 Task: Add a timeline in the project AgileRelay for the epic 'Virtualization infrastructure enhancement' from 2023/06/04 to 2025/08/12. Add a timeline in the project AgileRelay for the epic 'Code refactoring and optimization' from 2023/04/06 to 2025/10/01. Add a timeline in the project AgileRelay for the epic 'Software quality assurance (SQA) improvement' from 2023/06/05 to 2025/09/08
Action: Mouse moved to (174, 55)
Screenshot: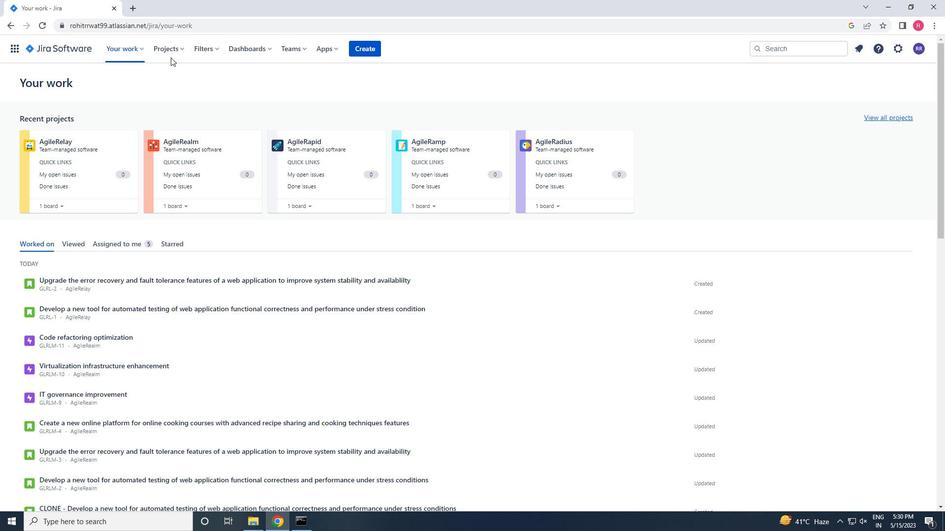 
Action: Mouse pressed left at (174, 55)
Screenshot: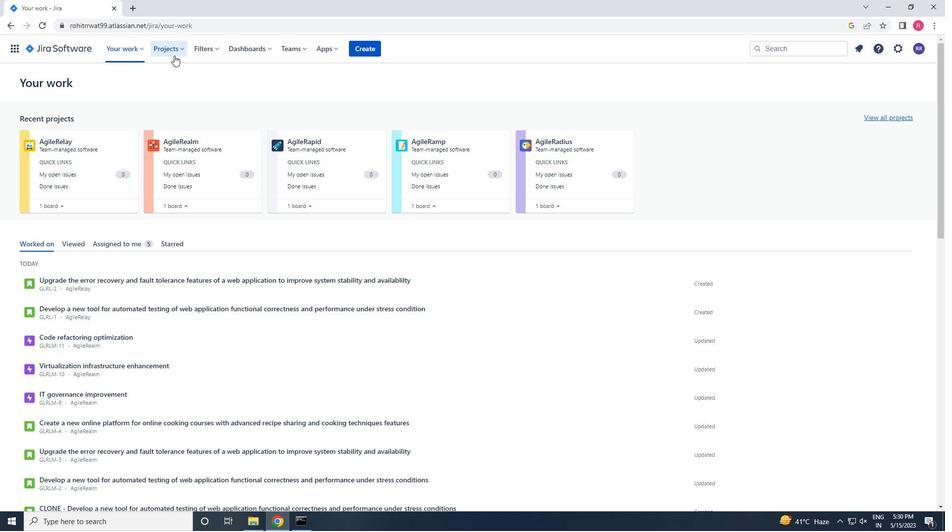 
Action: Mouse moved to (201, 96)
Screenshot: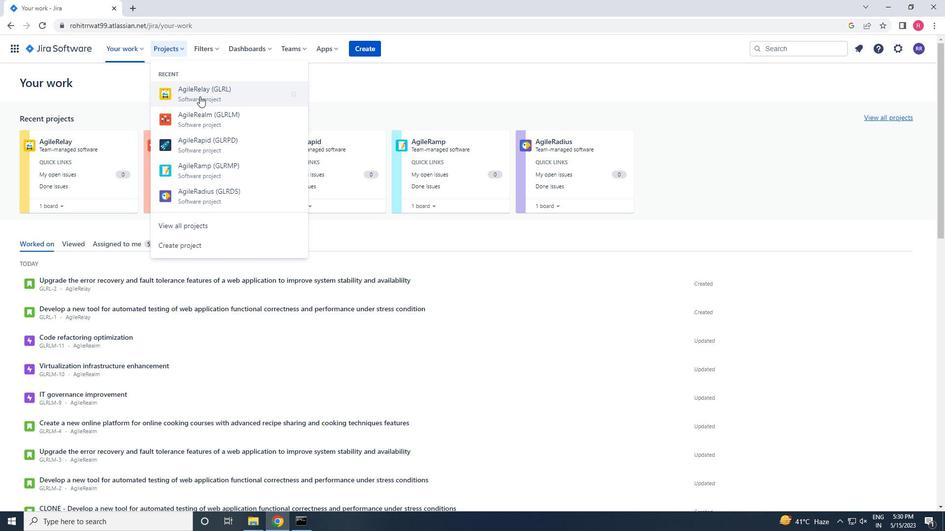 
Action: Mouse pressed left at (201, 96)
Screenshot: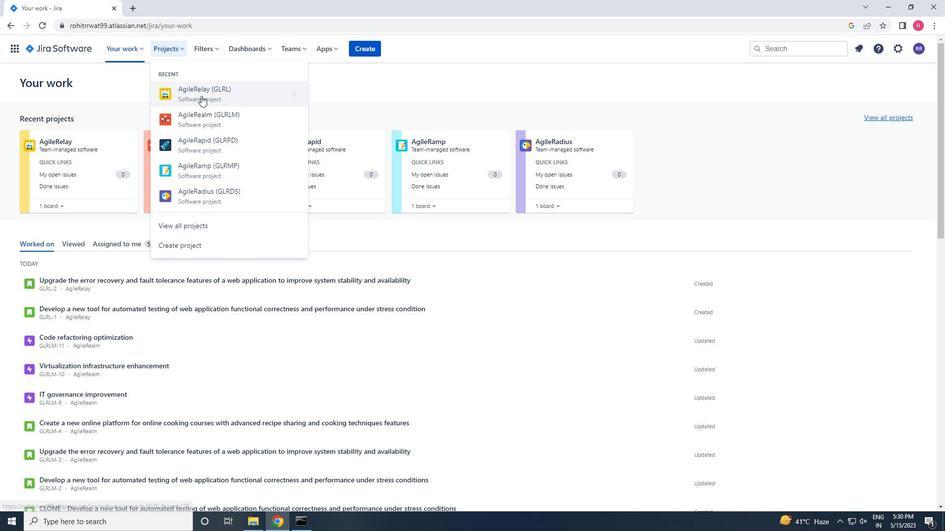 
Action: Mouse moved to (62, 154)
Screenshot: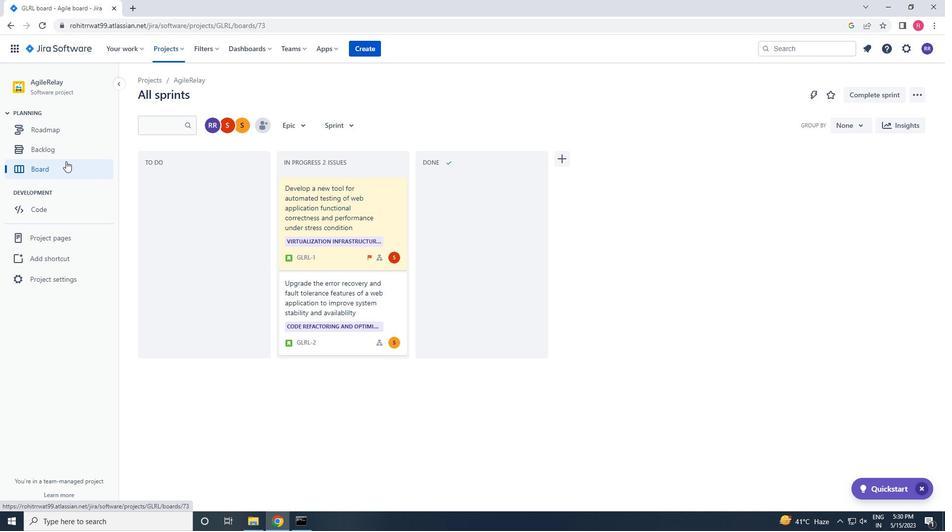 
Action: Mouse pressed left at (62, 154)
Screenshot: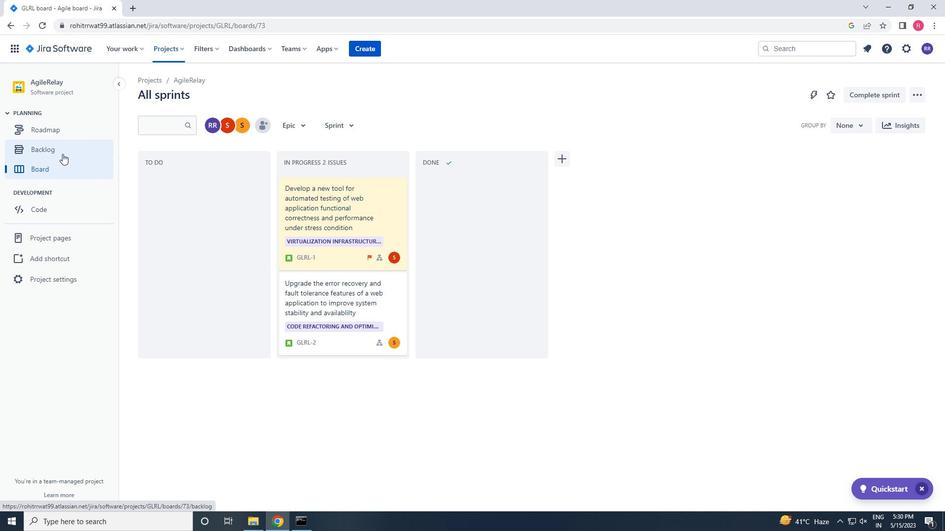 
Action: Mouse moved to (148, 197)
Screenshot: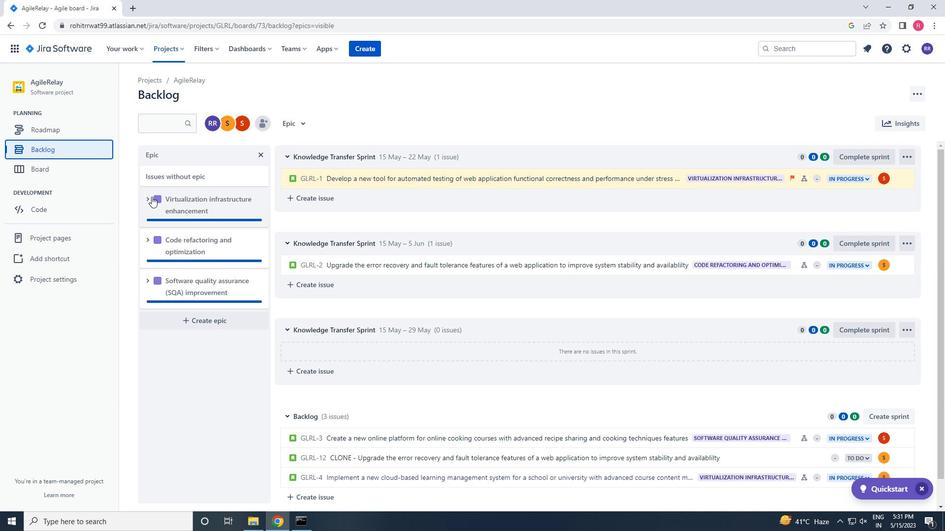 
Action: Mouse pressed left at (148, 197)
Screenshot: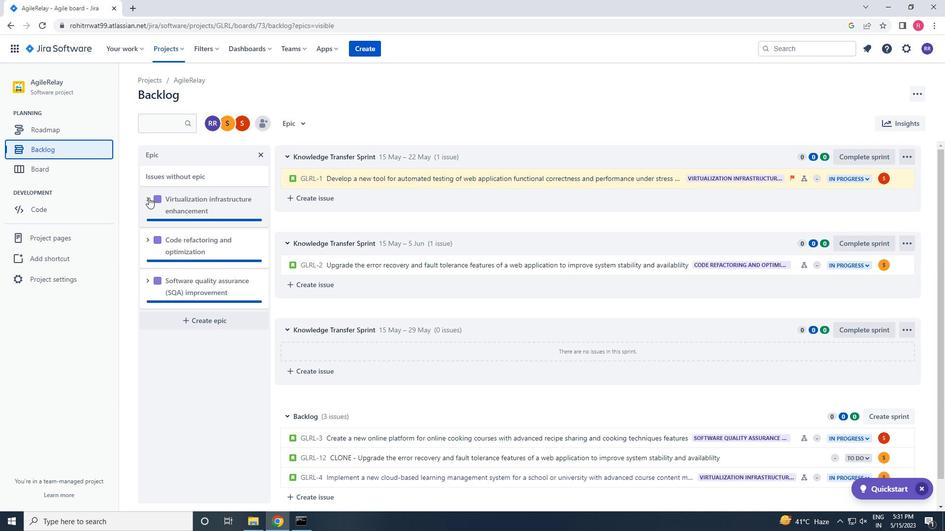 
Action: Mouse moved to (202, 280)
Screenshot: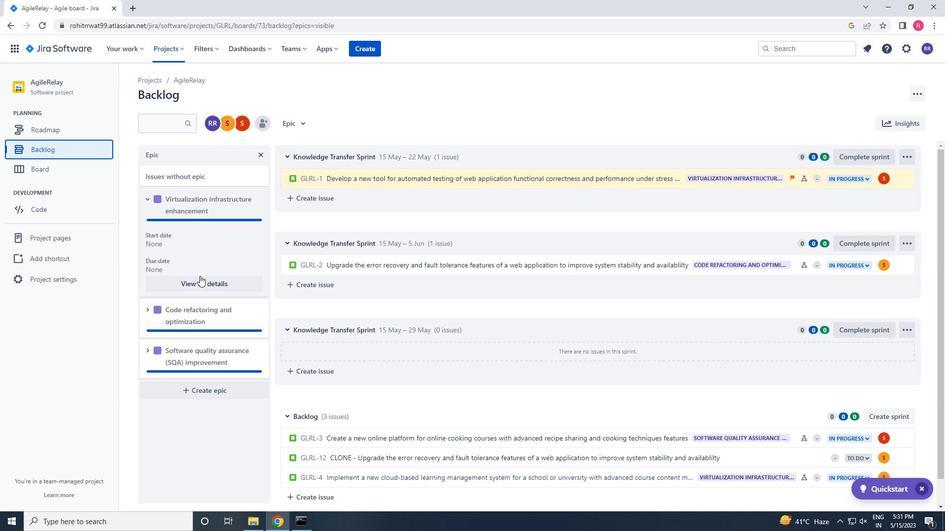 
Action: Mouse pressed left at (202, 280)
Screenshot: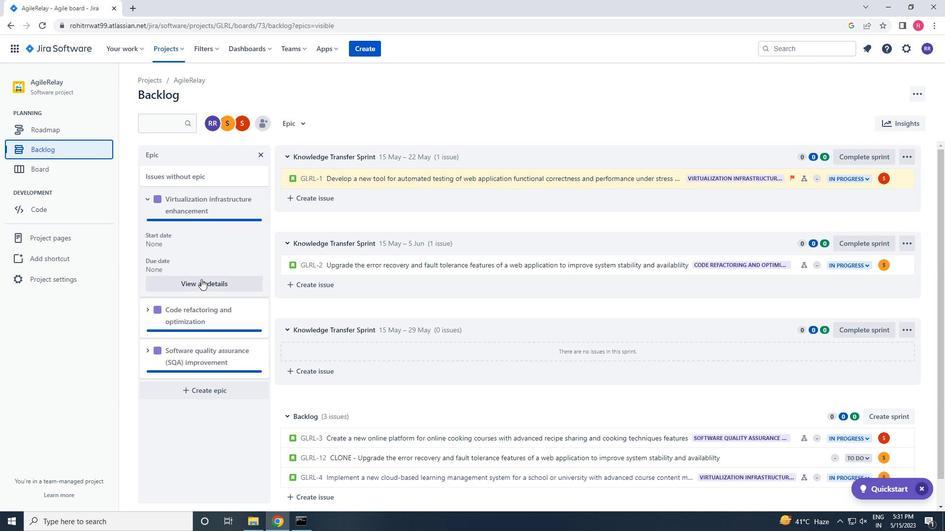 
Action: Mouse moved to (821, 425)
Screenshot: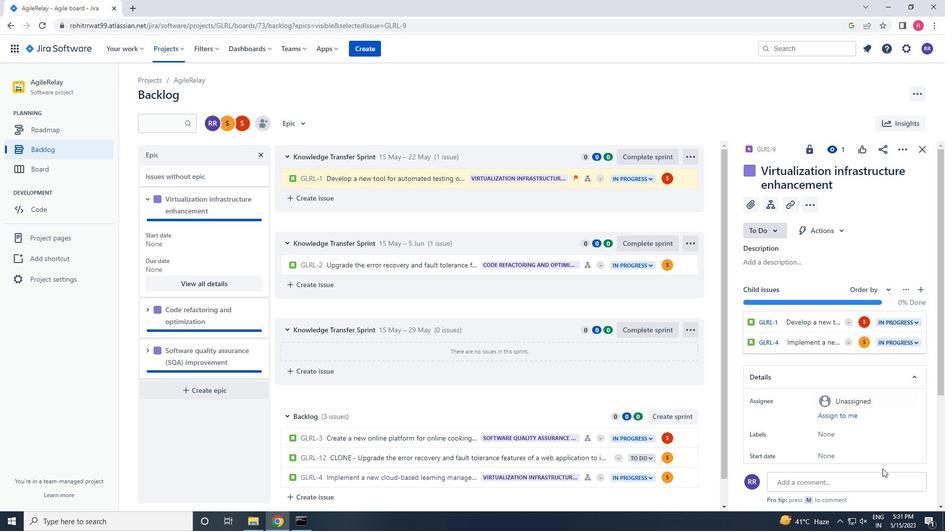 
Action: Mouse scrolled (821, 424) with delta (0, 0)
Screenshot: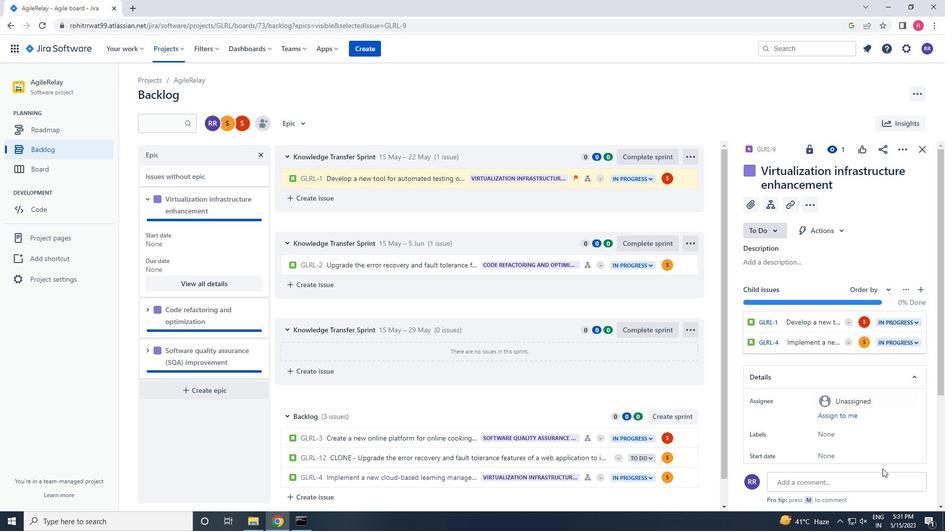 
Action: Mouse scrolled (821, 424) with delta (0, 0)
Screenshot: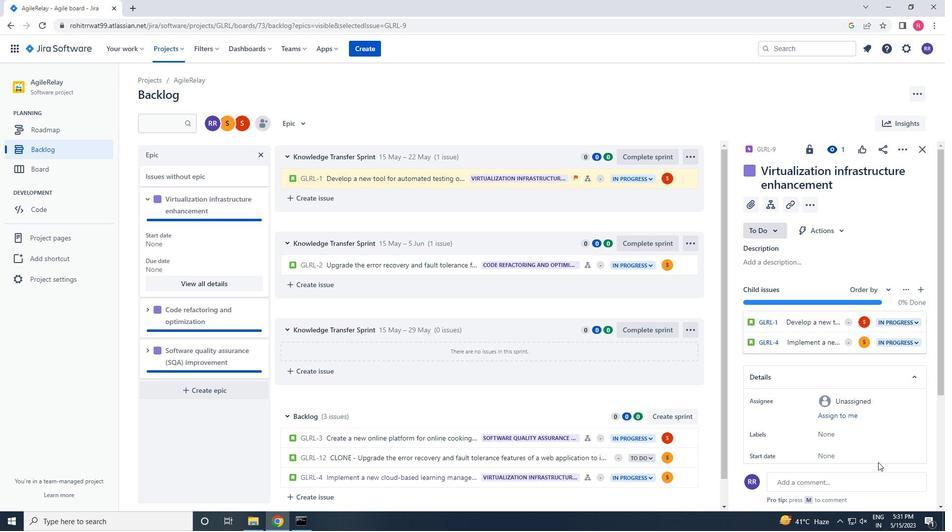
Action: Mouse scrolled (821, 424) with delta (0, 0)
Screenshot: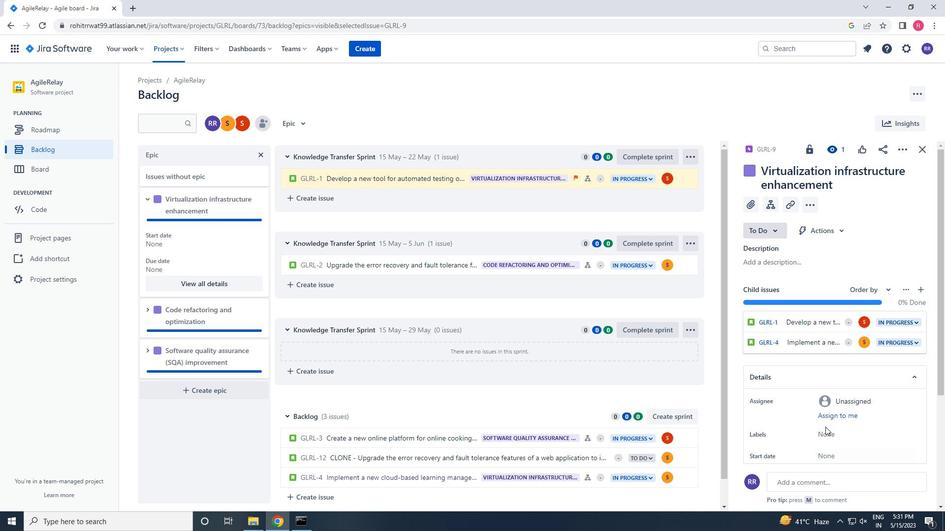
Action: Mouse moved to (837, 314)
Screenshot: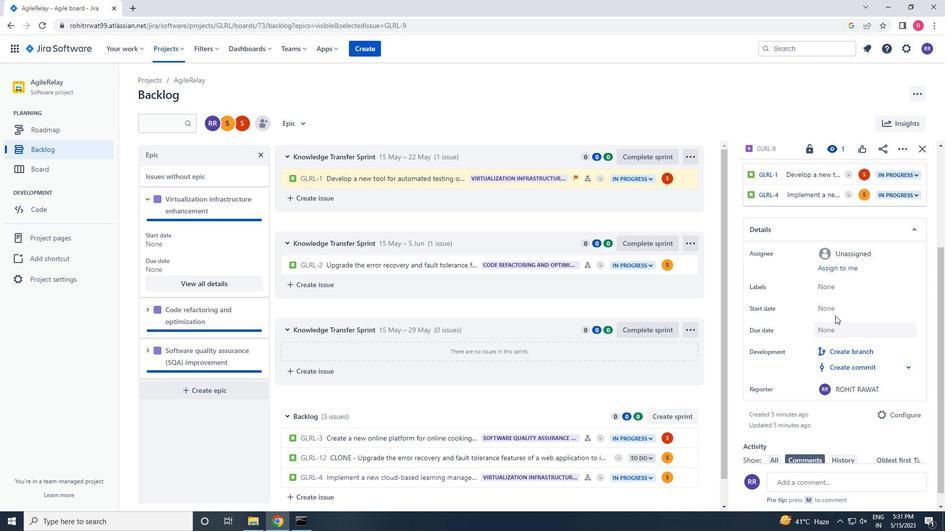 
Action: Mouse pressed left at (837, 314)
Screenshot: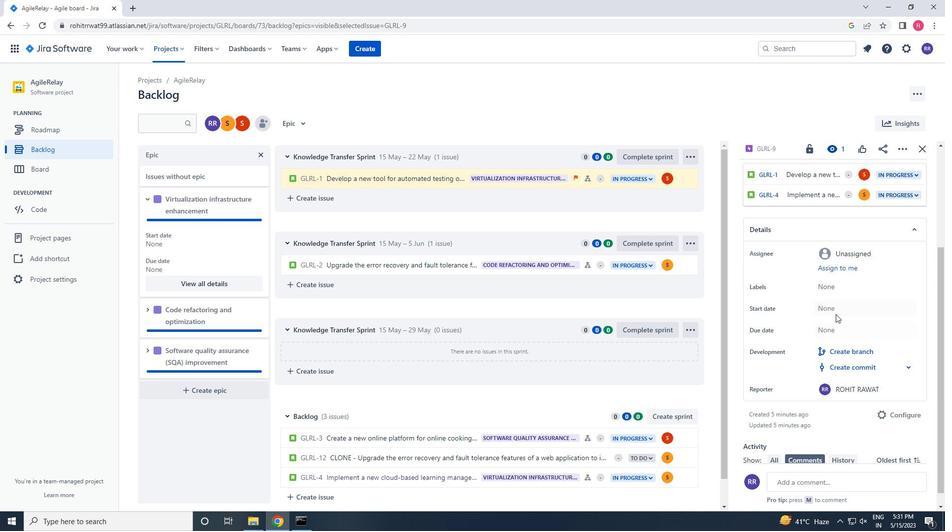 
Action: Mouse moved to (921, 337)
Screenshot: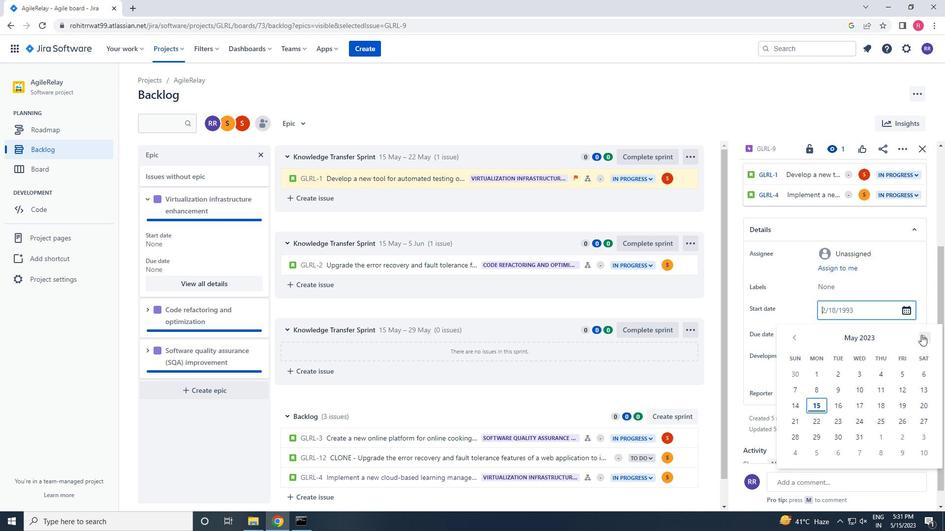 
Action: Mouse pressed left at (921, 337)
Screenshot: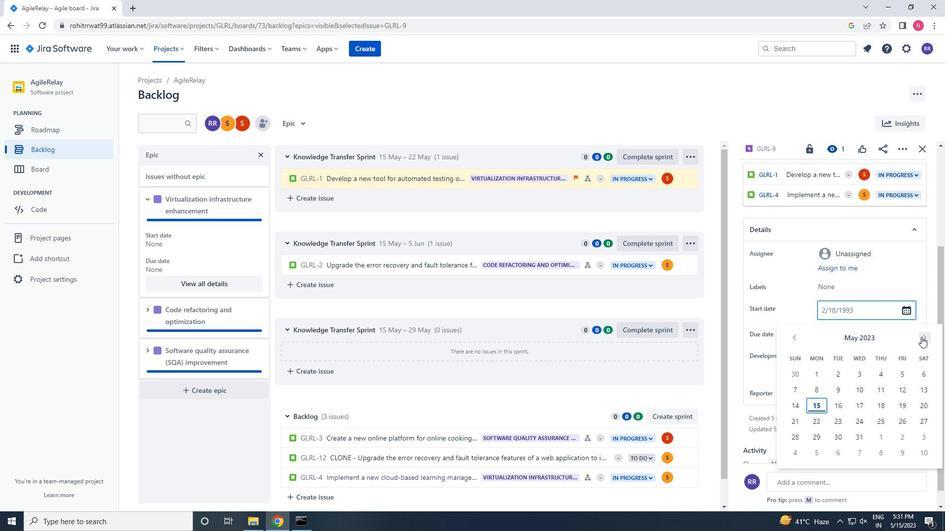 
Action: Mouse moved to (799, 391)
Screenshot: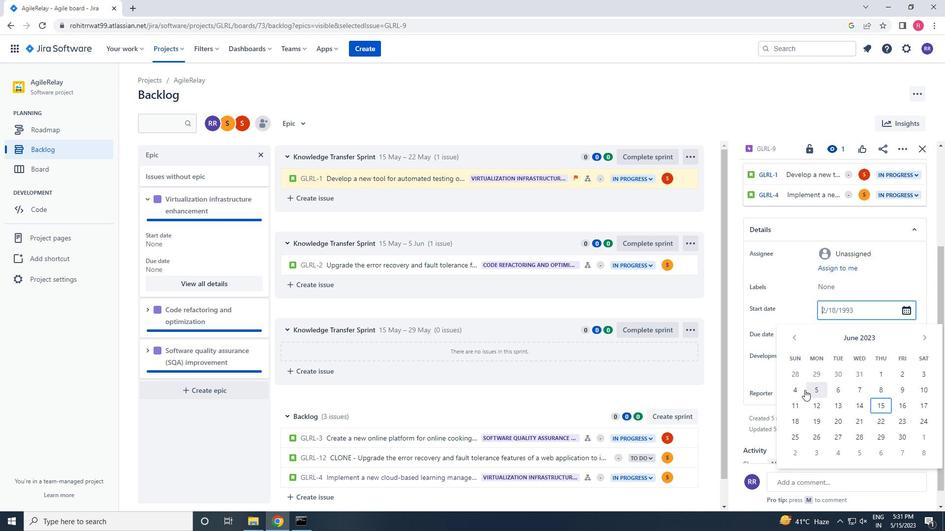 
Action: Mouse pressed left at (799, 391)
Screenshot: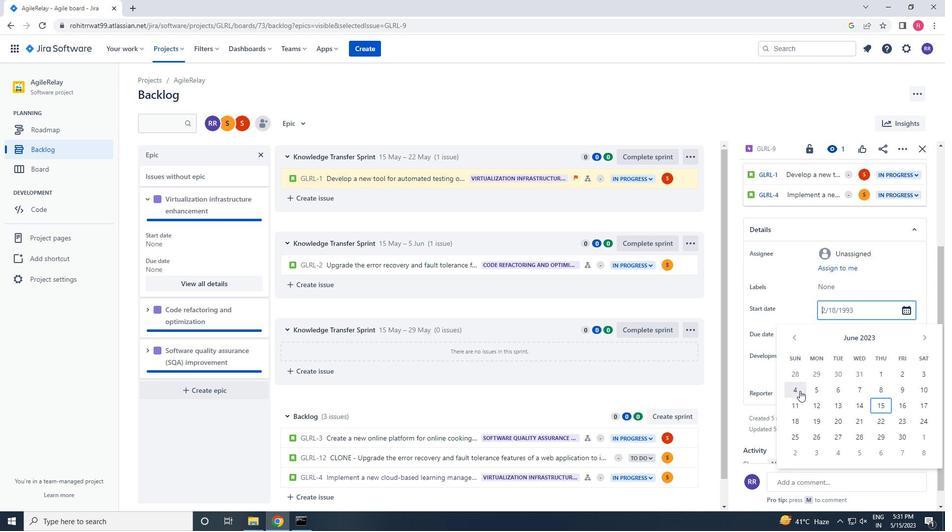
Action: Mouse moved to (851, 337)
Screenshot: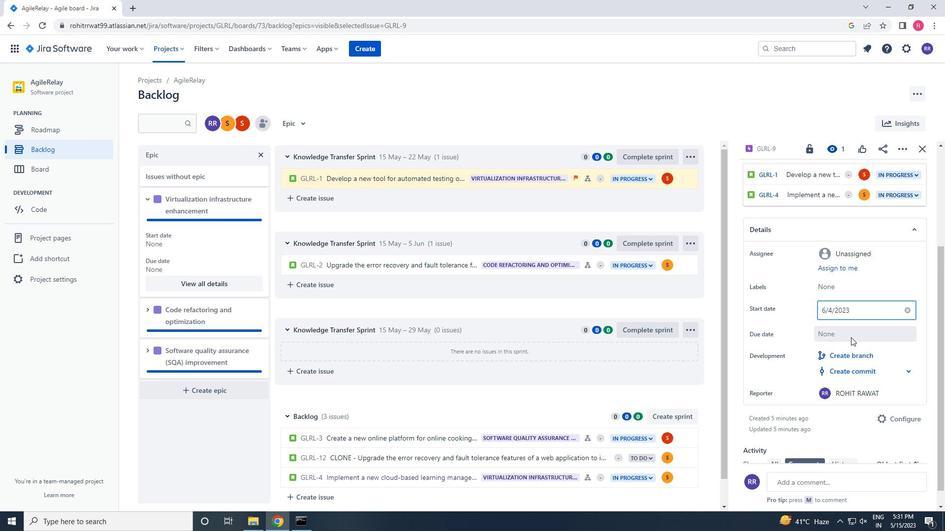 
Action: Mouse pressed left at (851, 337)
Screenshot: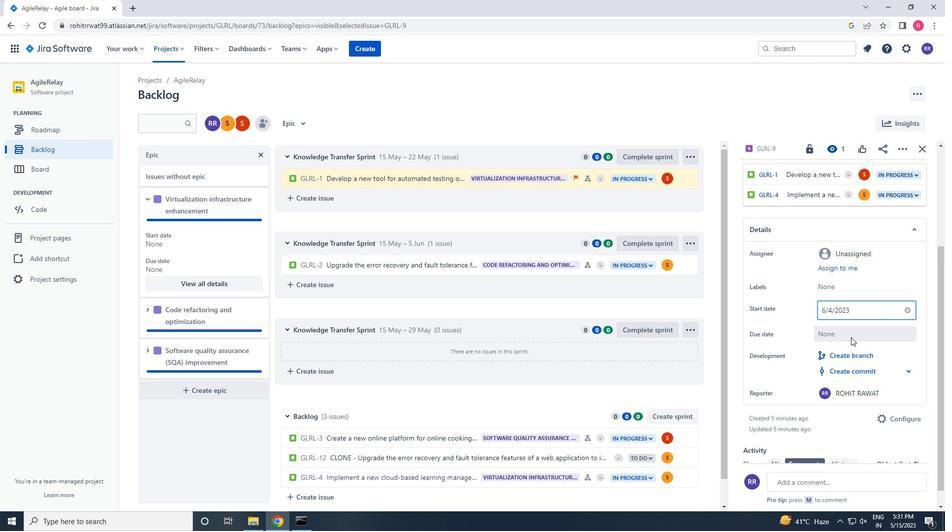 
Action: Mouse moved to (922, 365)
Screenshot: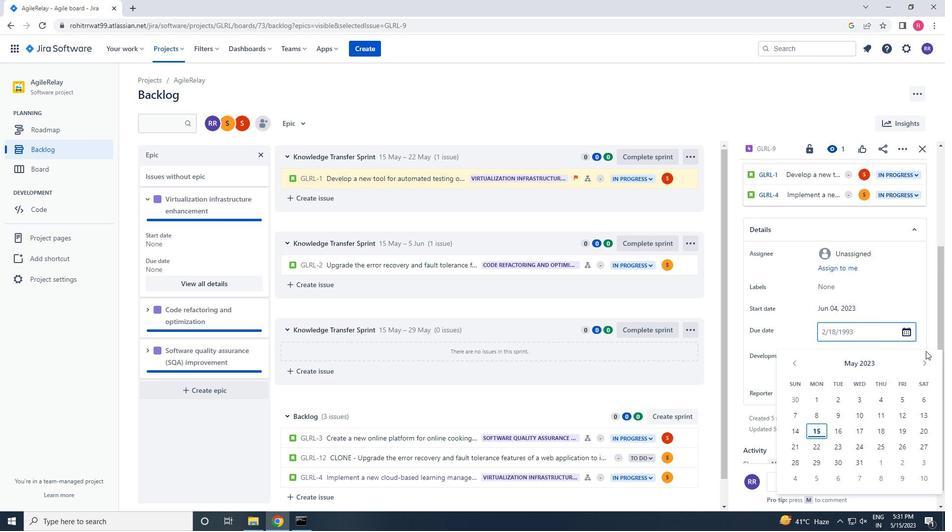 
Action: Mouse pressed left at (922, 365)
Screenshot: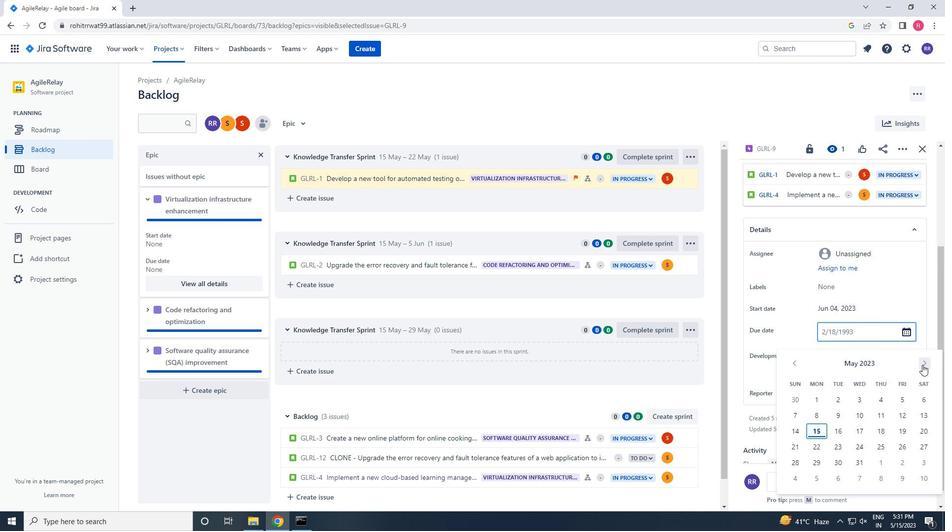 
Action: Mouse pressed left at (922, 365)
Screenshot: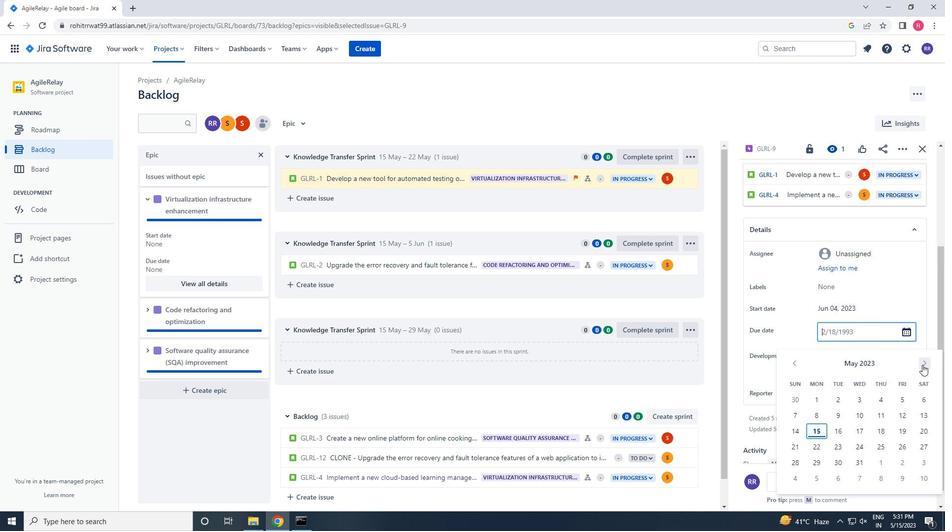 
Action: Mouse pressed left at (922, 365)
Screenshot: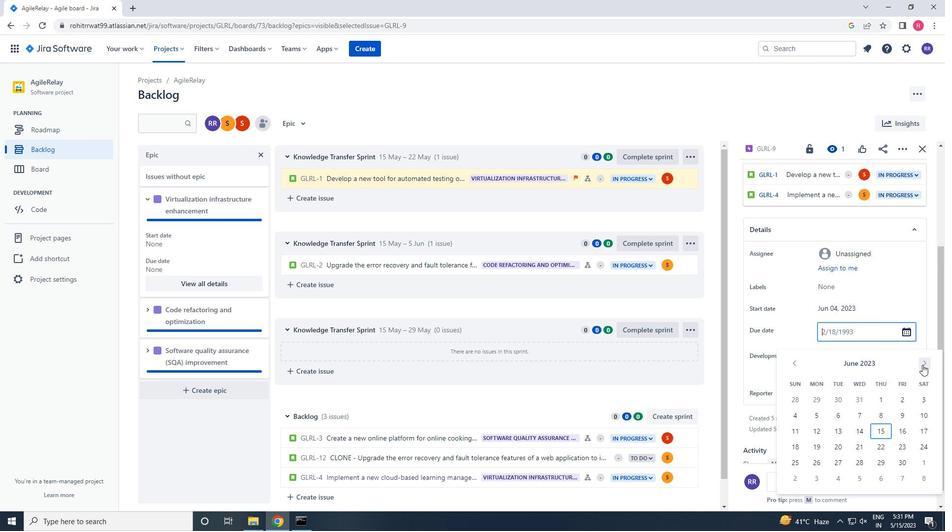 
Action: Mouse pressed left at (922, 365)
Screenshot: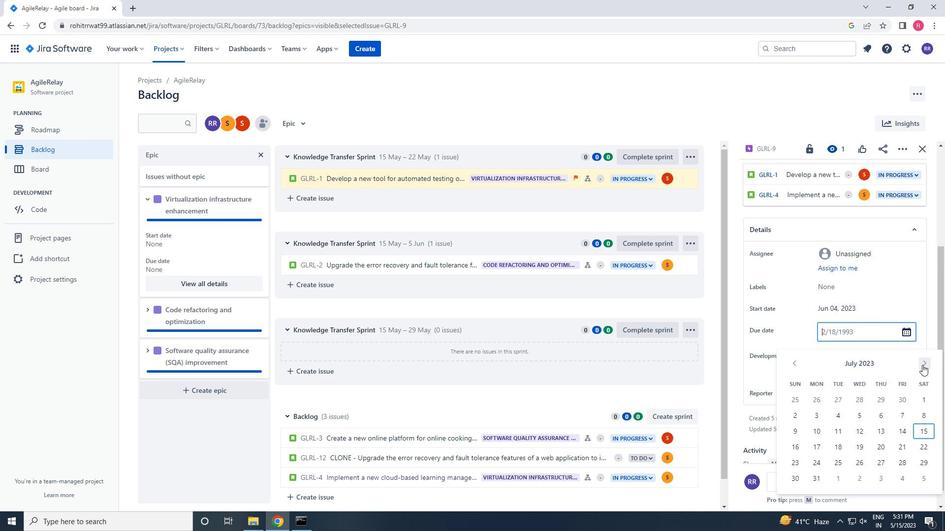 
Action: Mouse pressed left at (922, 365)
Screenshot: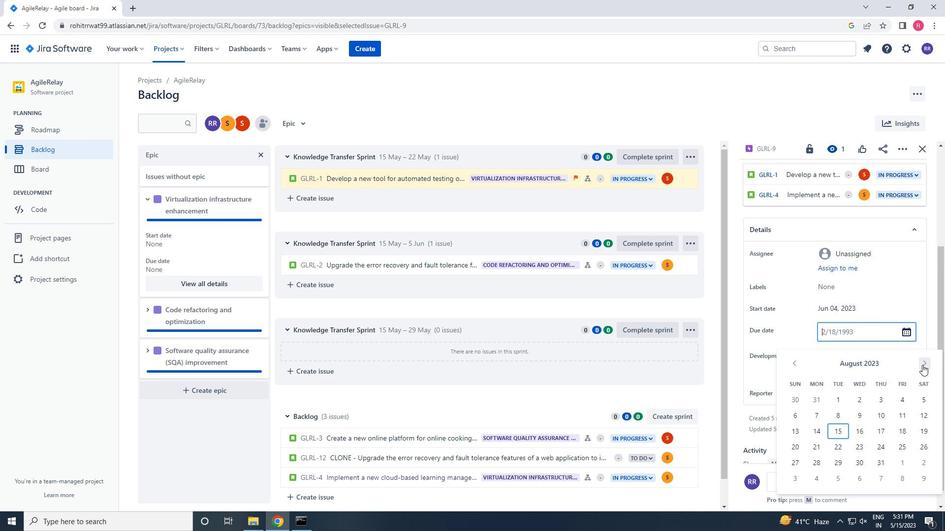 
Action: Mouse pressed left at (922, 365)
Screenshot: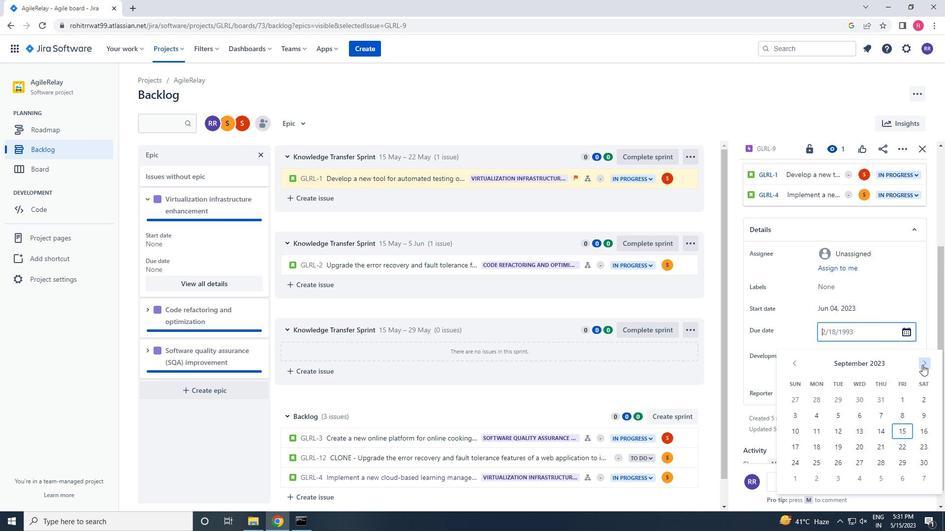 
Action: Mouse pressed left at (922, 365)
Screenshot: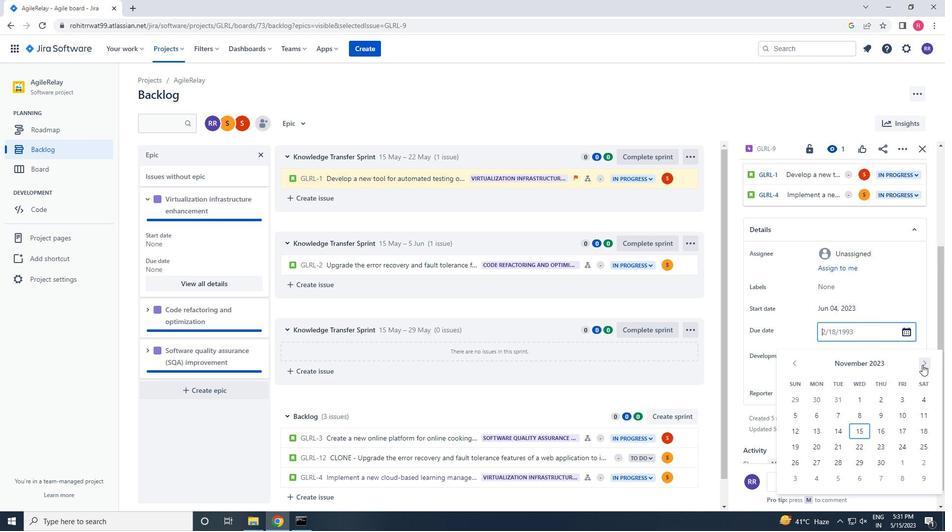 
Action: Mouse pressed left at (922, 365)
Screenshot: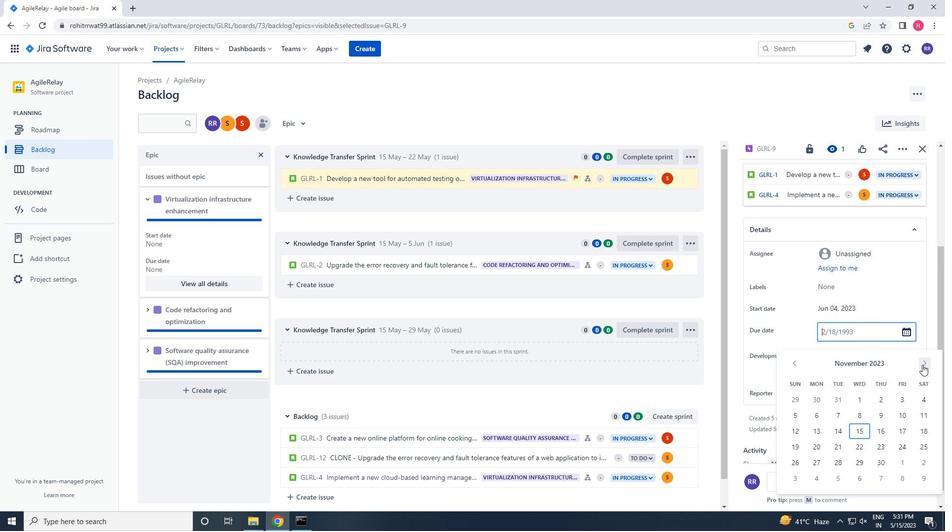 
Action: Mouse pressed left at (922, 365)
Screenshot: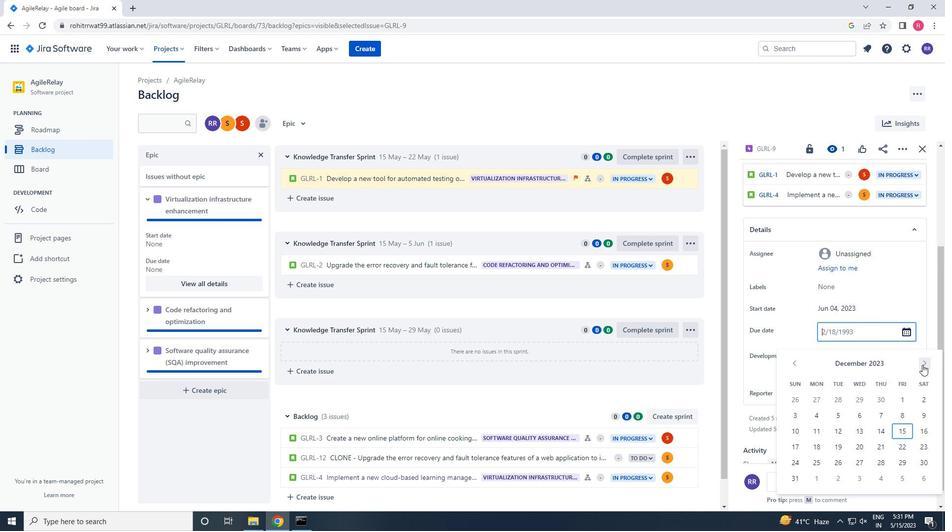 
Action: Mouse pressed left at (922, 365)
Screenshot: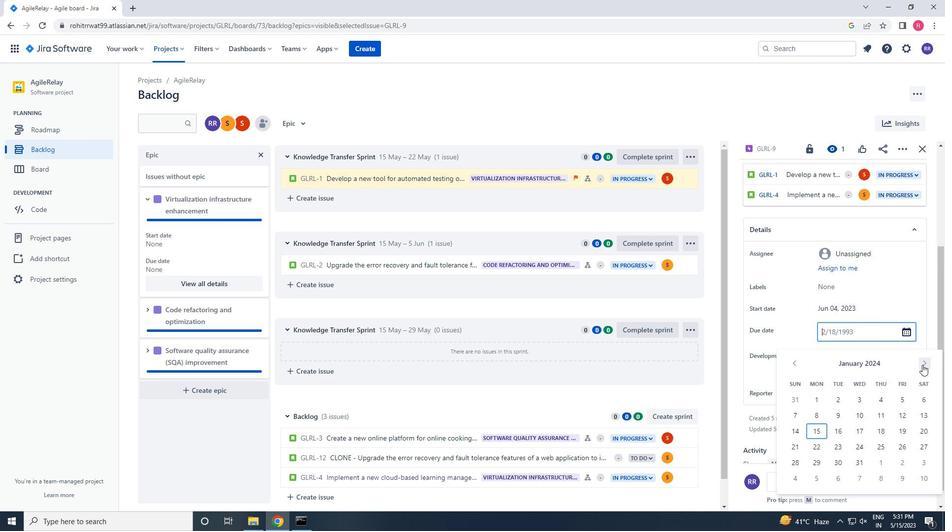 
Action: Mouse pressed left at (922, 365)
Screenshot: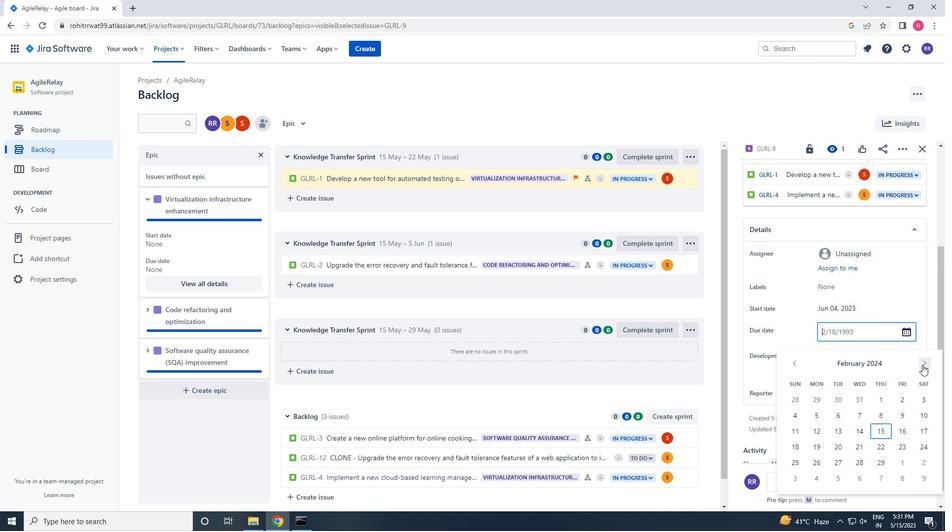 
Action: Mouse pressed left at (922, 365)
Screenshot: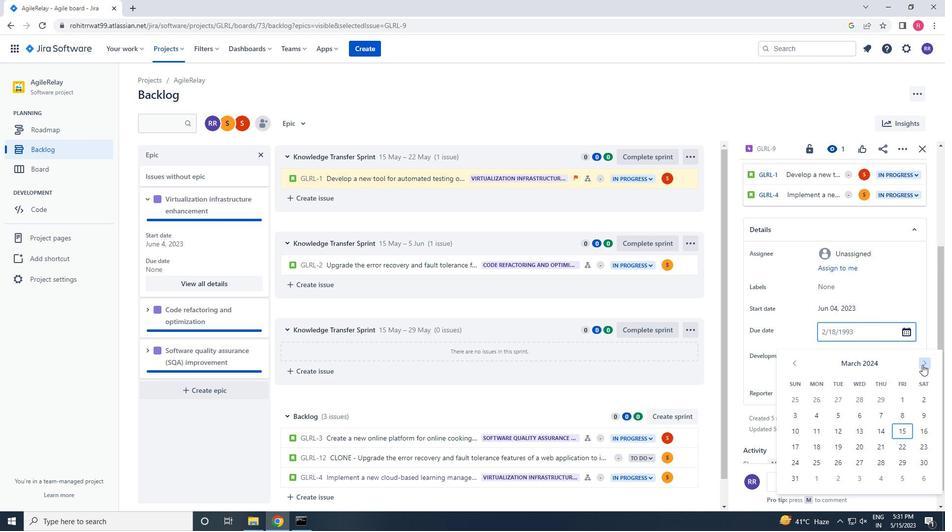 
Action: Mouse pressed left at (922, 365)
Screenshot: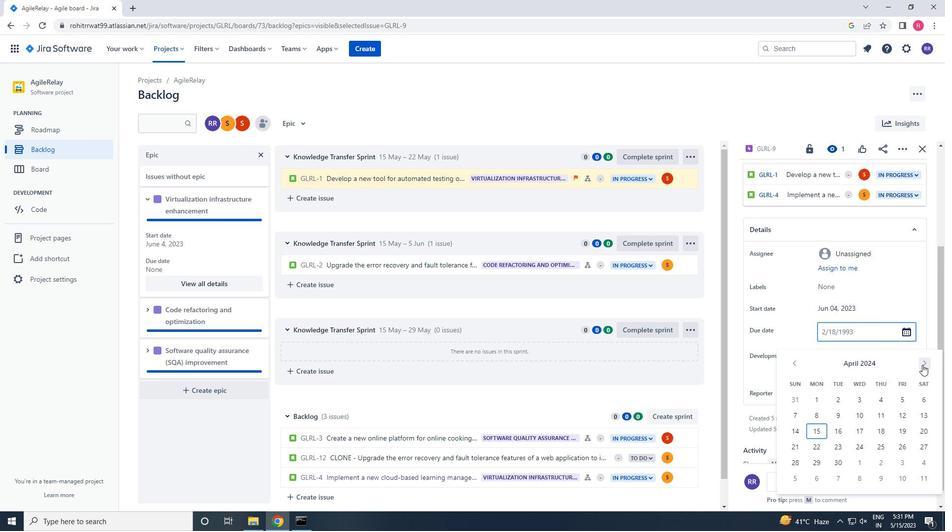 
Action: Mouse pressed left at (922, 365)
Screenshot: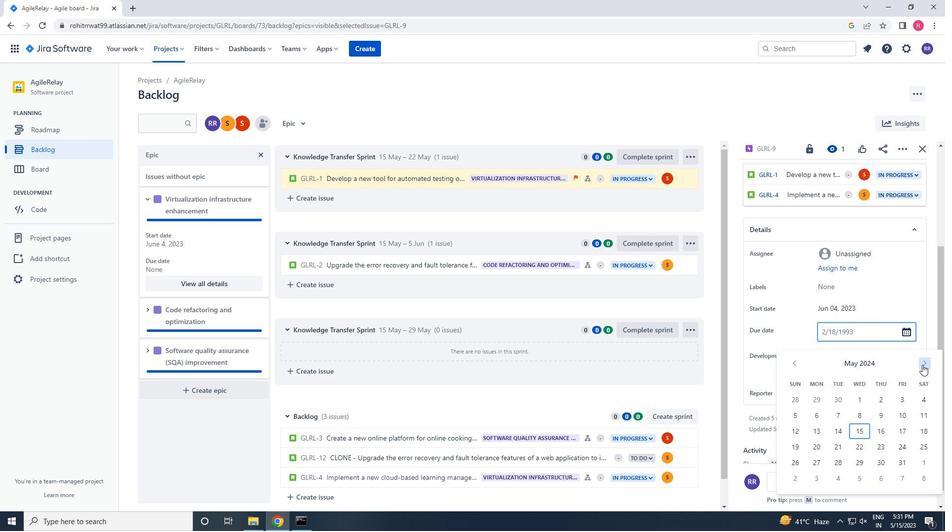 
Action: Mouse pressed left at (922, 365)
Screenshot: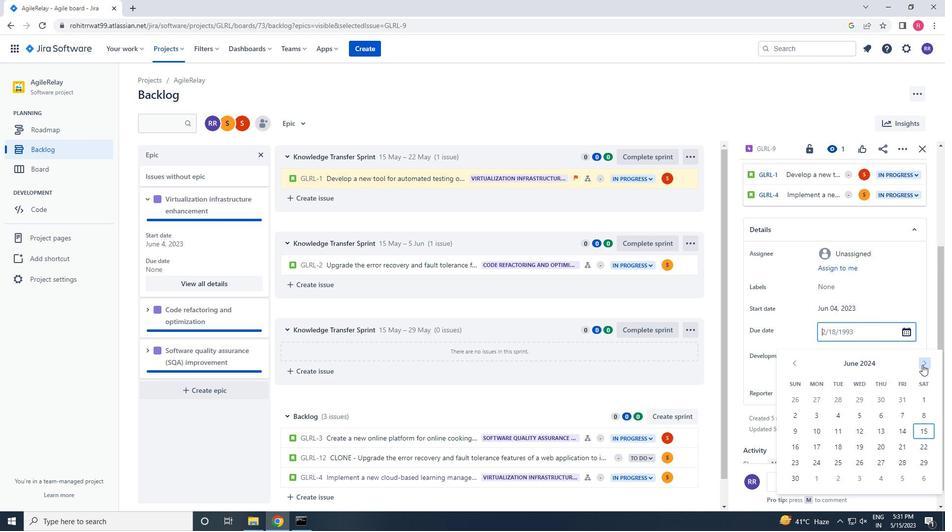 
Action: Mouse pressed left at (922, 365)
Screenshot: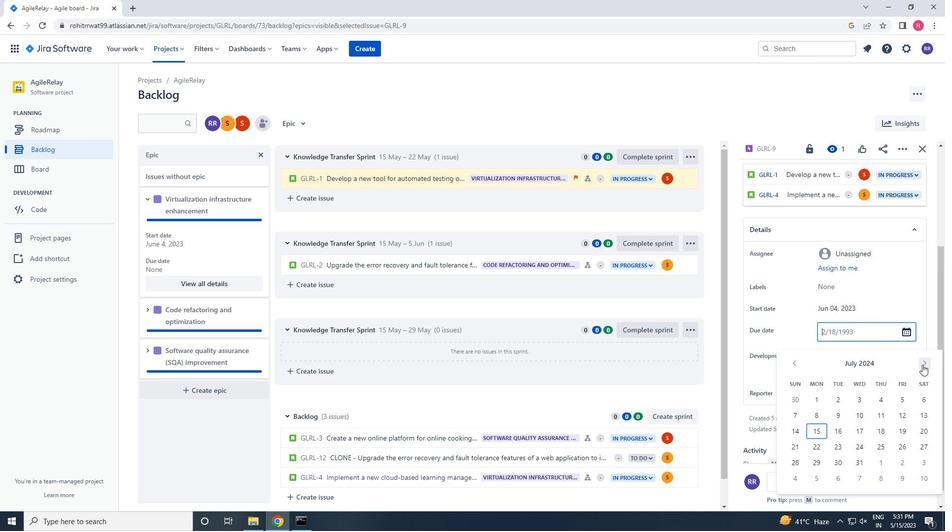 
Action: Mouse pressed left at (922, 365)
Screenshot: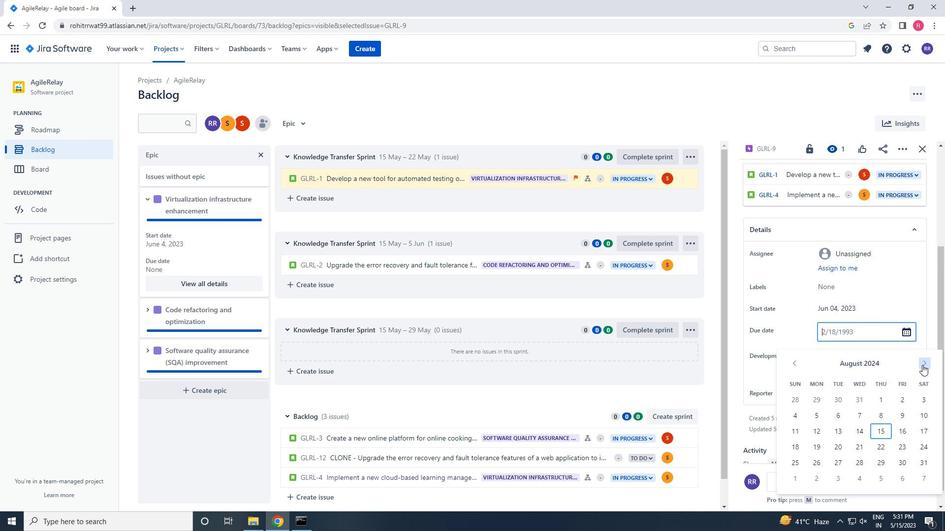 
Action: Mouse pressed left at (922, 365)
Screenshot: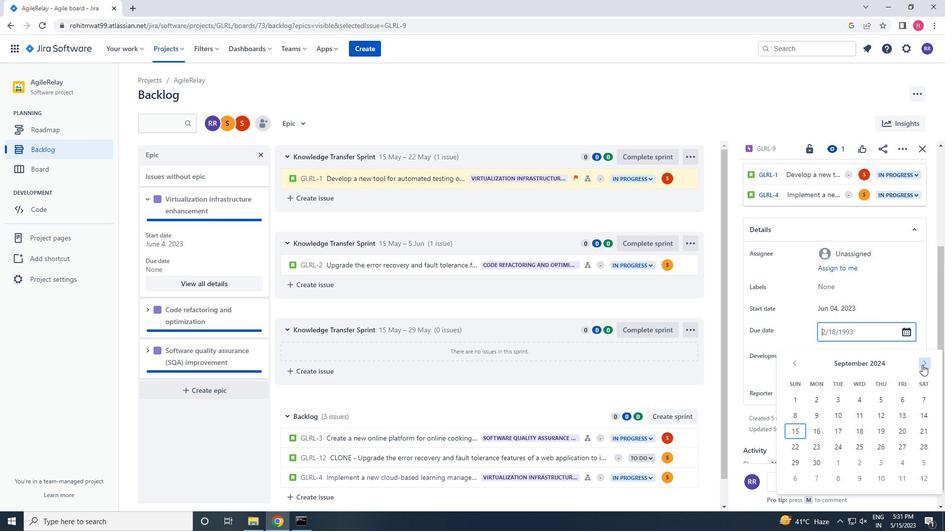 
Action: Mouse pressed left at (922, 365)
Screenshot: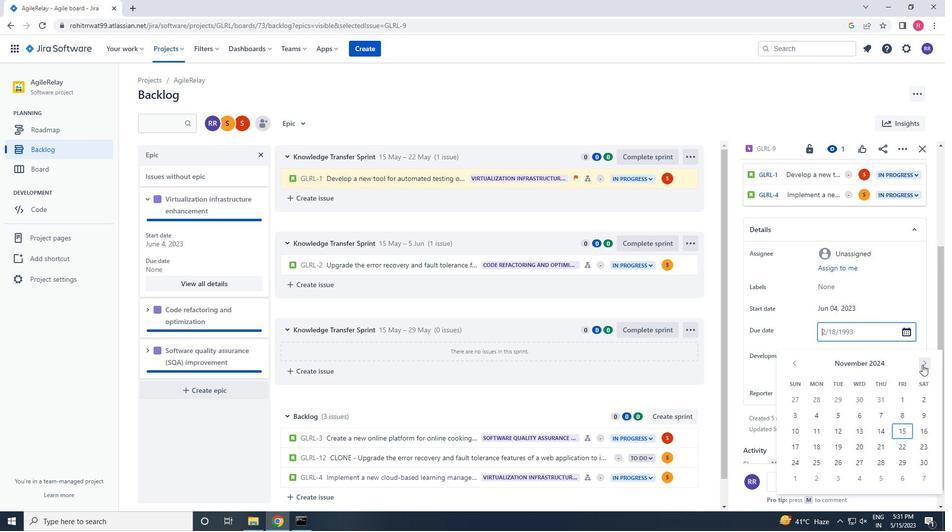 
Action: Mouse pressed left at (922, 365)
Screenshot: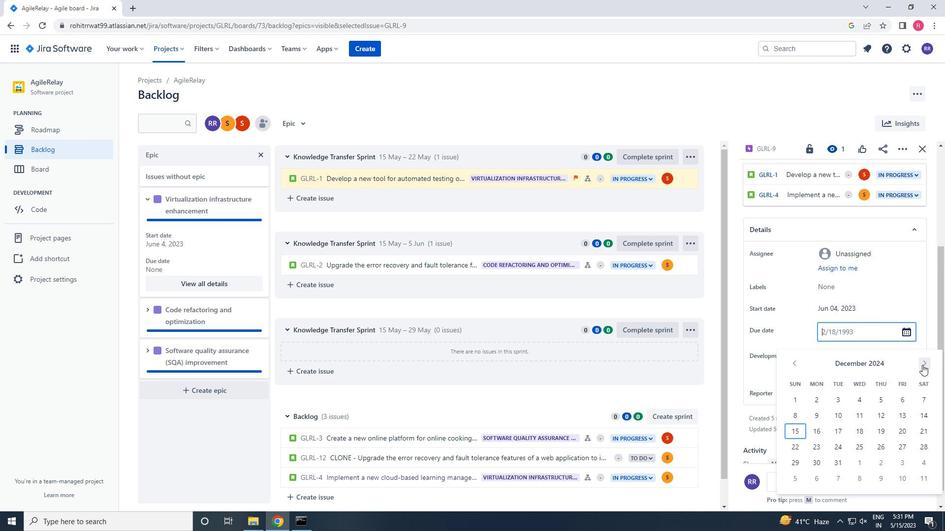 
Action: Mouse pressed left at (922, 365)
Screenshot: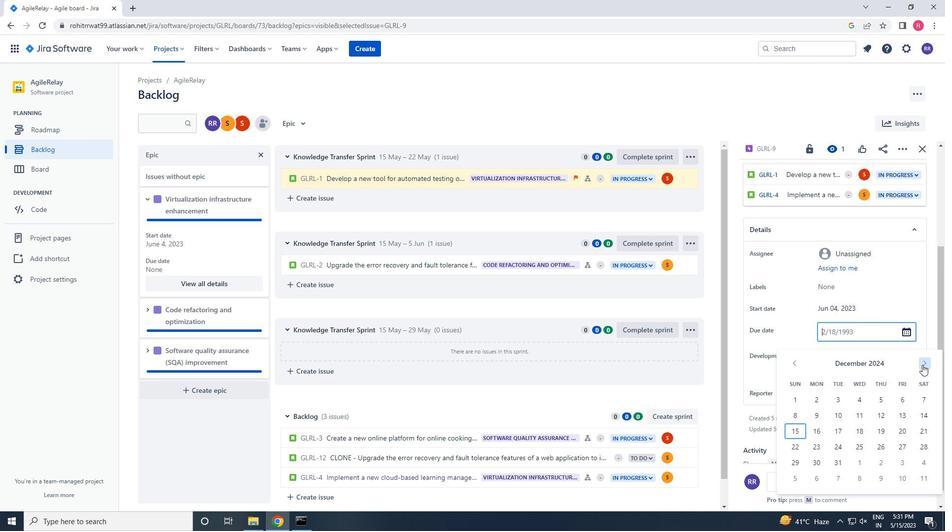
Action: Mouse pressed left at (922, 365)
Screenshot: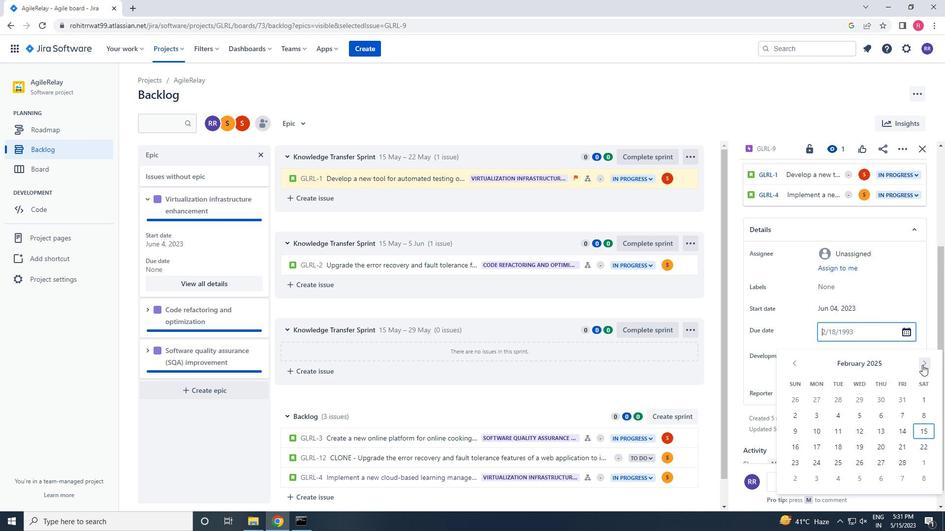 
Action: Mouse pressed left at (922, 365)
Screenshot: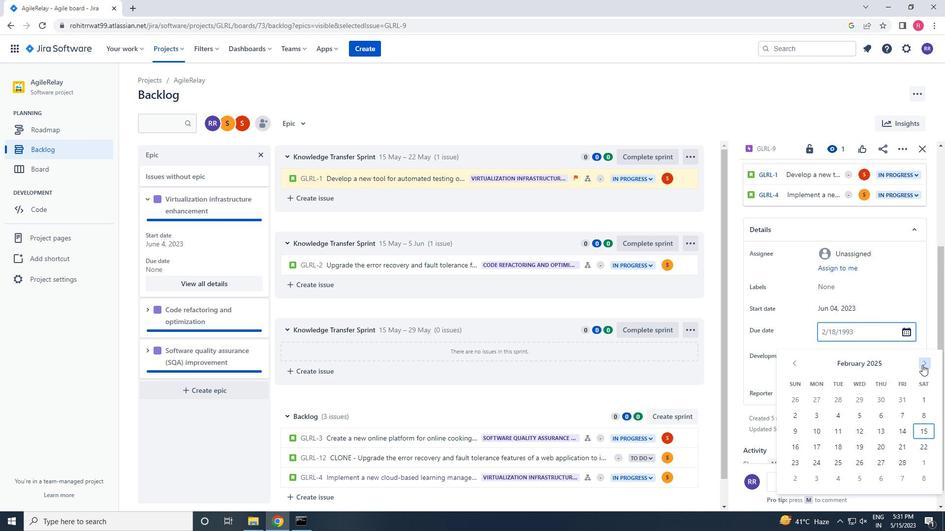 
Action: Mouse pressed left at (922, 365)
Screenshot: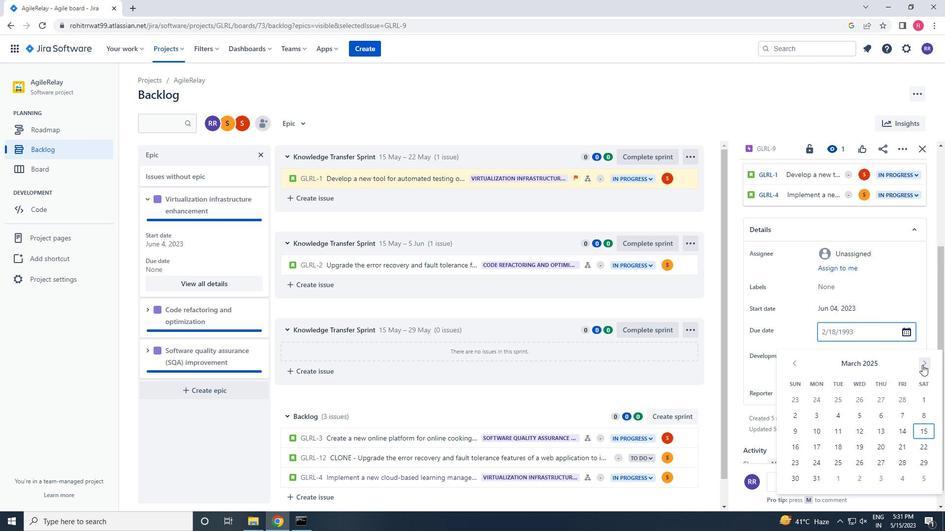 
Action: Mouse pressed left at (922, 365)
Screenshot: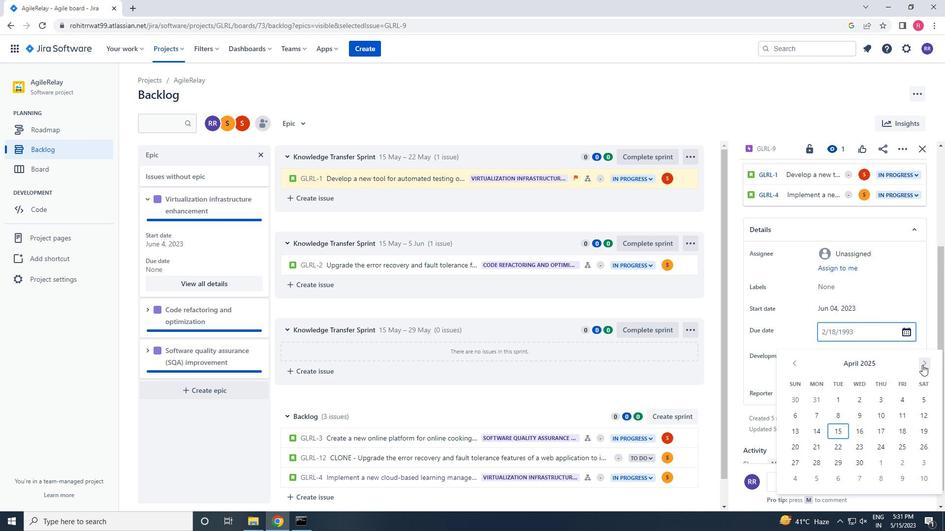 
Action: Mouse pressed left at (922, 365)
Screenshot: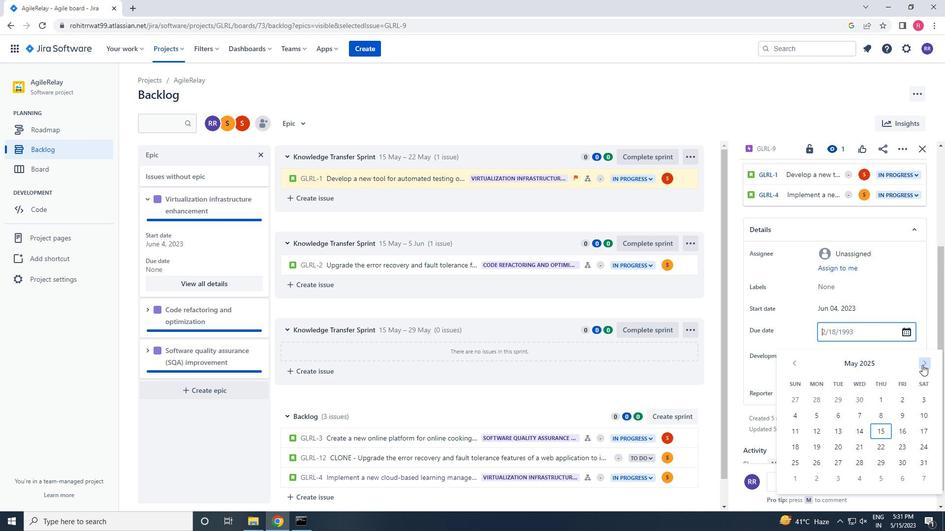 
Action: Mouse pressed left at (922, 365)
Screenshot: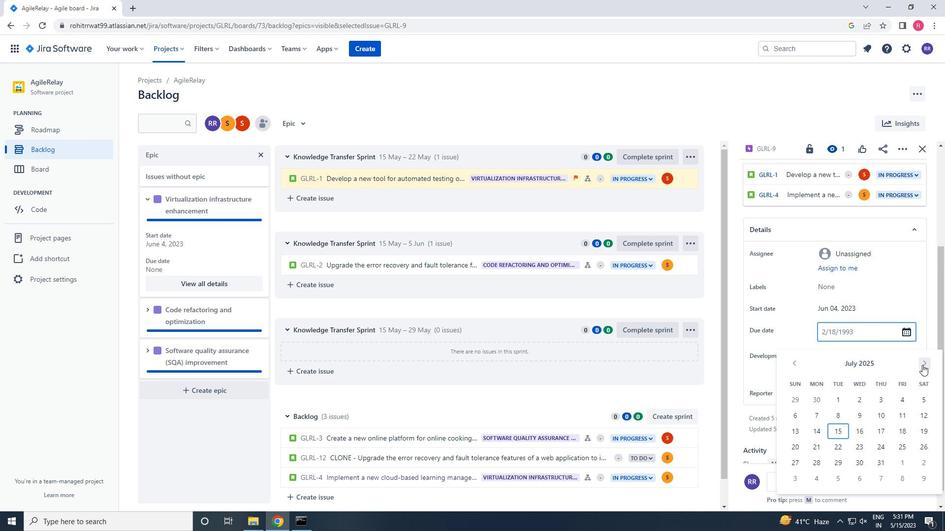 
Action: Mouse moved to (844, 430)
Screenshot: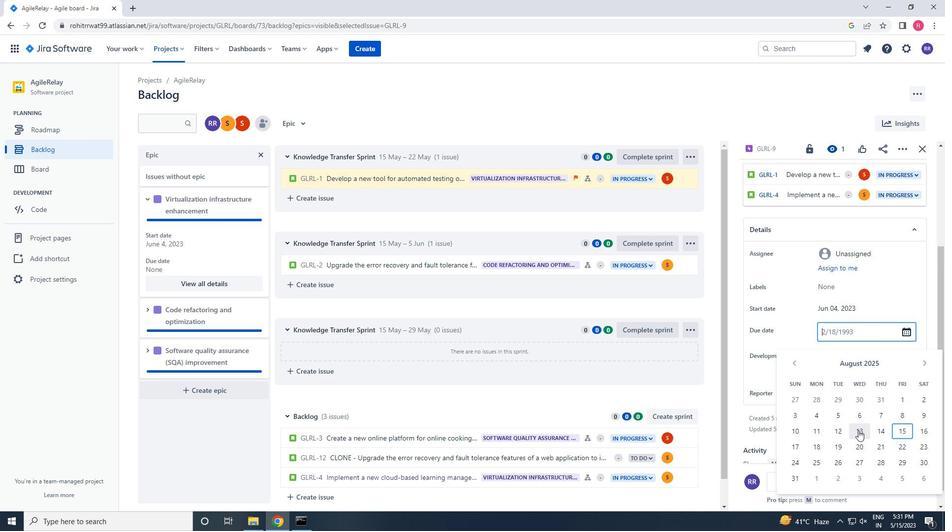 
Action: Mouse pressed left at (844, 430)
Screenshot: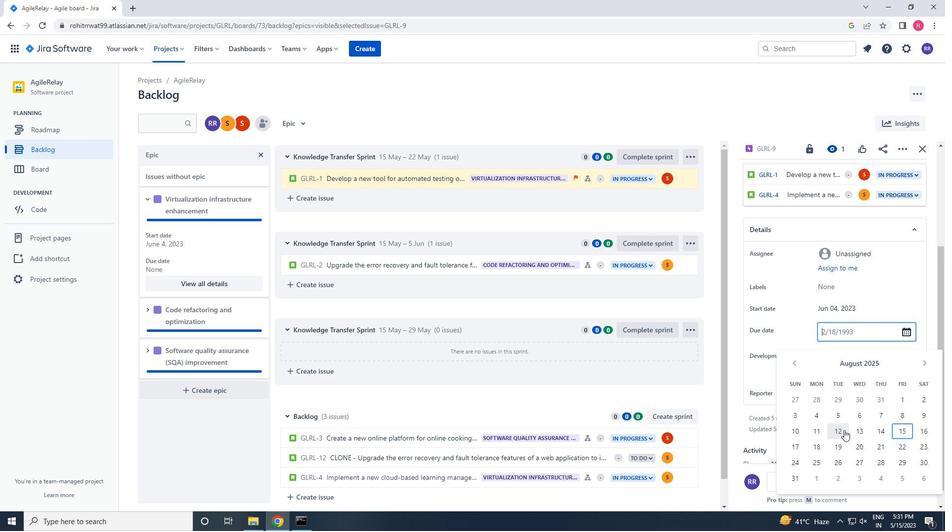 
Action: Mouse moved to (855, 443)
Screenshot: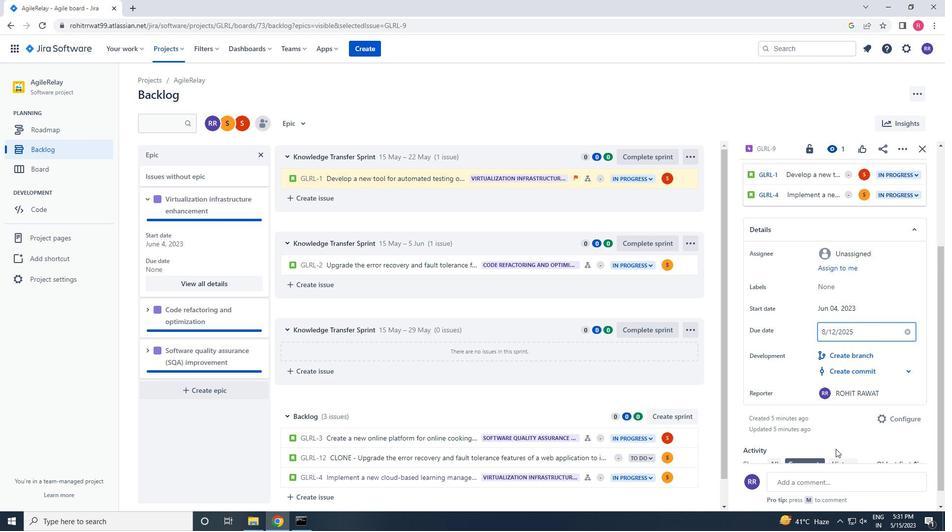 
Action: Mouse pressed left at (855, 443)
Screenshot: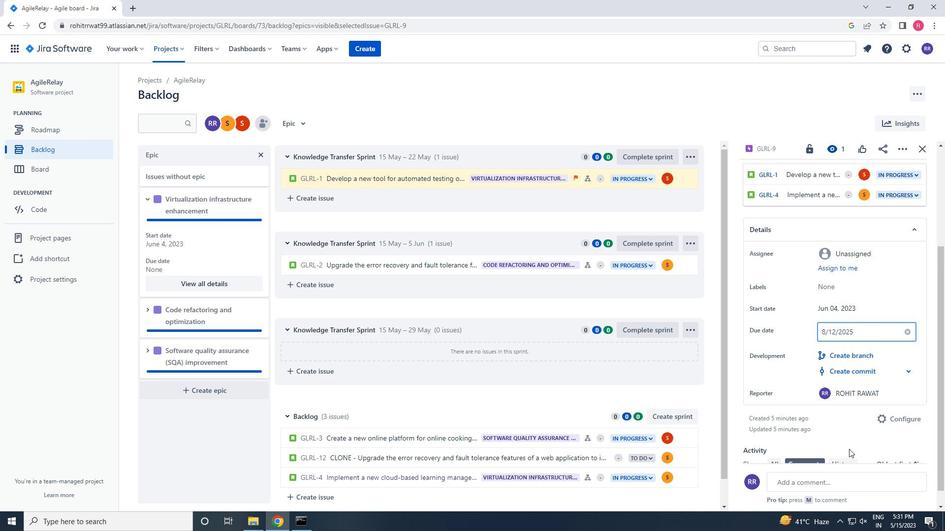 
Action: Mouse moved to (146, 309)
Screenshot: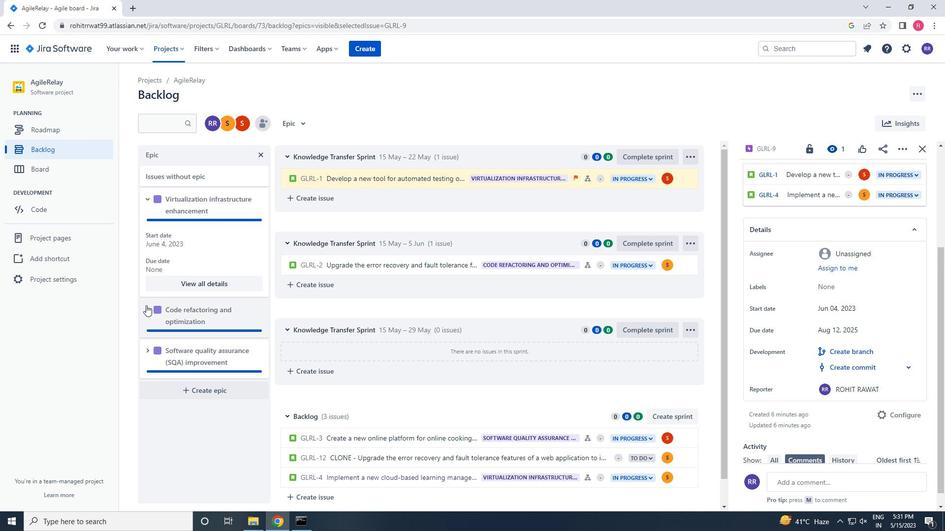 
Action: Mouse pressed left at (146, 309)
Screenshot: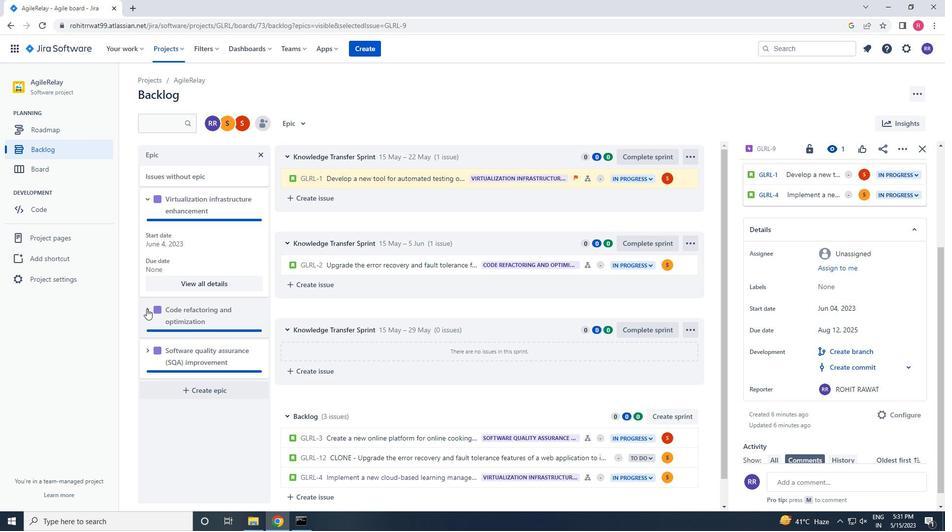 
Action: Mouse moved to (215, 398)
Screenshot: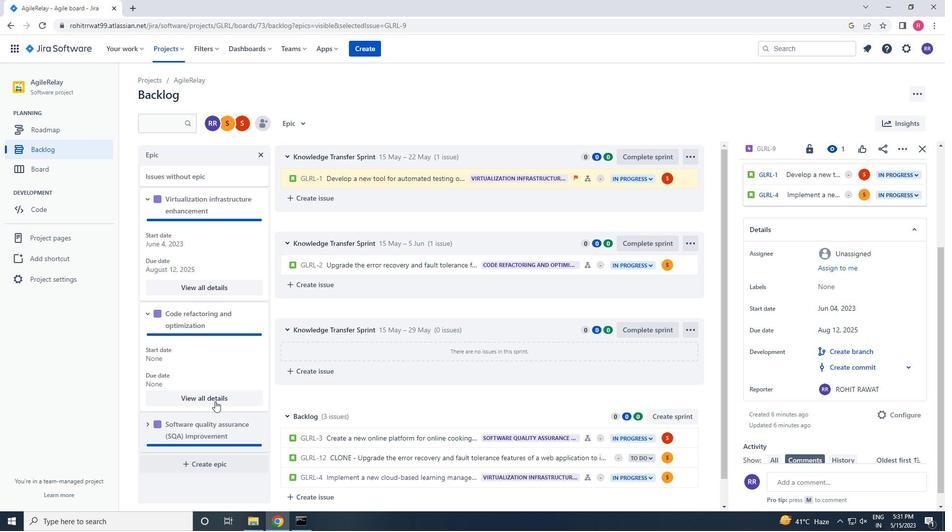 
Action: Mouse pressed left at (215, 398)
Screenshot: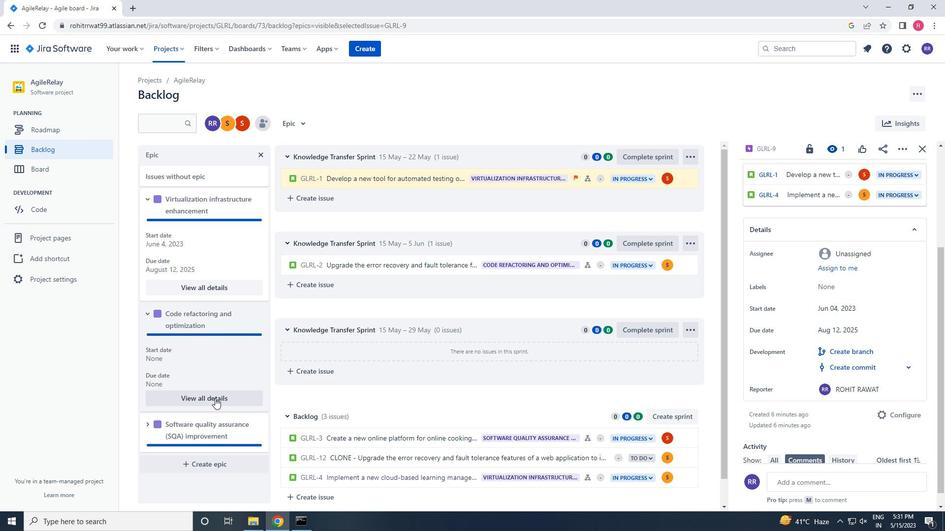 
Action: Mouse moved to (855, 430)
Screenshot: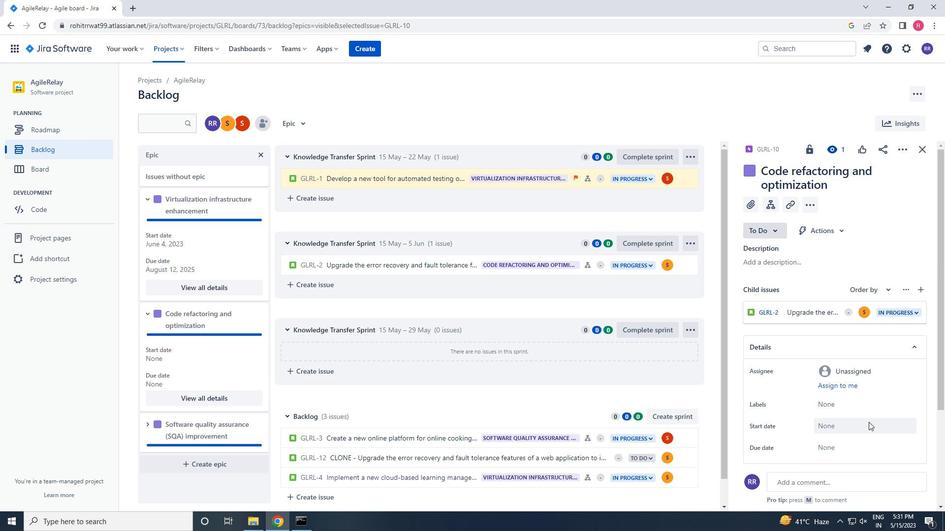 
Action: Mouse pressed left at (855, 430)
Screenshot: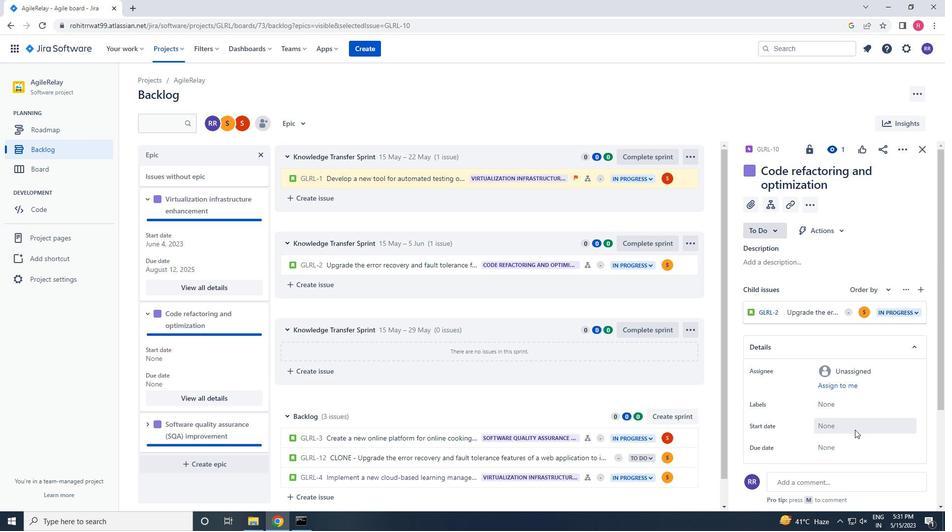 
Action: Mouse moved to (924, 283)
Screenshot: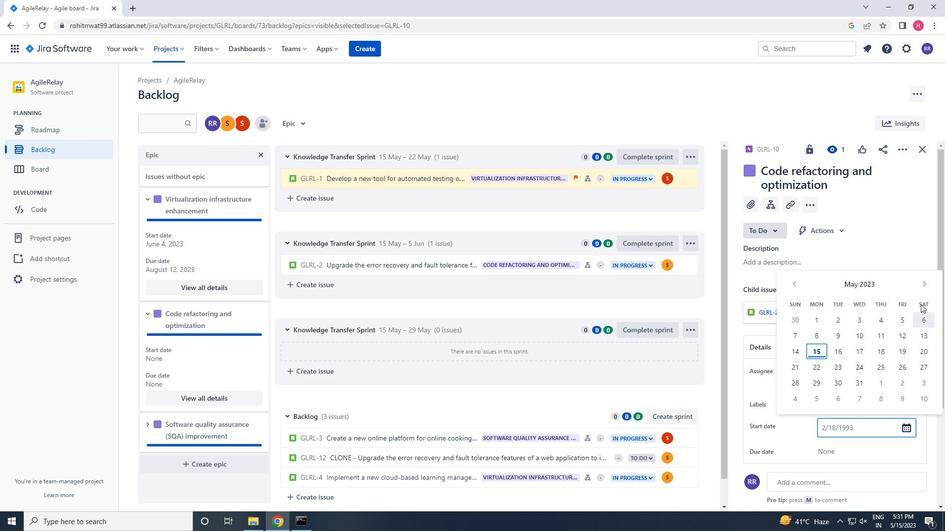 
Action: Mouse pressed left at (924, 283)
Screenshot: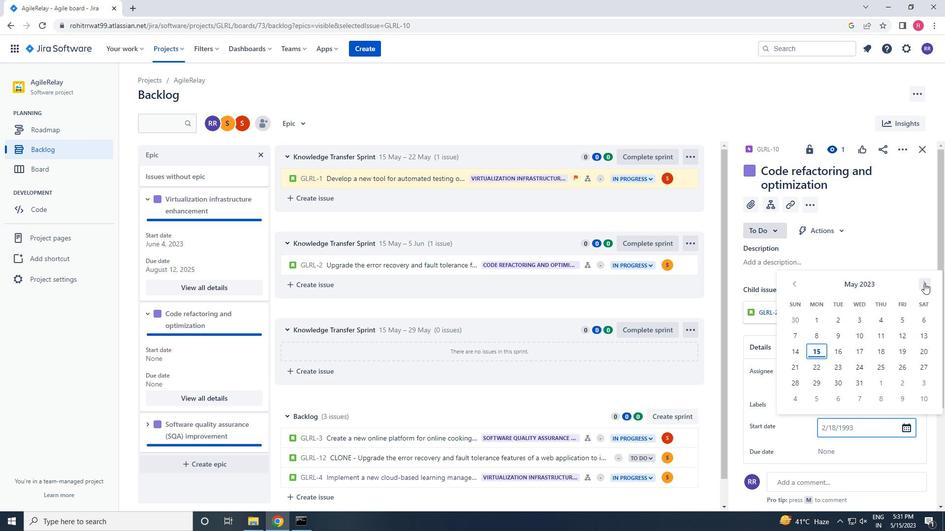 
Action: Mouse moved to (796, 284)
Screenshot: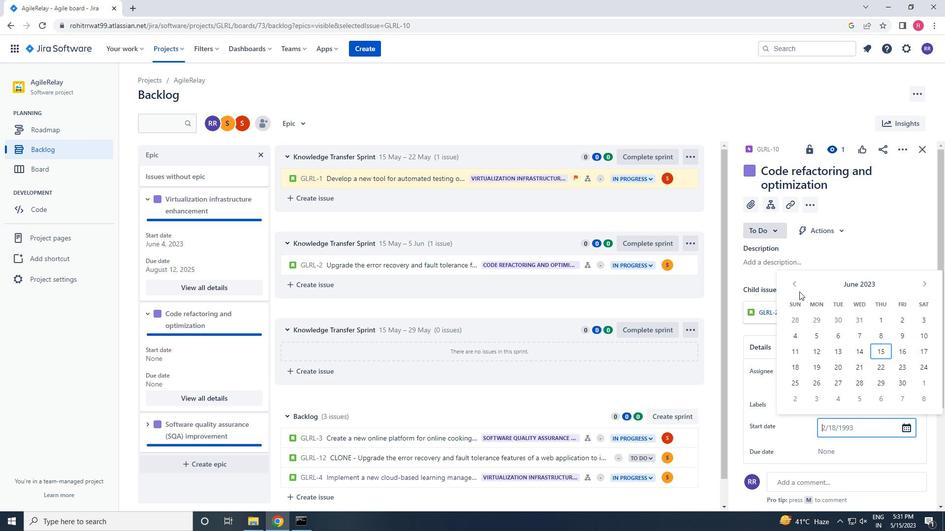 
Action: Mouse pressed left at (796, 284)
Screenshot: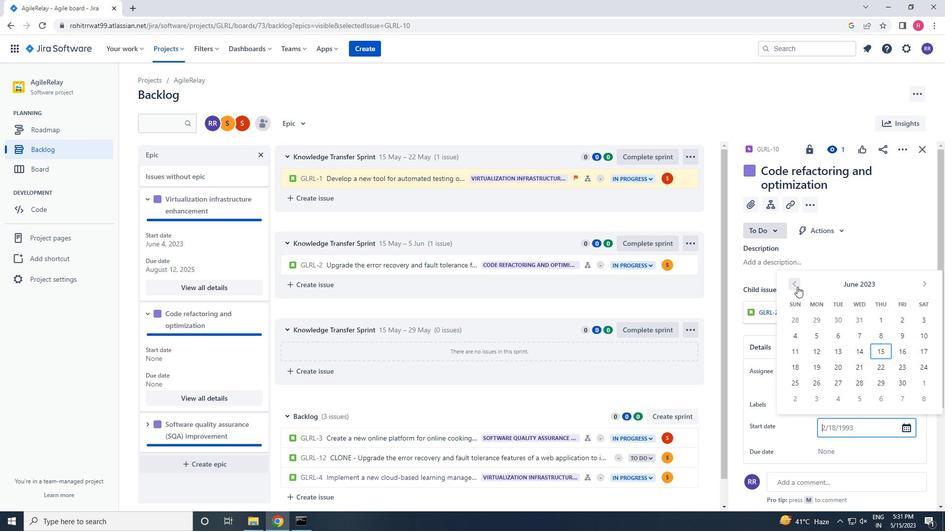 
Action: Mouse pressed left at (796, 284)
Screenshot: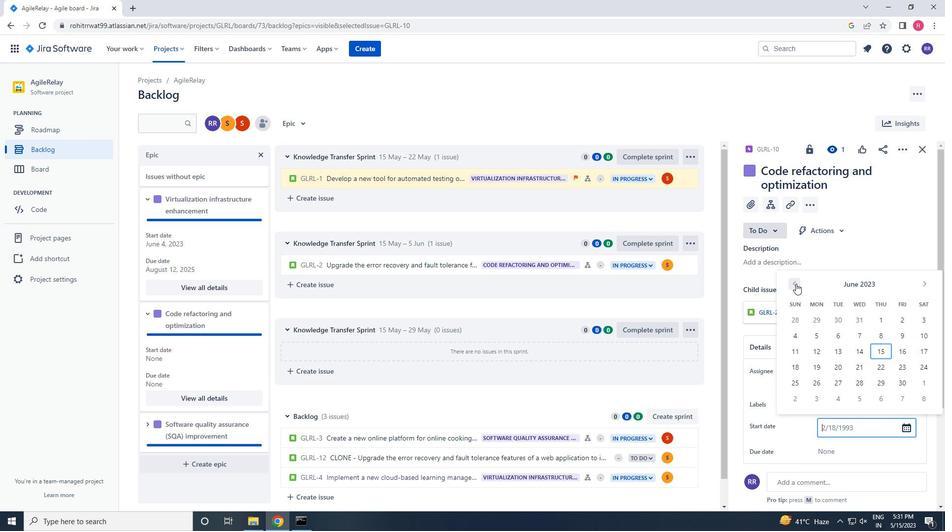 
Action: Mouse moved to (882, 338)
Screenshot: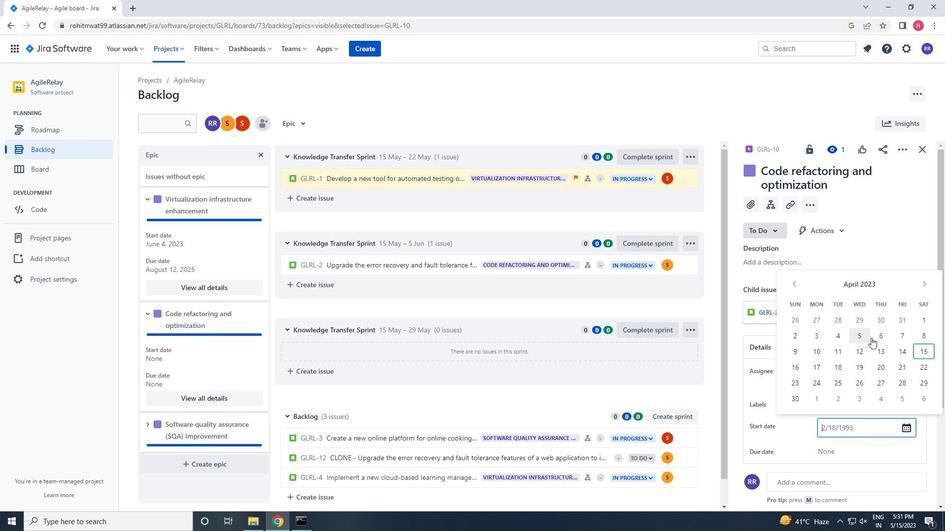 
Action: Mouse pressed left at (882, 338)
Screenshot: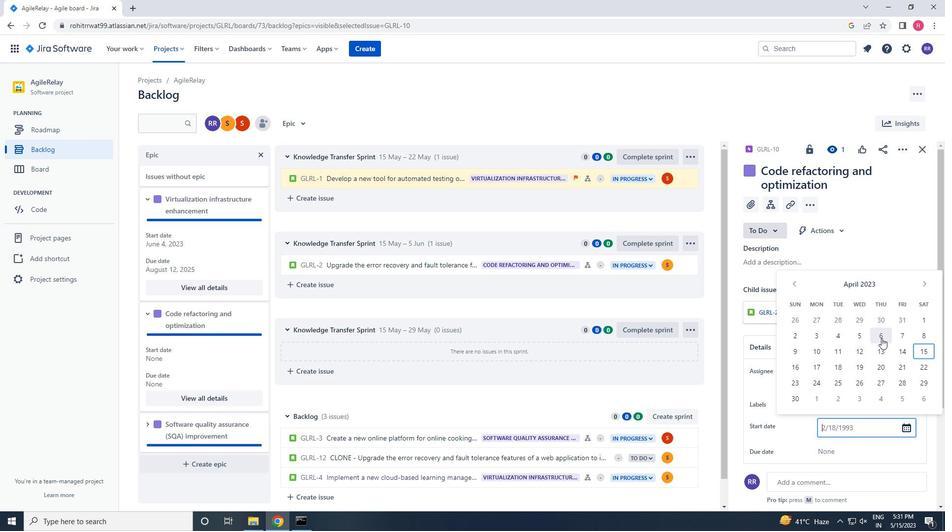 
Action: Mouse moved to (832, 455)
Screenshot: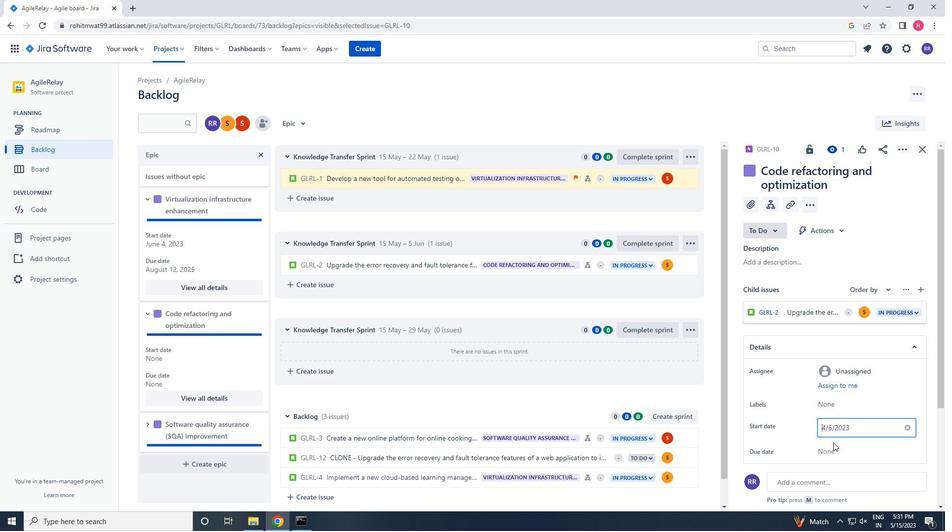 
Action: Mouse pressed left at (832, 455)
Screenshot: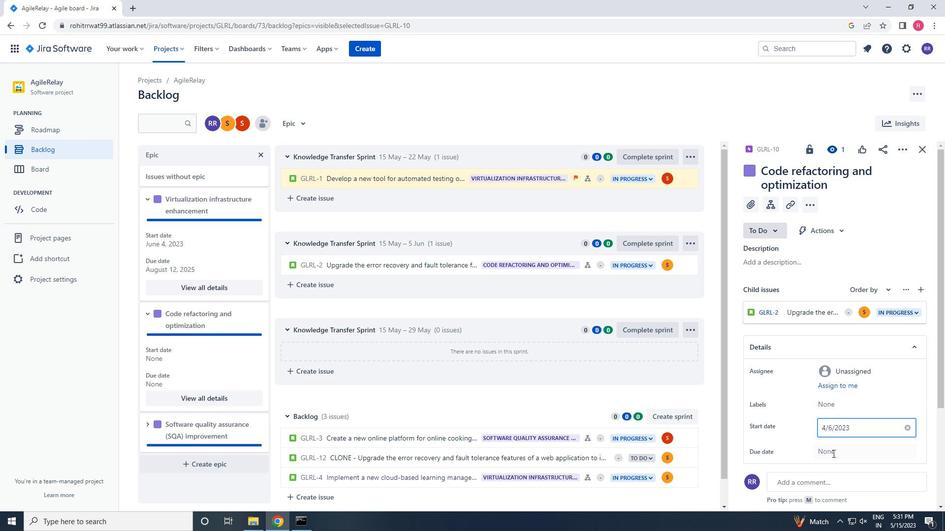 
Action: Mouse moved to (924, 313)
Screenshot: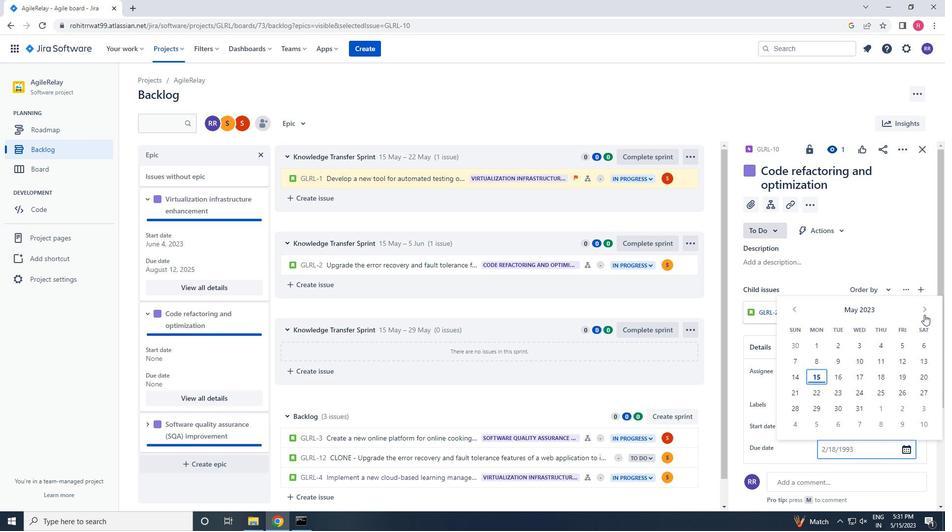
Action: Mouse pressed left at (924, 313)
Screenshot: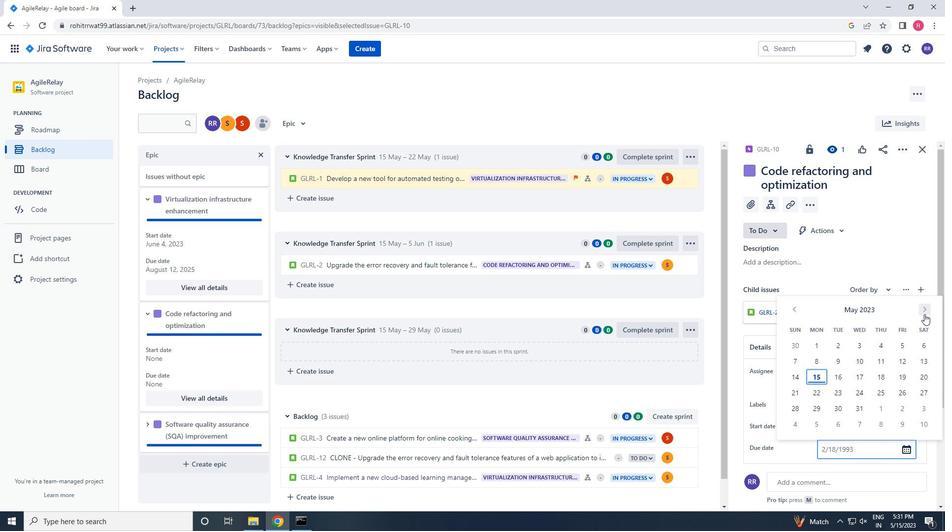 
Action: Mouse pressed left at (924, 313)
Screenshot: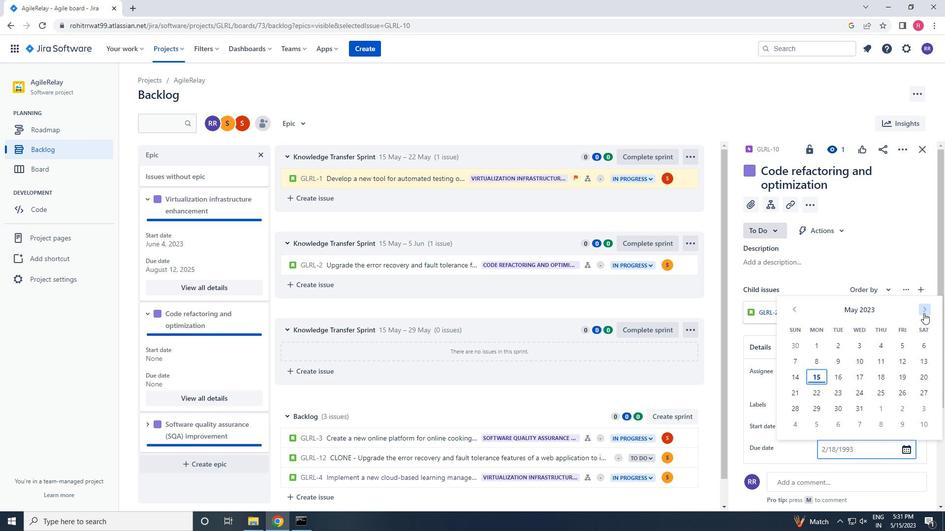 
Action: Mouse pressed left at (924, 313)
Screenshot: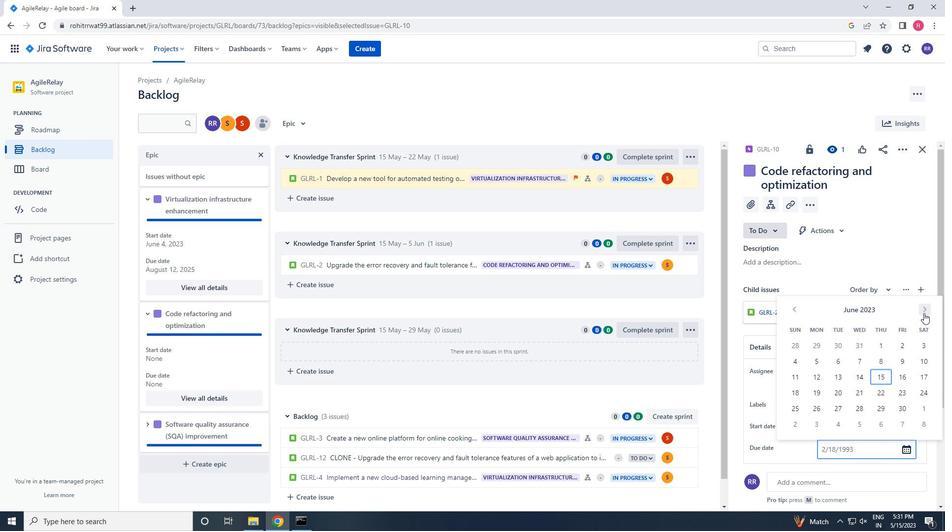 
Action: Mouse pressed left at (924, 313)
Screenshot: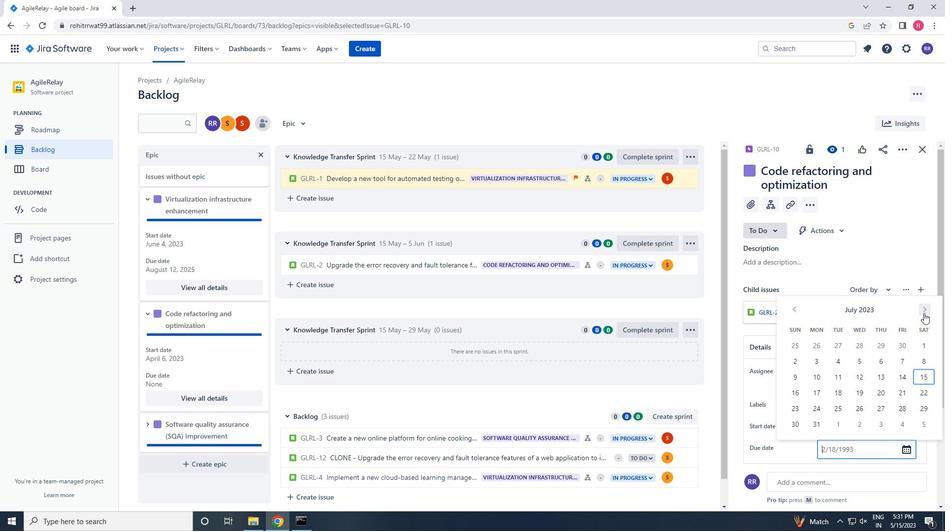 
Action: Mouse pressed left at (924, 313)
Screenshot: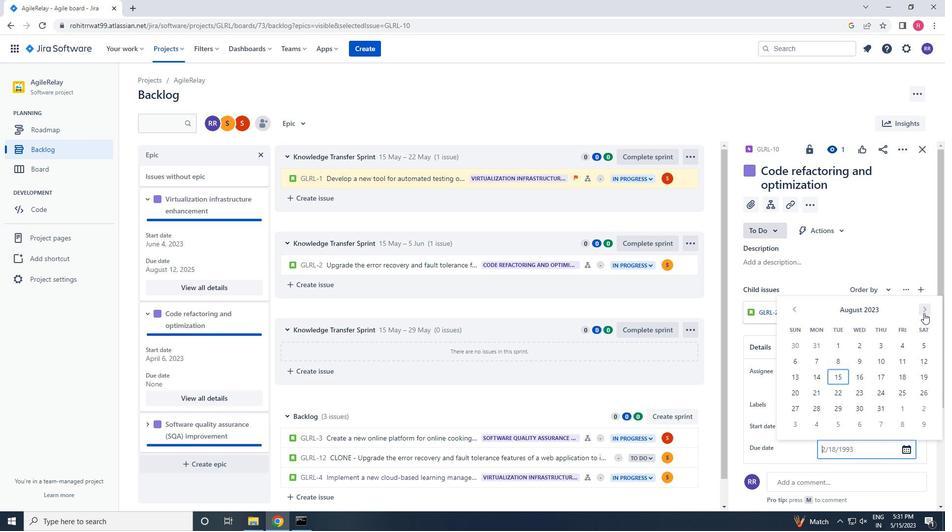 
Action: Mouse pressed left at (924, 313)
Screenshot: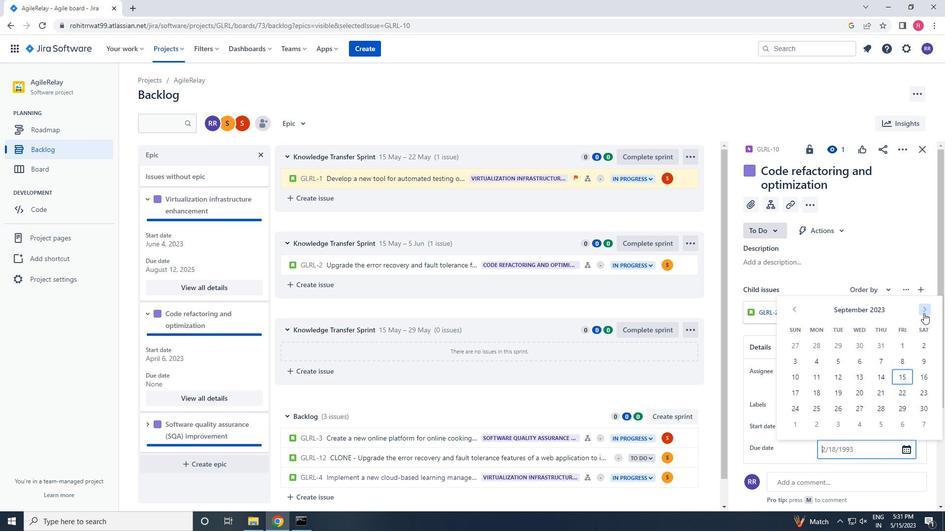 
Action: Mouse pressed left at (924, 313)
Screenshot: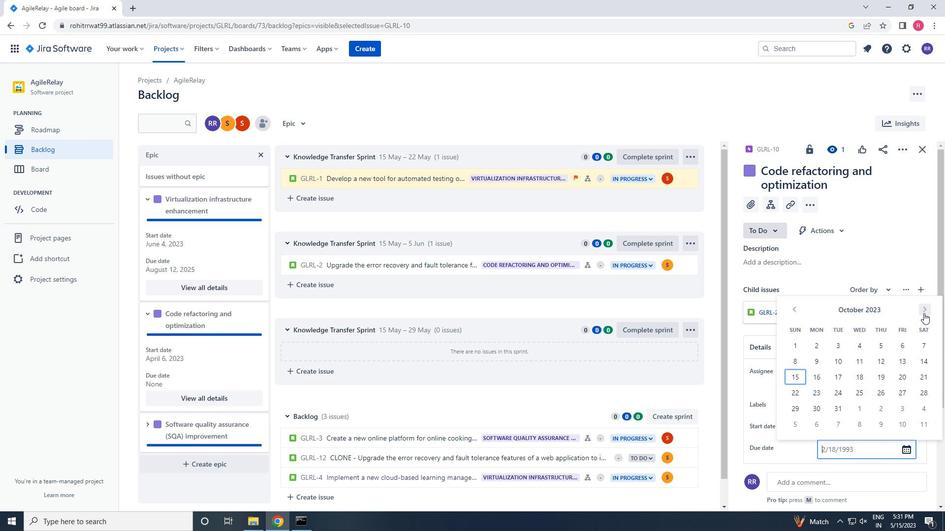 
Action: Mouse pressed left at (924, 313)
Screenshot: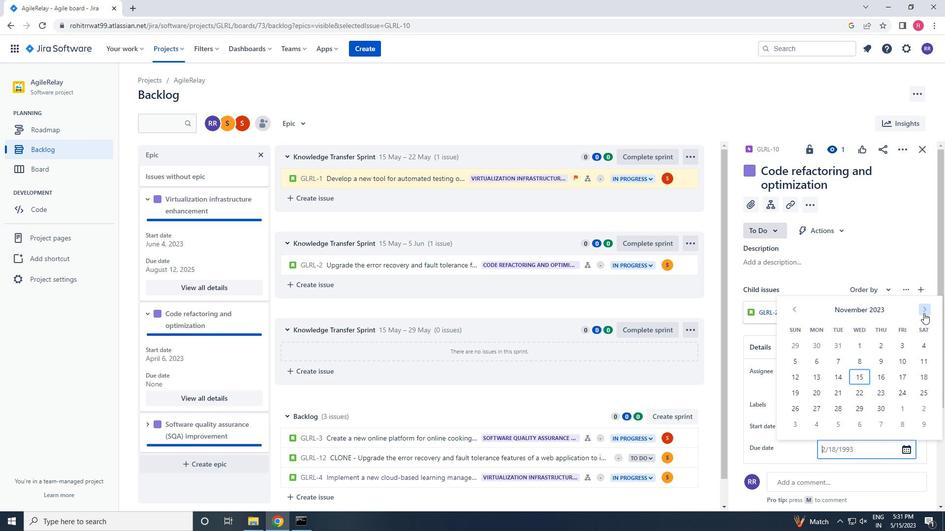 
Action: Mouse pressed left at (924, 313)
Screenshot: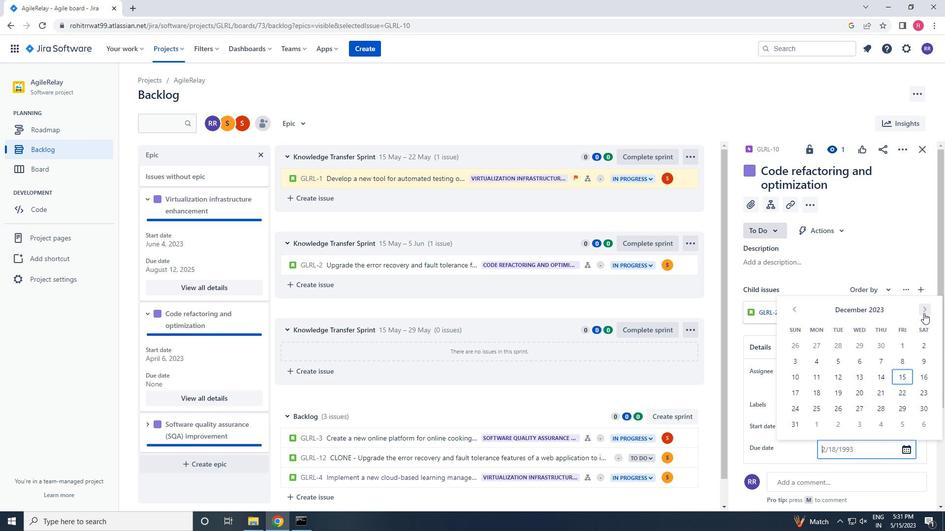 
Action: Mouse pressed left at (924, 313)
Screenshot: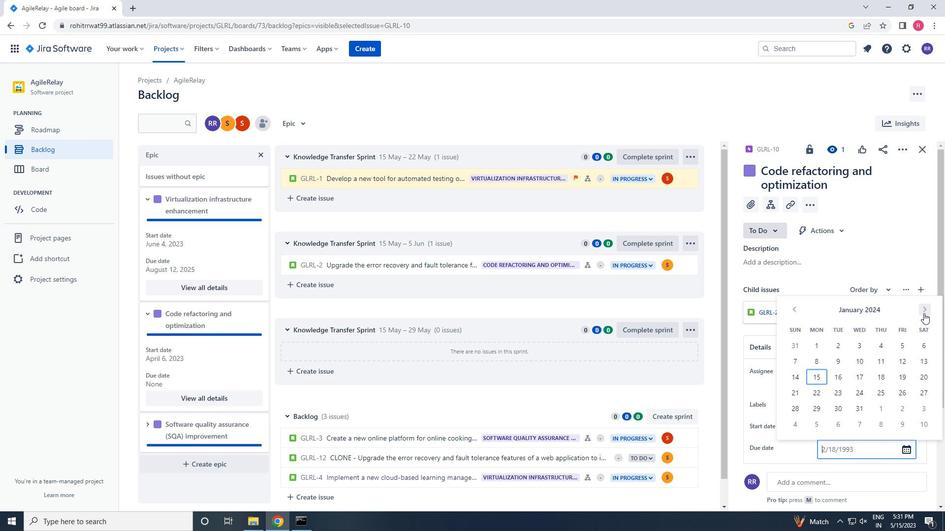 
Action: Mouse pressed left at (924, 313)
Screenshot: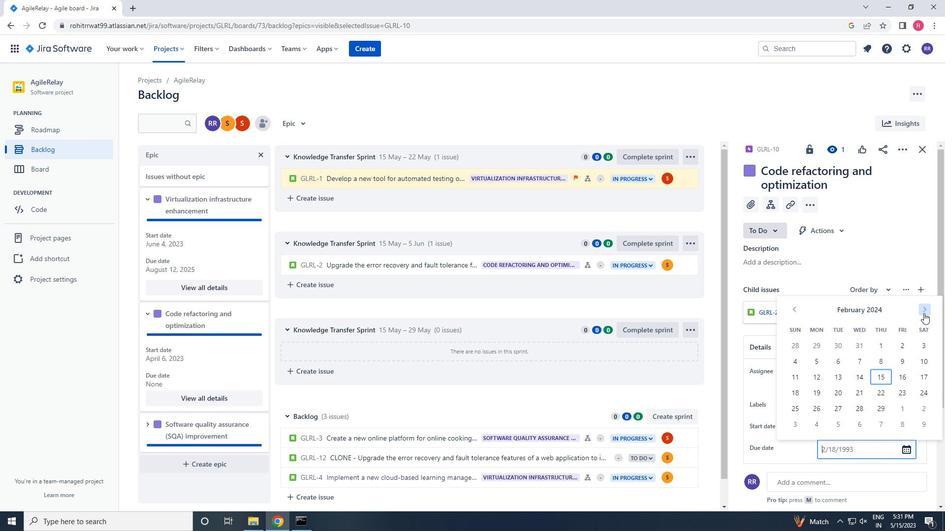 
Action: Mouse pressed left at (924, 313)
Screenshot: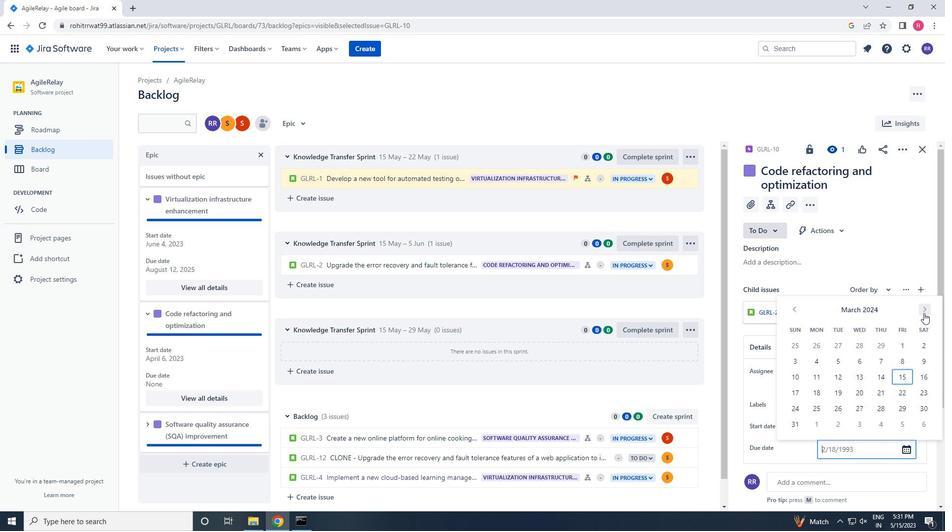 
Action: Mouse pressed left at (924, 313)
Screenshot: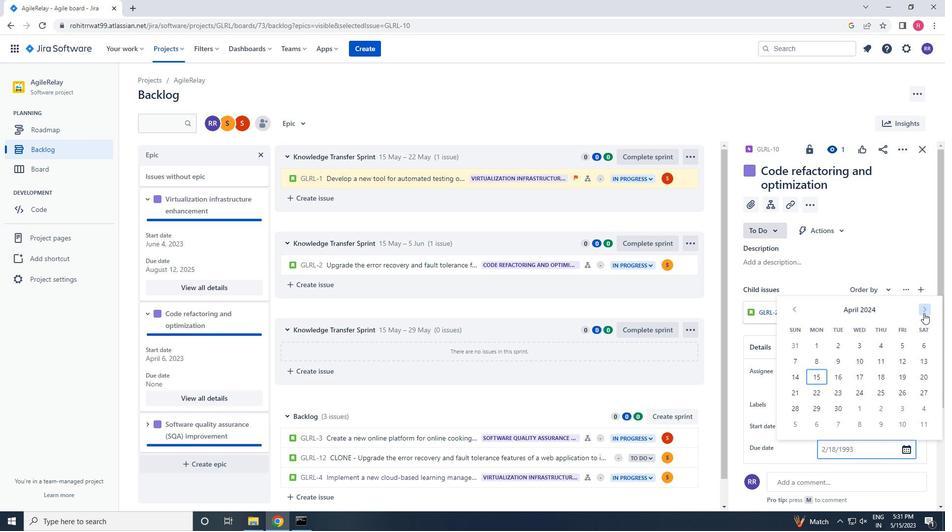 
Action: Mouse pressed left at (924, 313)
Screenshot: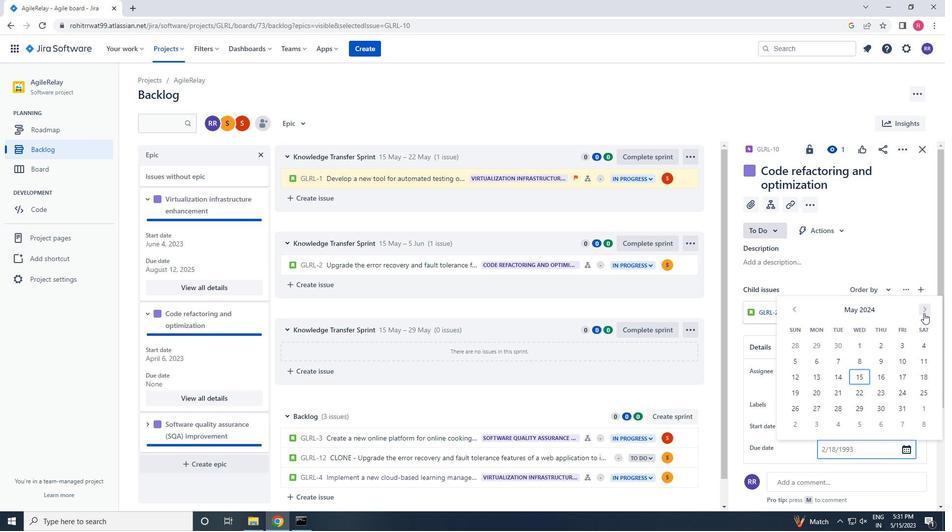 
Action: Mouse pressed left at (924, 313)
Screenshot: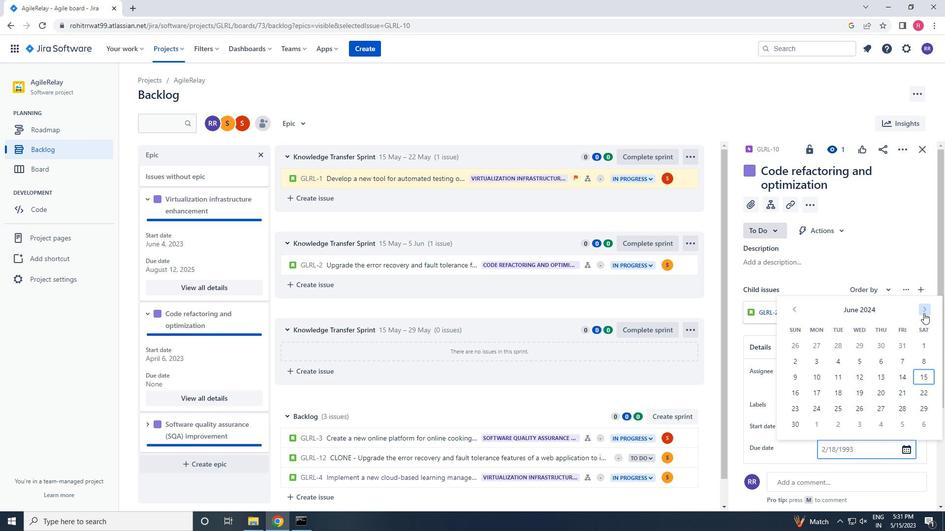 
Action: Mouse pressed left at (924, 313)
Screenshot: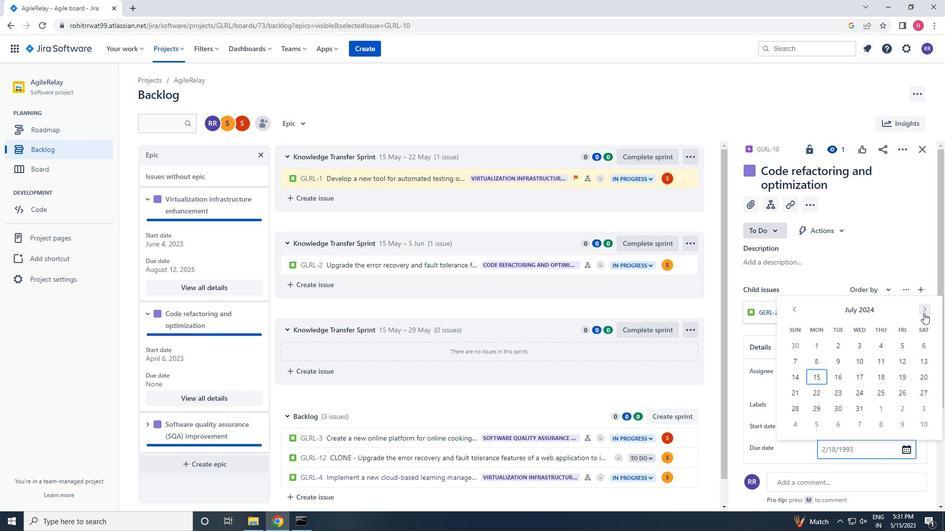 
Action: Mouse pressed left at (924, 313)
Screenshot: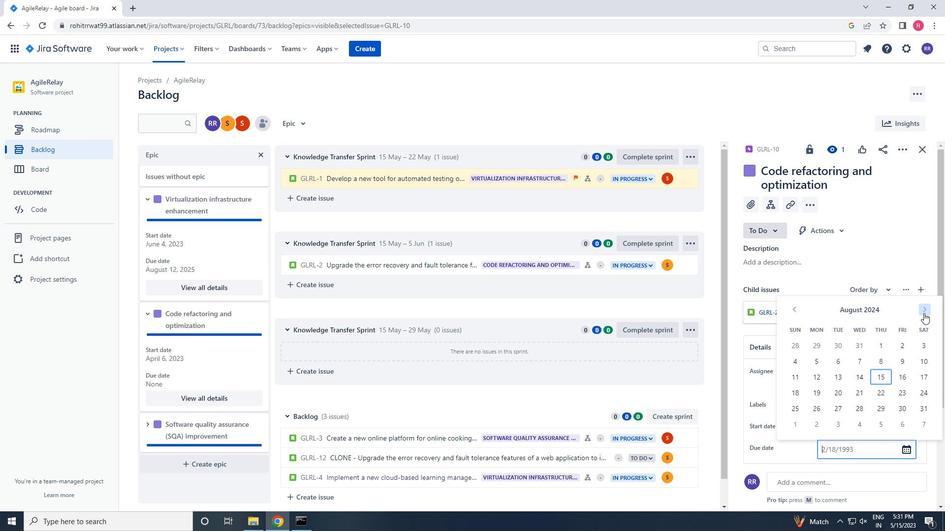 
Action: Mouse pressed left at (924, 313)
Screenshot: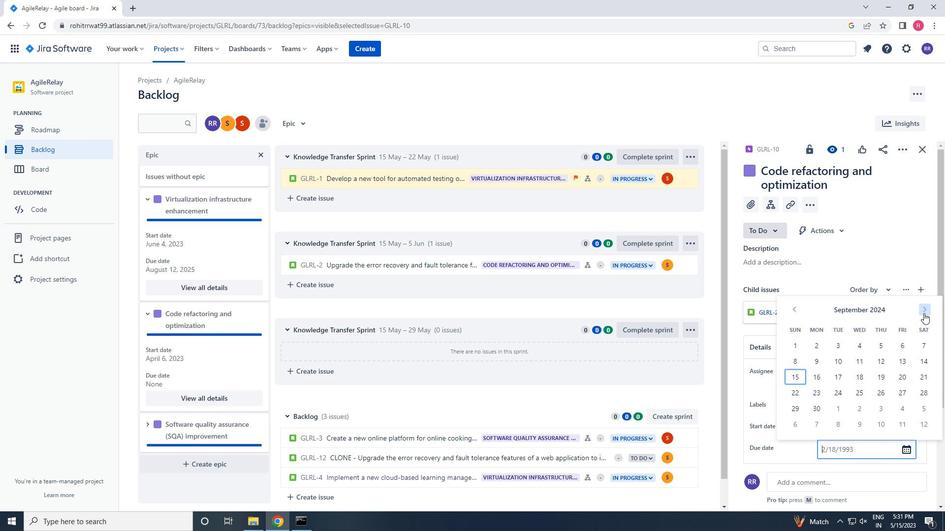 
Action: Mouse pressed left at (924, 313)
Screenshot: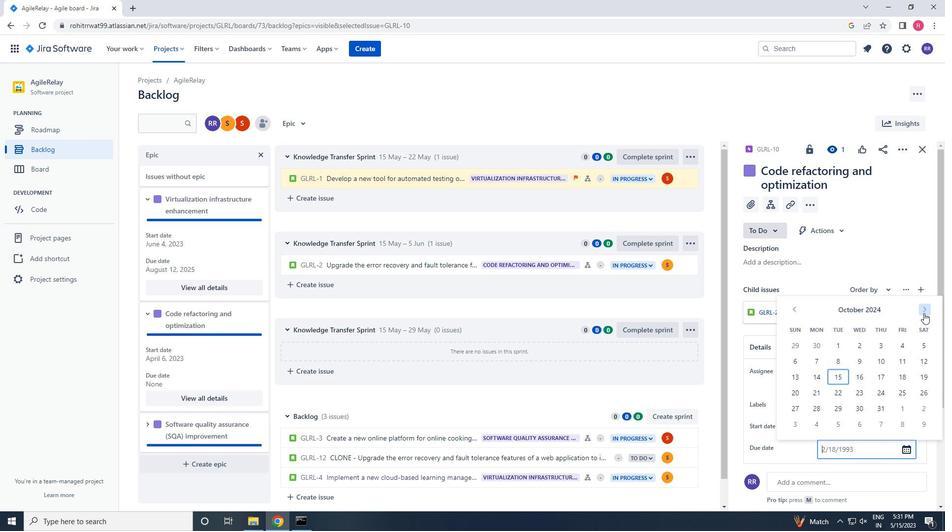 
Action: Mouse pressed left at (924, 313)
Screenshot: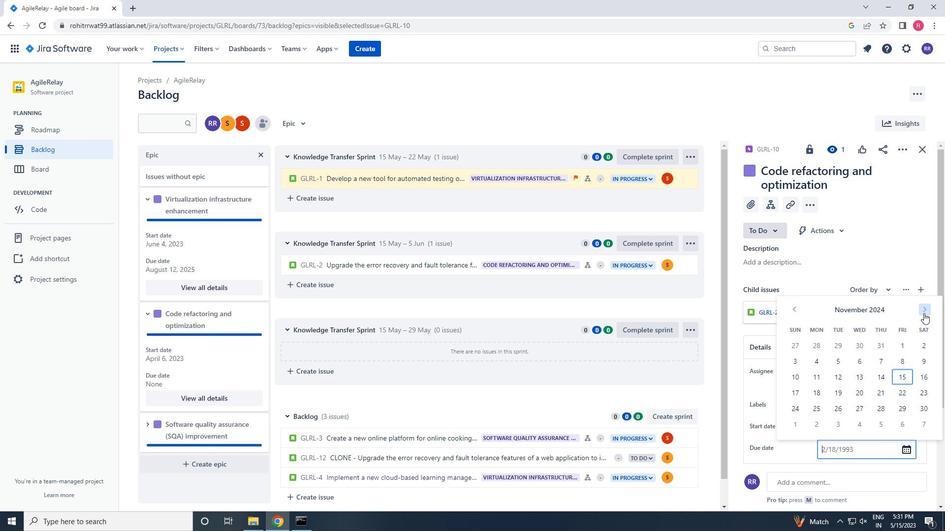 
Action: Mouse pressed left at (924, 313)
Screenshot: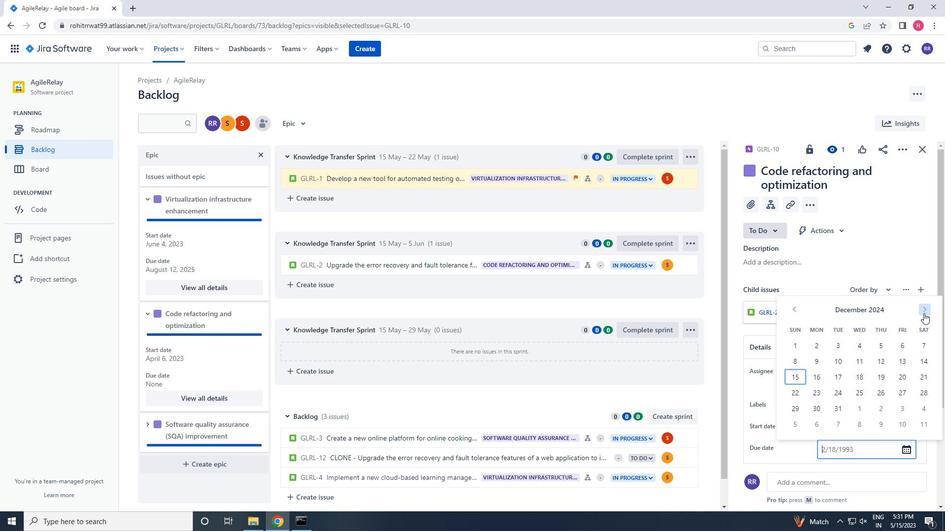 
Action: Mouse pressed left at (924, 313)
Screenshot: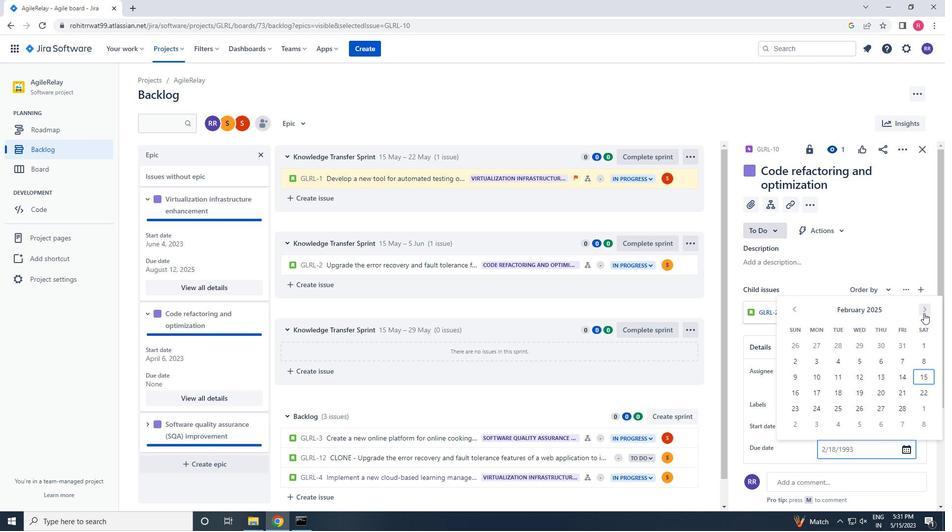 
Action: Mouse pressed left at (924, 313)
Screenshot: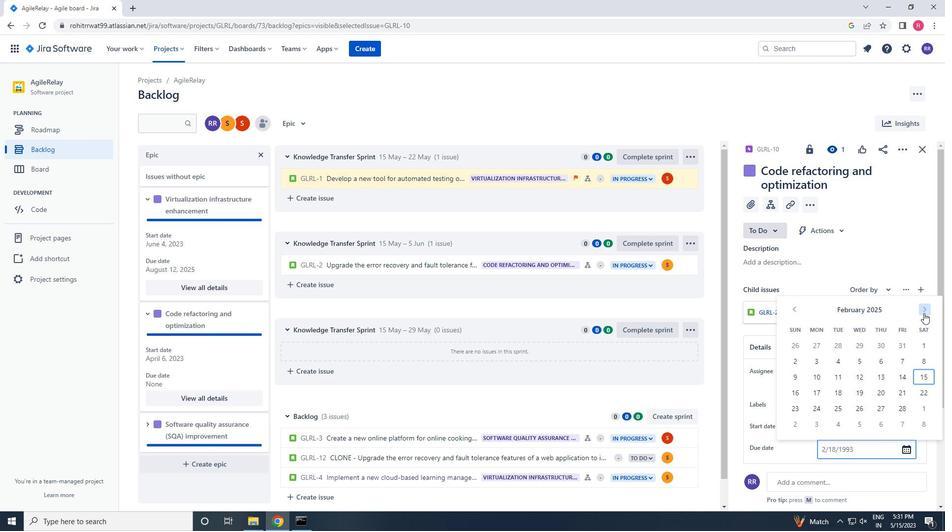 
Action: Mouse pressed left at (924, 313)
Screenshot: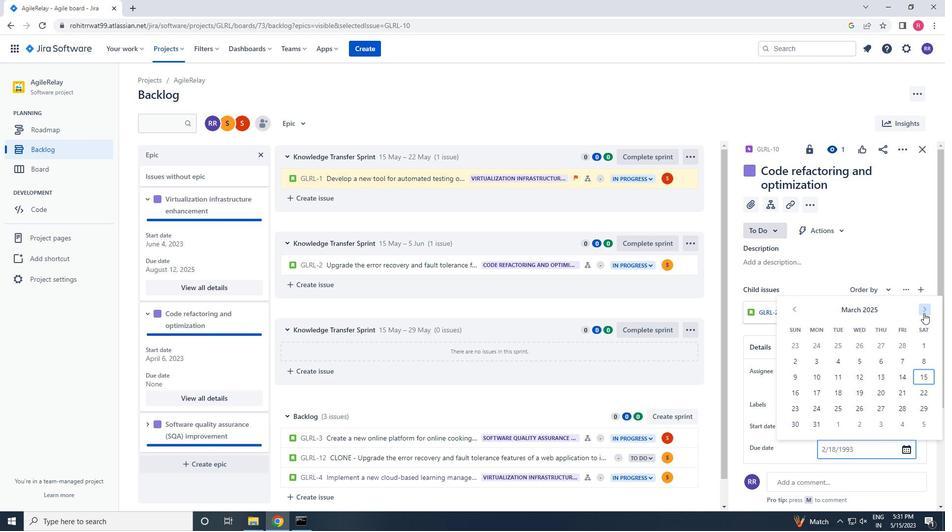 
Action: Mouse pressed left at (924, 313)
Screenshot: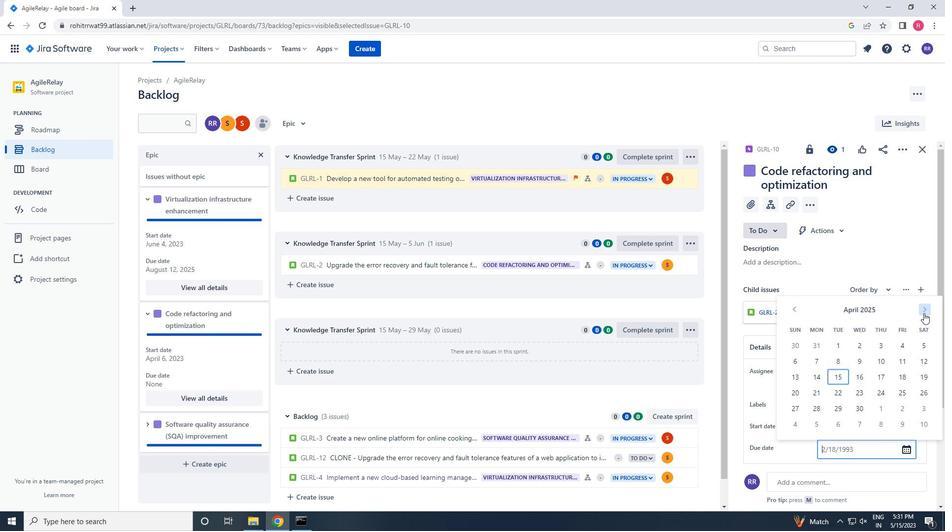 
Action: Mouse pressed left at (924, 313)
Screenshot: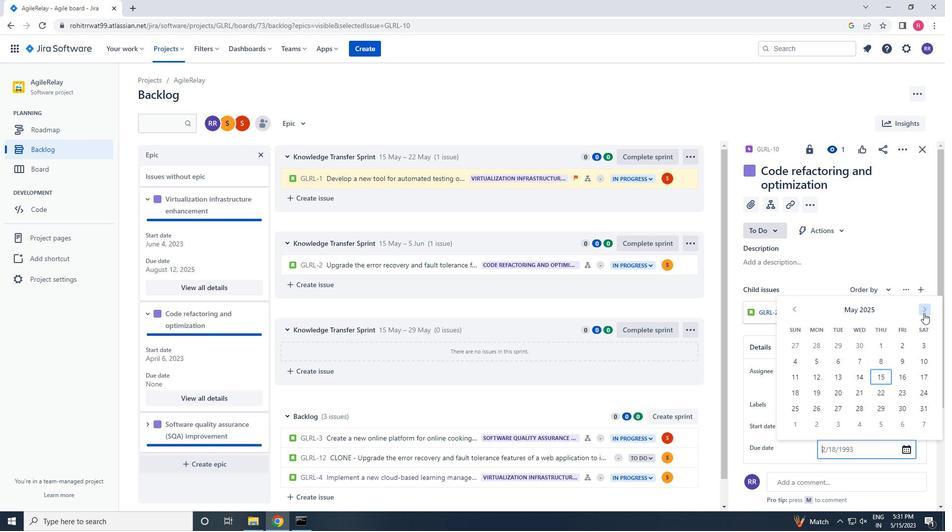 
Action: Mouse pressed left at (924, 313)
Screenshot: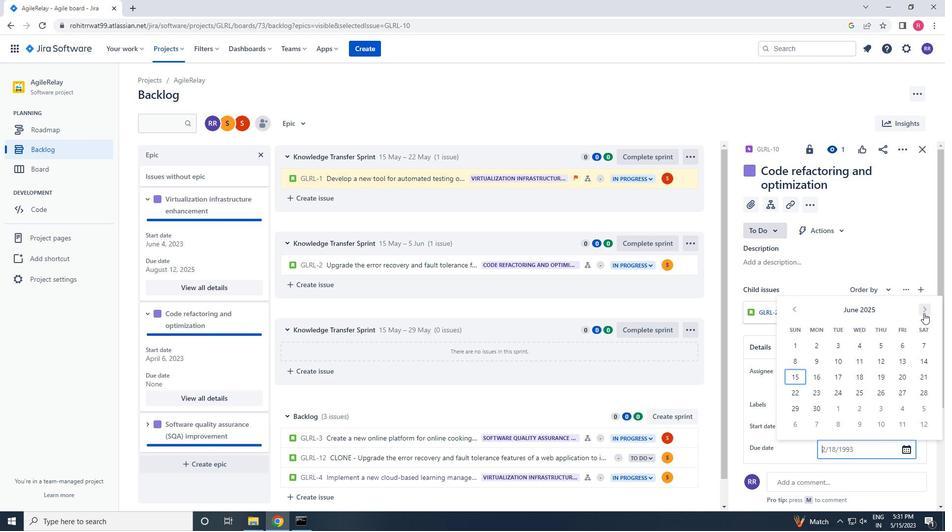 
Action: Mouse pressed left at (924, 313)
Screenshot: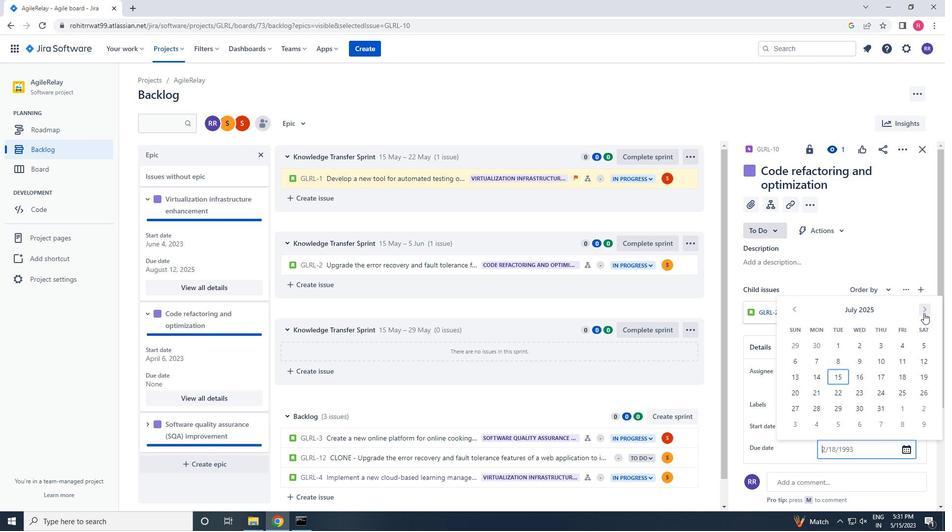 
Action: Mouse pressed left at (924, 313)
Screenshot: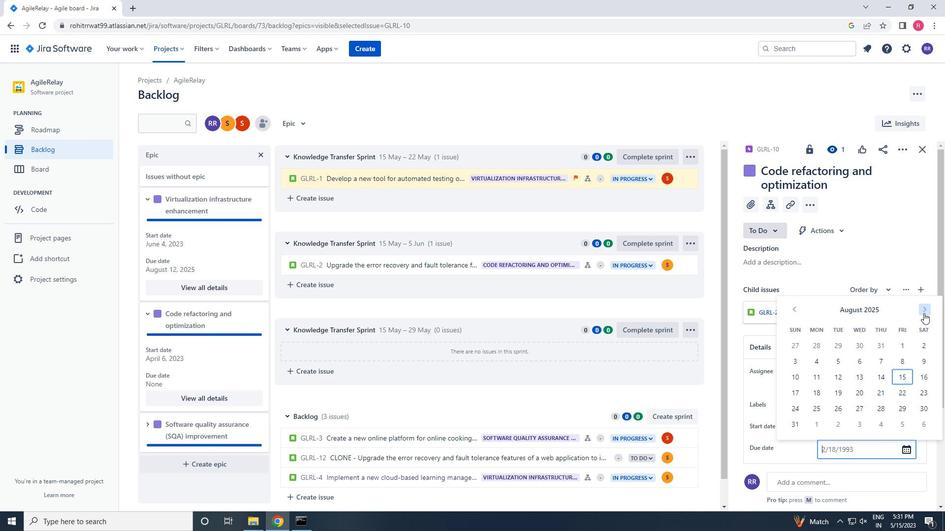 
Action: Mouse pressed left at (924, 313)
Screenshot: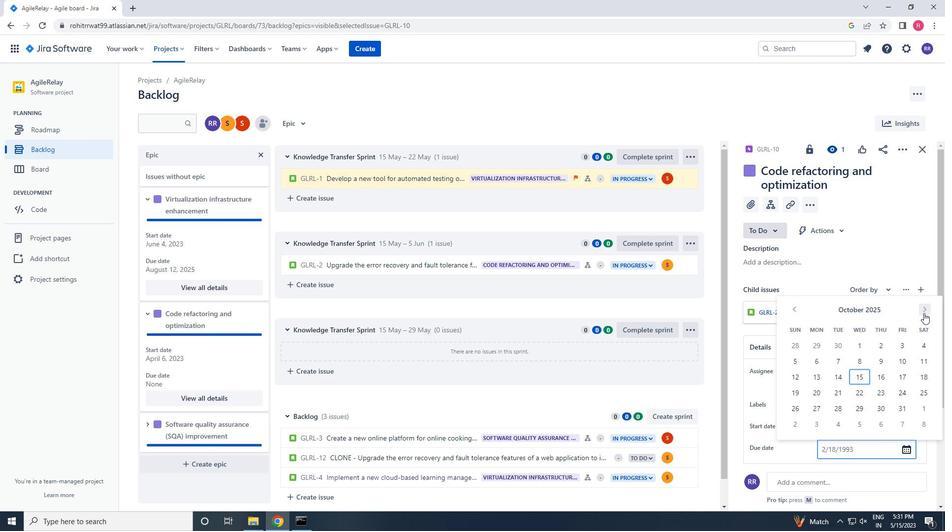 
Action: Mouse moved to (797, 312)
Screenshot: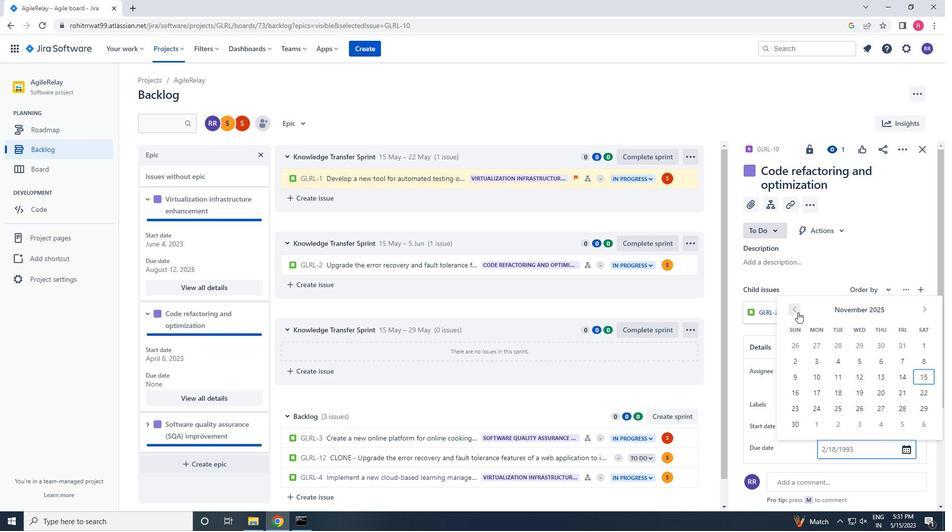 
Action: Mouse pressed left at (797, 312)
Screenshot: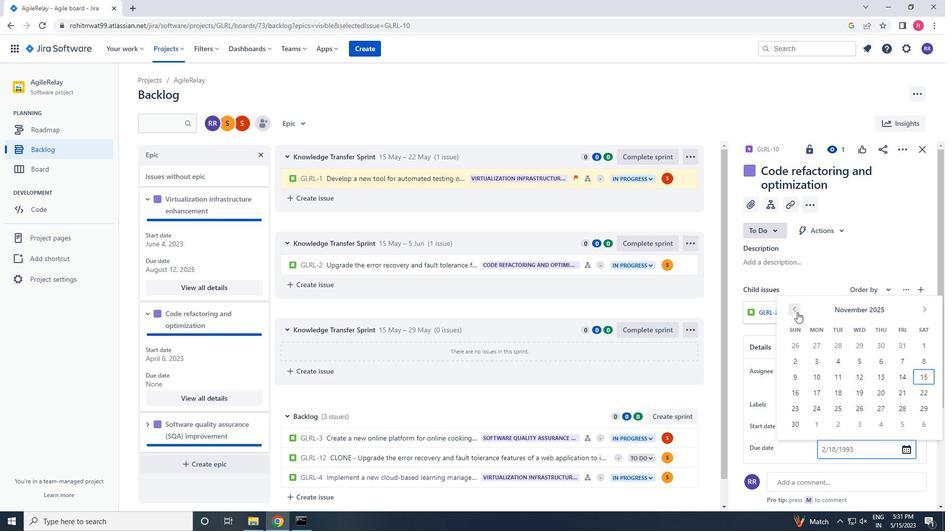 
Action: Mouse moved to (859, 348)
Screenshot: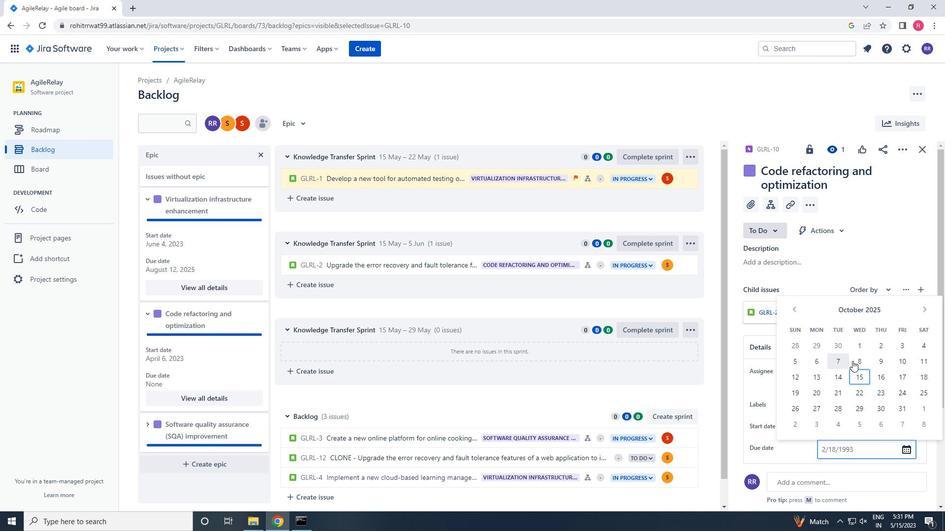 
Action: Mouse pressed left at (859, 348)
Screenshot: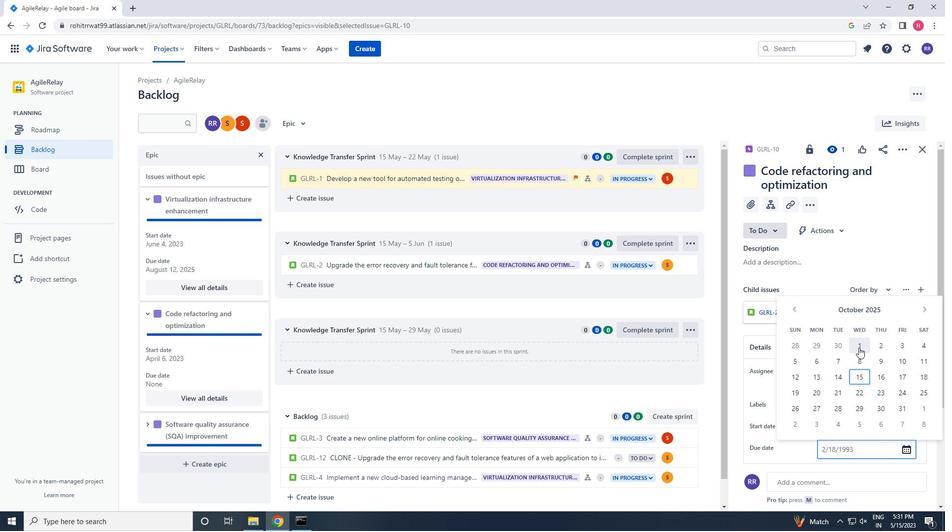 
Action: Mouse moved to (860, 451)
Screenshot: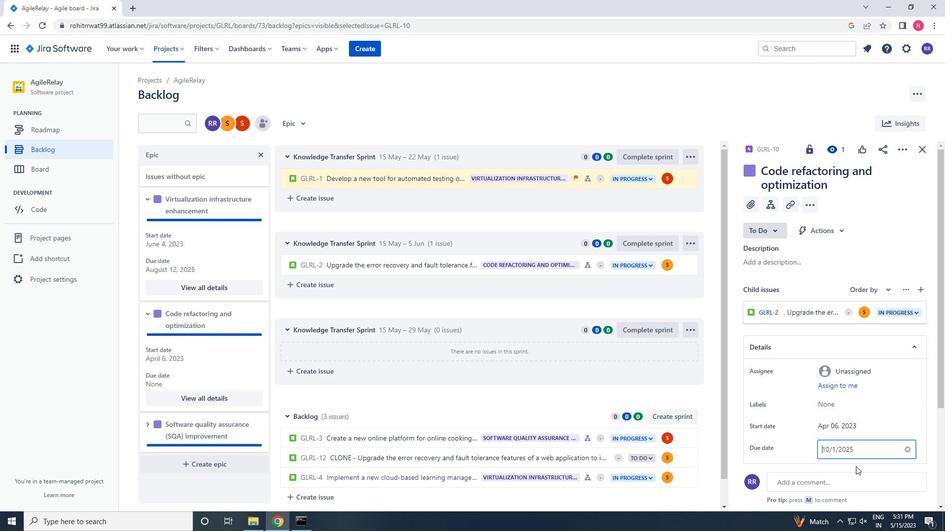 
Action: Mouse scrolled (860, 450) with delta (0, 0)
Screenshot: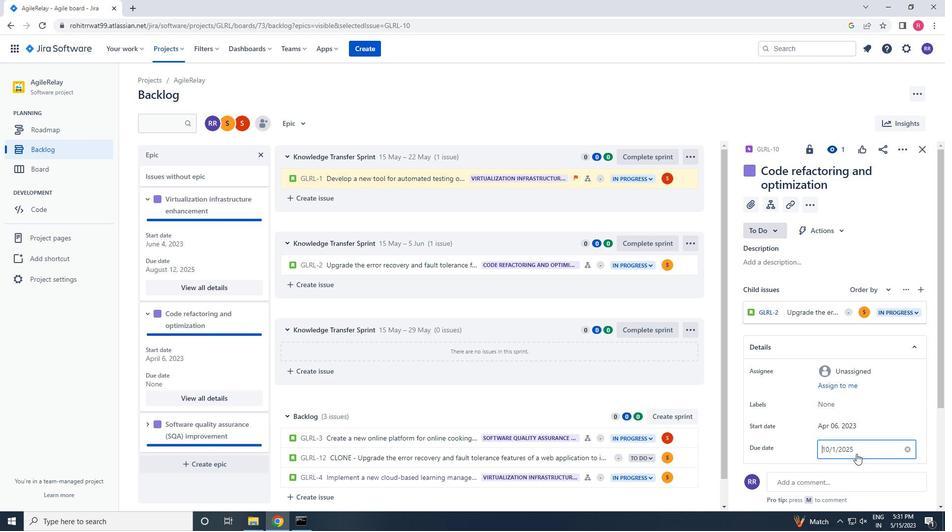 
Action: Mouse moved to (819, 451)
Screenshot: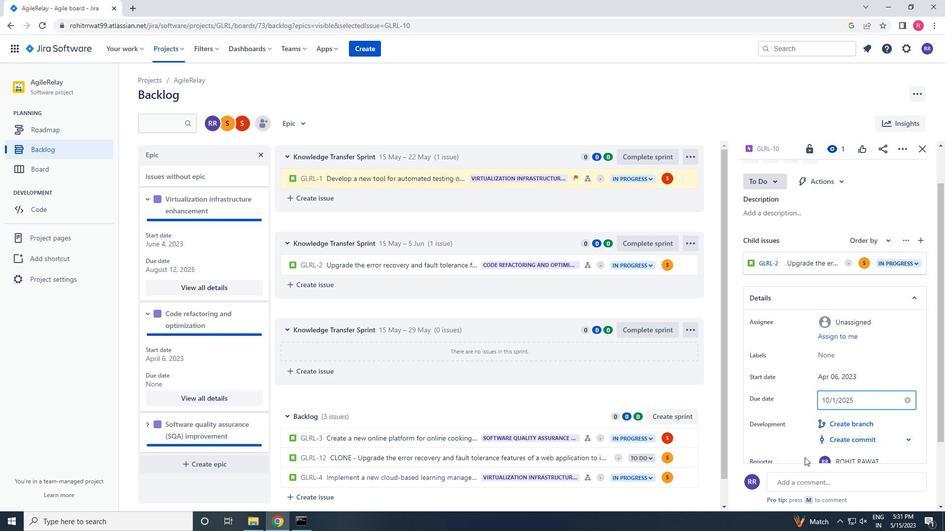 
Action: Mouse scrolled (819, 451) with delta (0, 0)
Screenshot: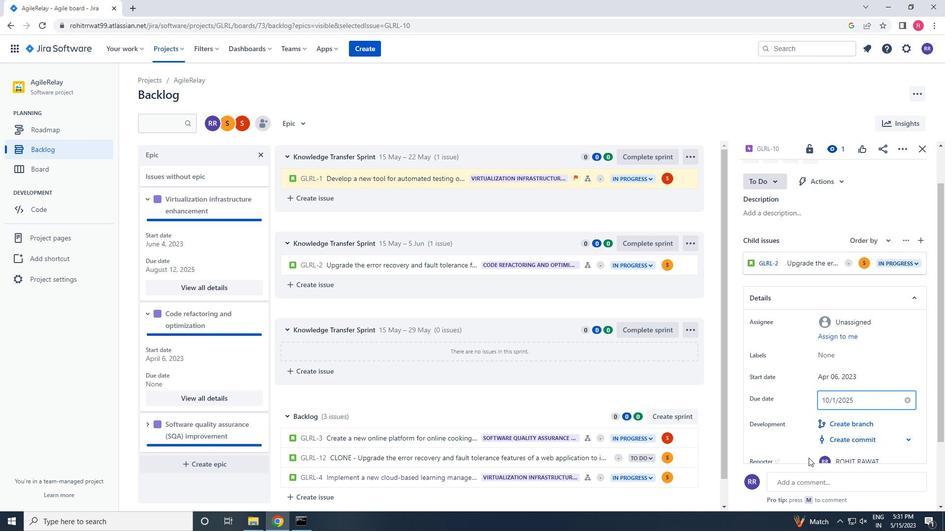 
Action: Mouse scrolled (819, 451) with delta (0, 0)
Screenshot: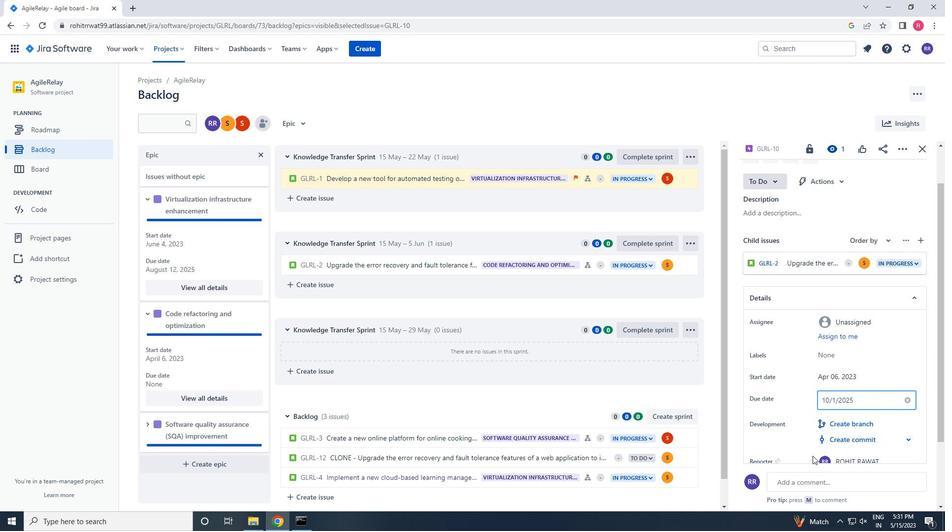 
Action: Mouse scrolled (819, 451) with delta (0, 0)
Screenshot: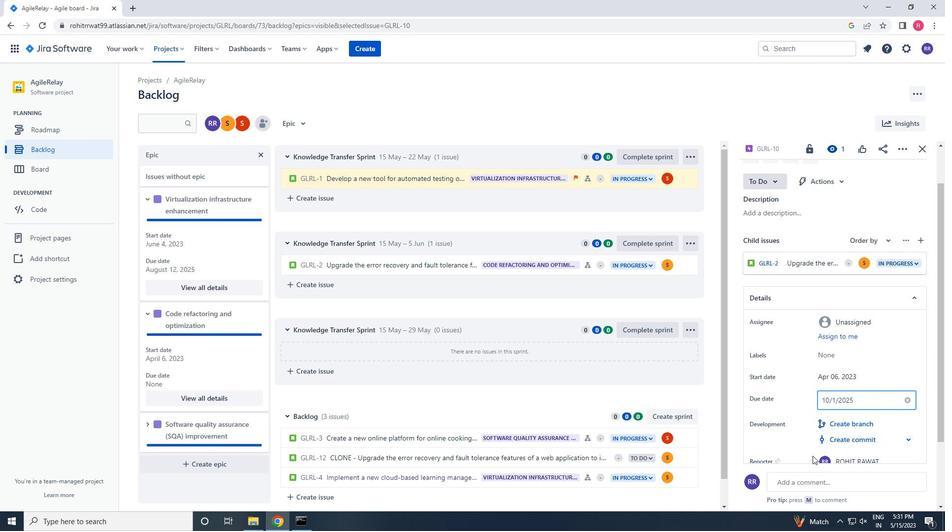
Action: Mouse moved to (840, 416)
Screenshot: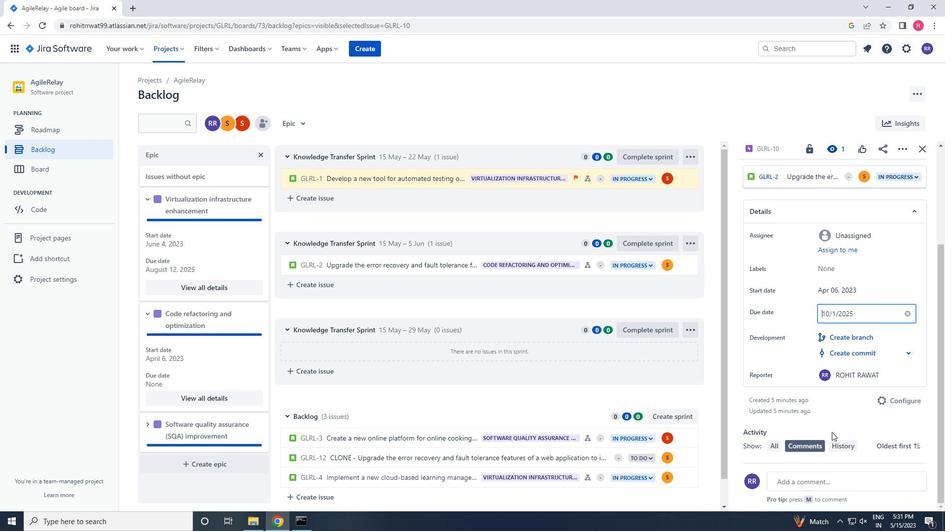 
Action: Mouse pressed left at (840, 416)
Screenshot: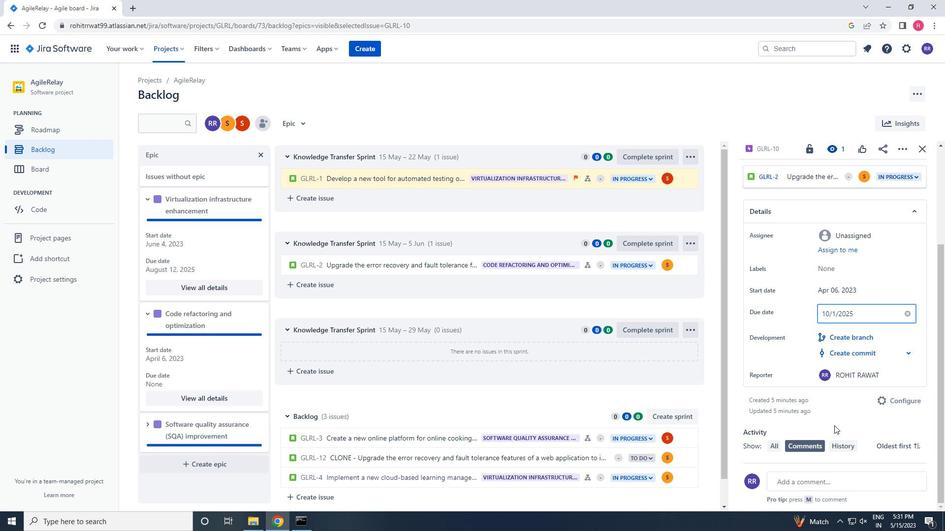 
Action: Mouse moved to (150, 421)
Screenshot: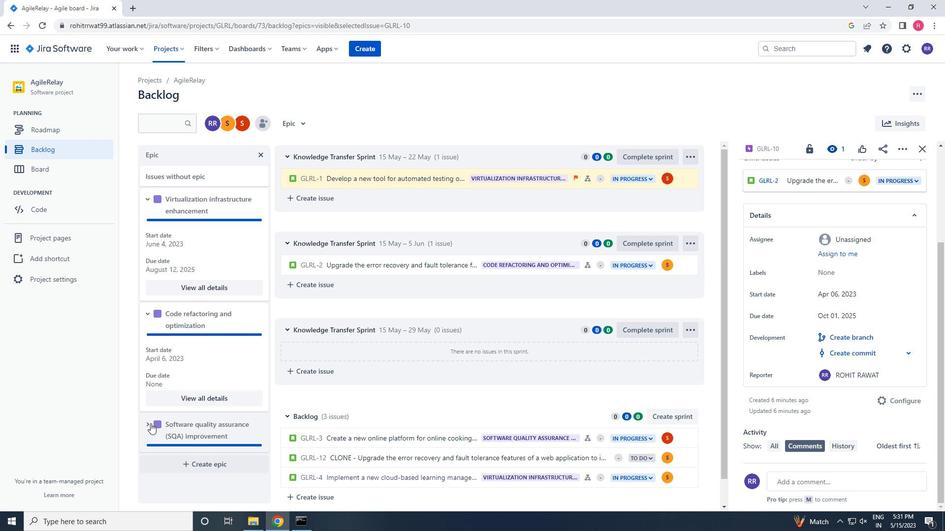 
Action: Mouse pressed left at (150, 421)
Screenshot: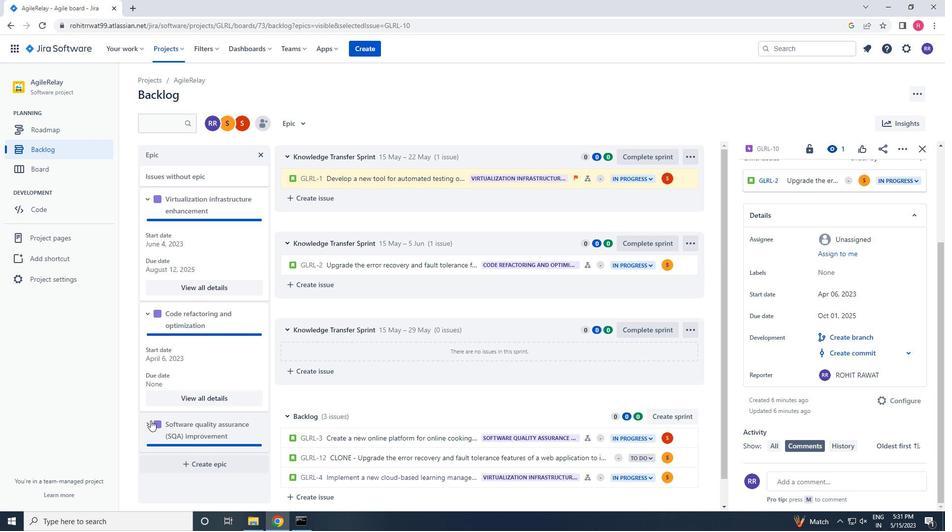 
Action: Mouse scrolled (150, 420) with delta (0, 0)
Screenshot: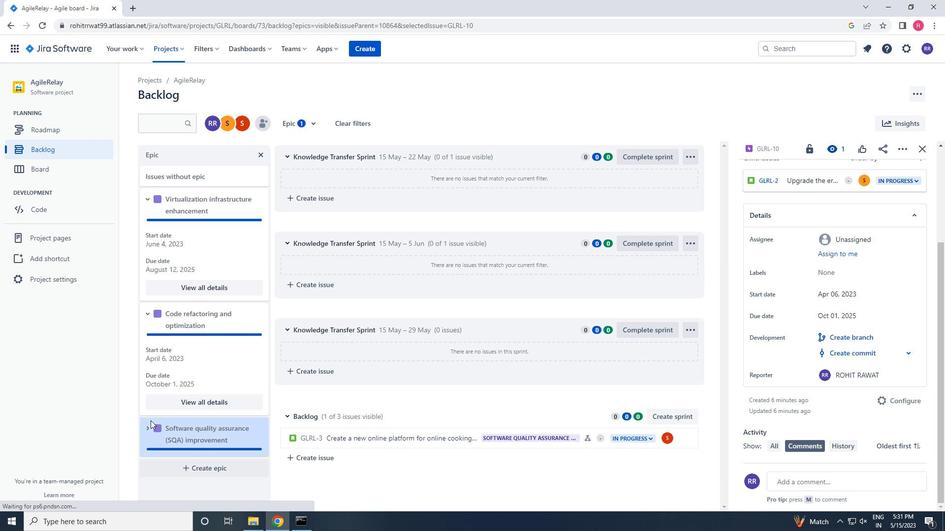 
Action: Mouse scrolled (150, 420) with delta (0, 0)
Screenshot: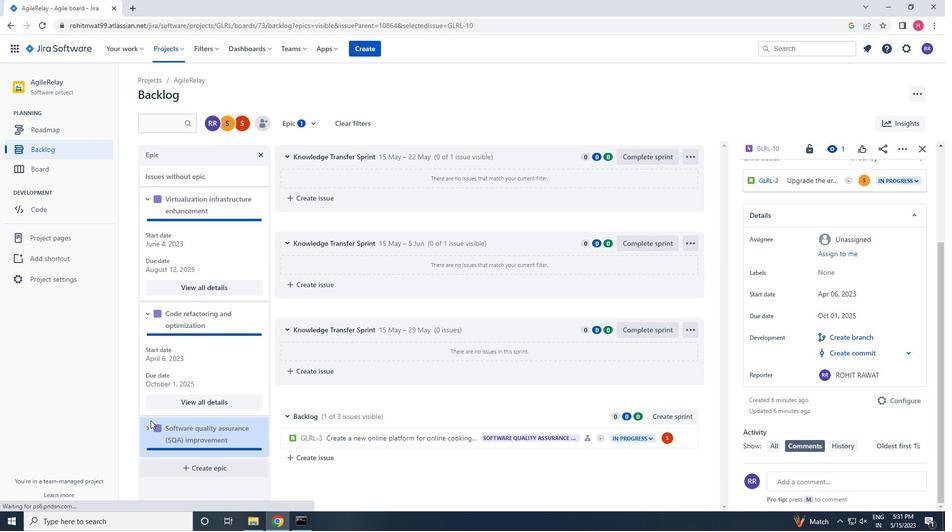 
Action: Mouse scrolled (150, 420) with delta (0, 0)
Screenshot: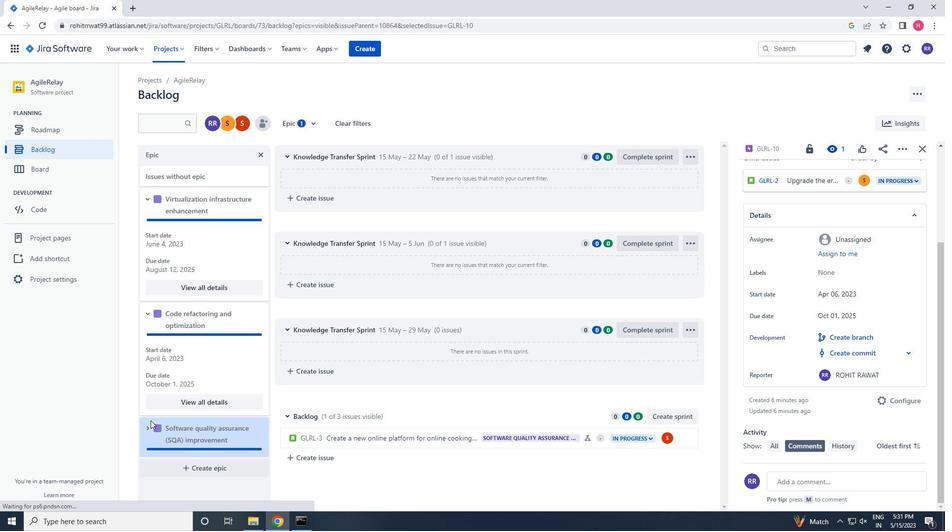 
Action: Mouse moved to (206, 436)
Screenshot: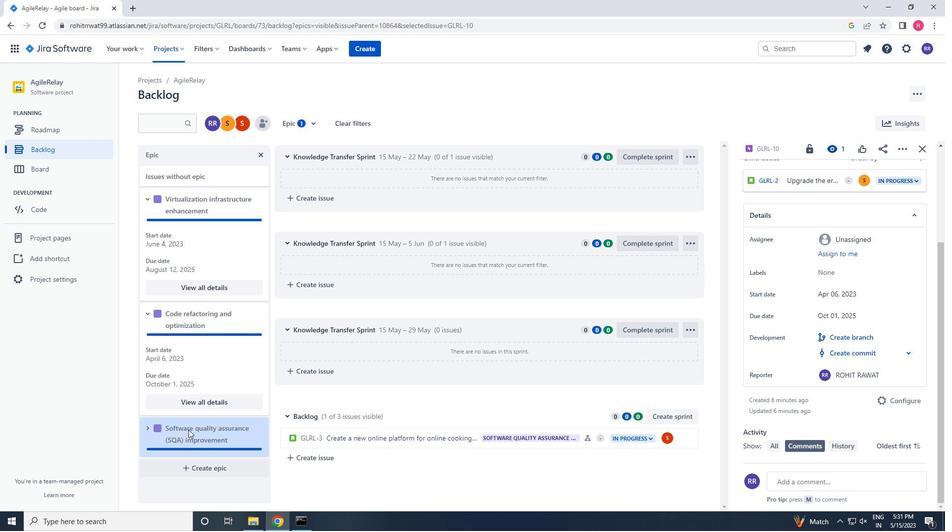 
Action: Mouse scrolled (206, 435) with delta (0, 0)
Screenshot: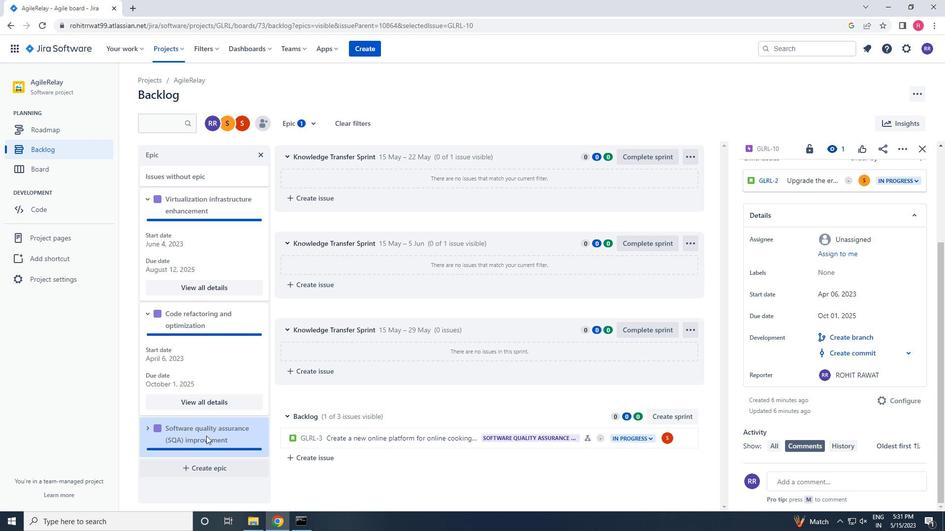 
Action: Mouse scrolled (206, 435) with delta (0, 0)
Screenshot: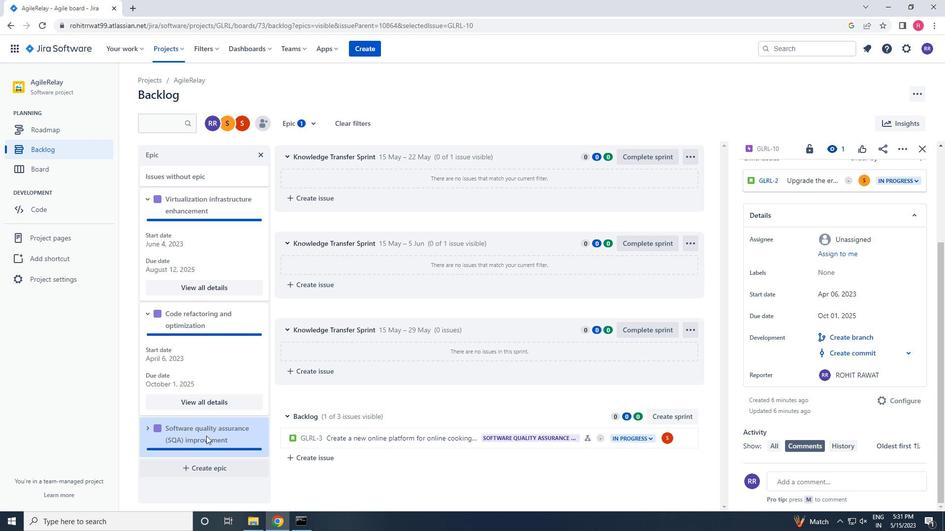
Action: Mouse scrolled (206, 435) with delta (0, 0)
Screenshot: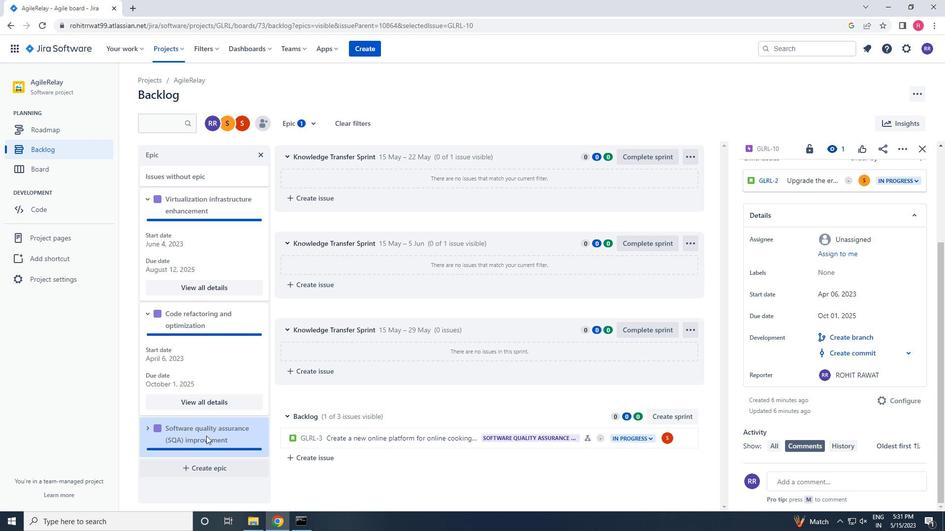 
Action: Mouse moved to (148, 429)
Screenshot: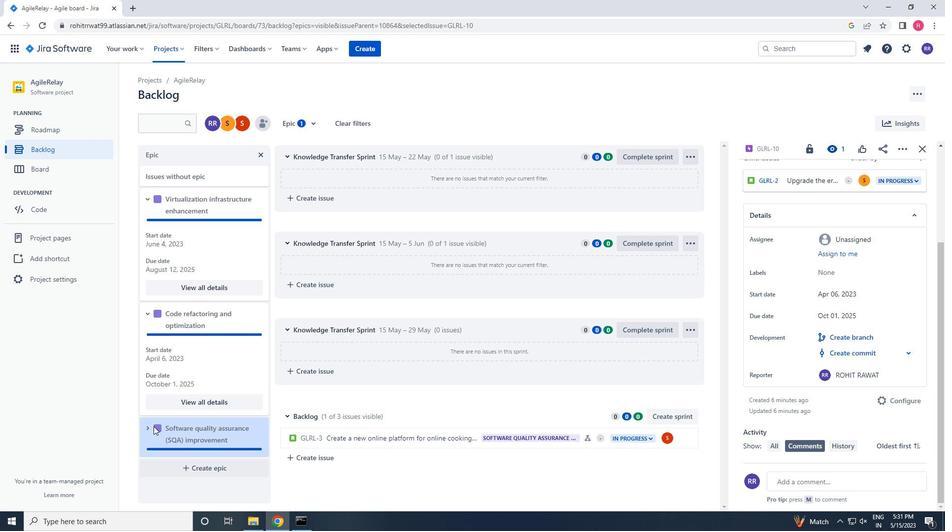 
Action: Mouse pressed left at (148, 429)
Screenshot: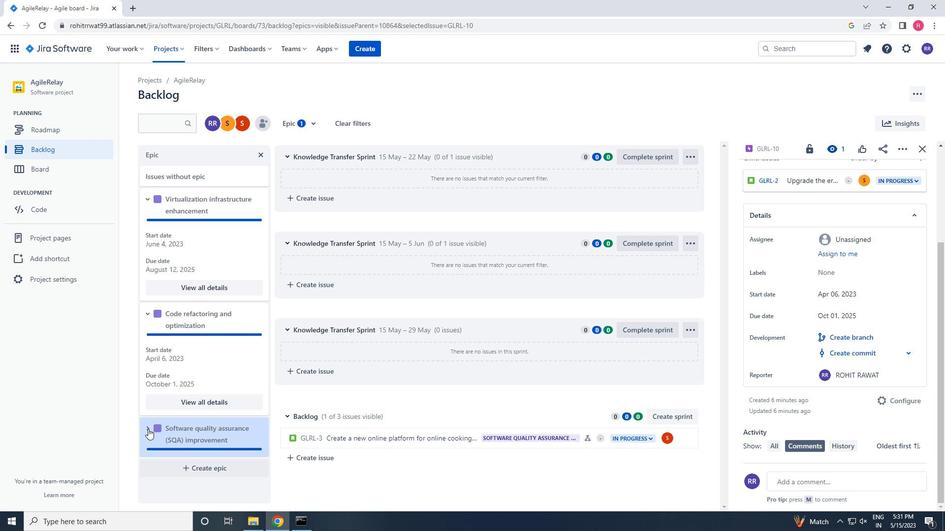 
Action: Mouse moved to (147, 428)
Screenshot: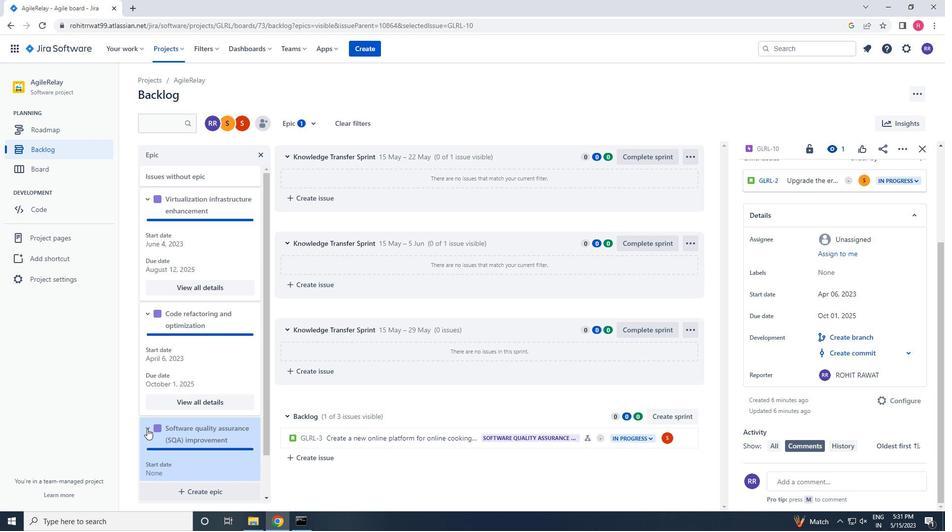
Action: Mouse scrolled (147, 427) with delta (0, 0)
Screenshot: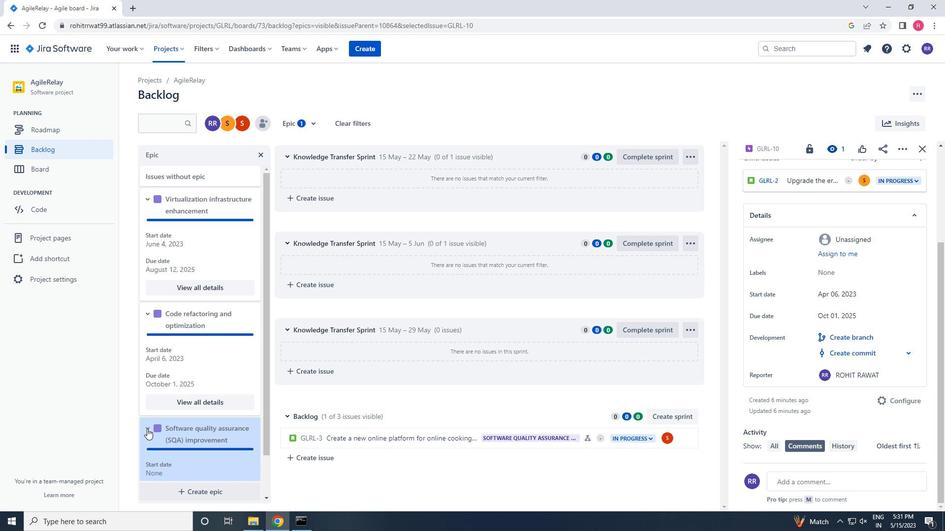 
Action: Mouse scrolled (147, 427) with delta (0, 0)
Screenshot: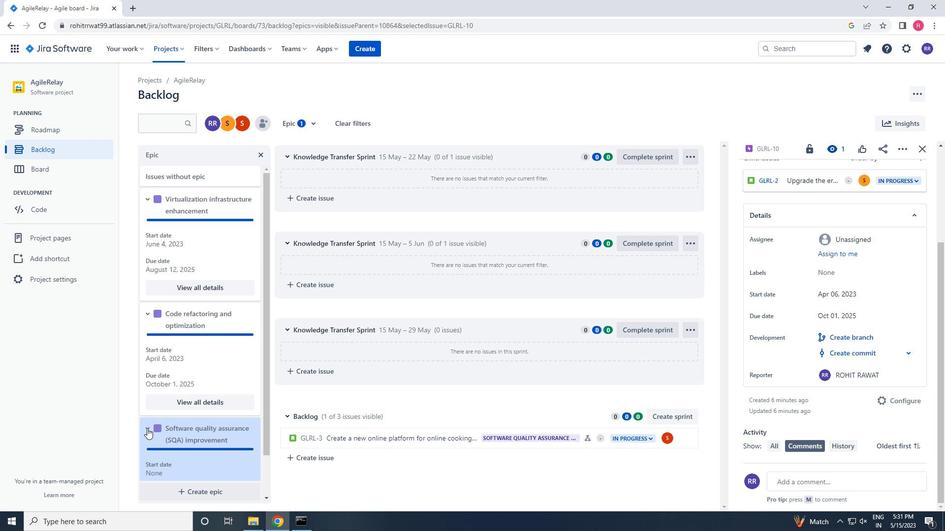 
Action: Mouse scrolled (147, 427) with delta (0, 0)
Screenshot: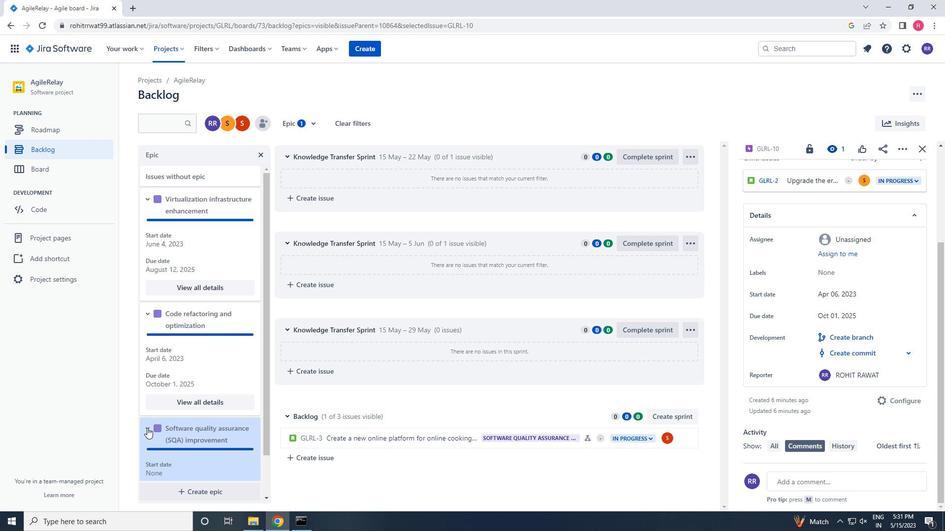 
Action: Mouse moved to (199, 466)
Screenshot: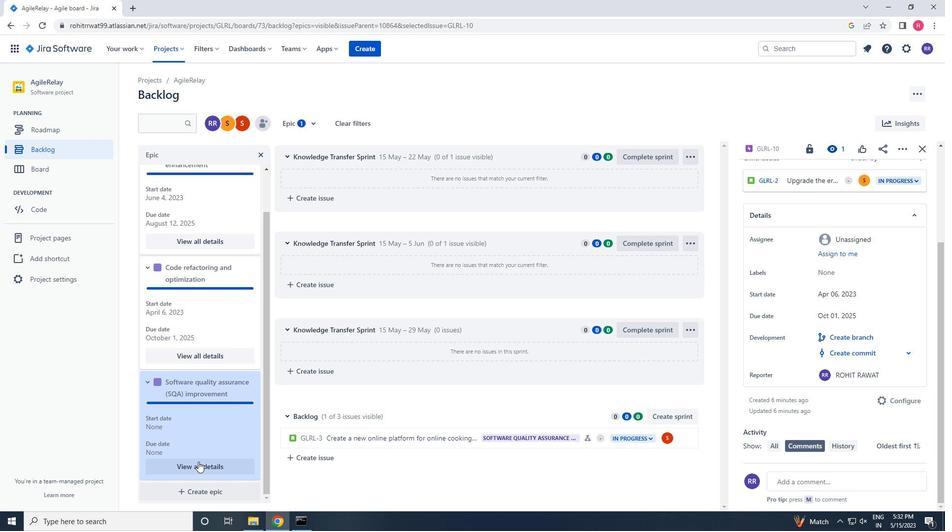 
Action: Mouse pressed left at (199, 466)
Screenshot: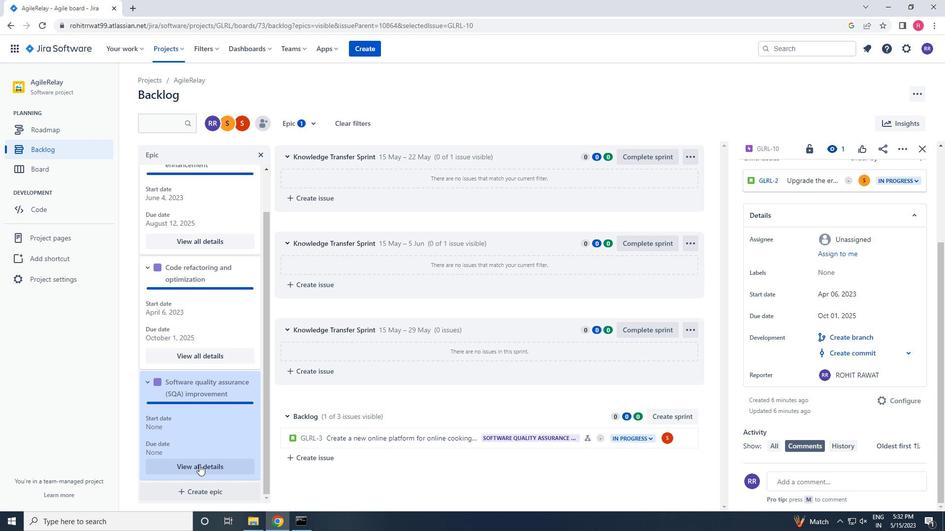 
Action: Mouse moved to (837, 412)
Screenshot: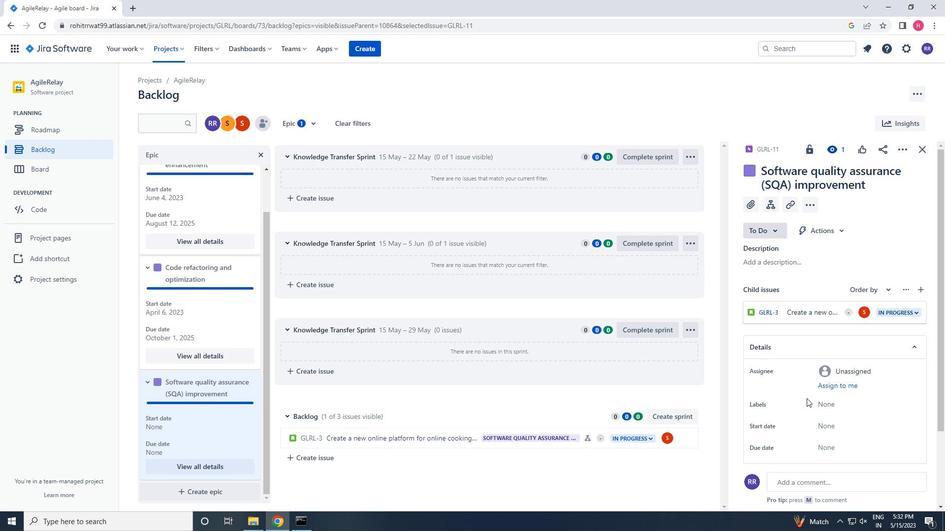 
Action: Mouse scrolled (837, 412) with delta (0, 0)
Screenshot: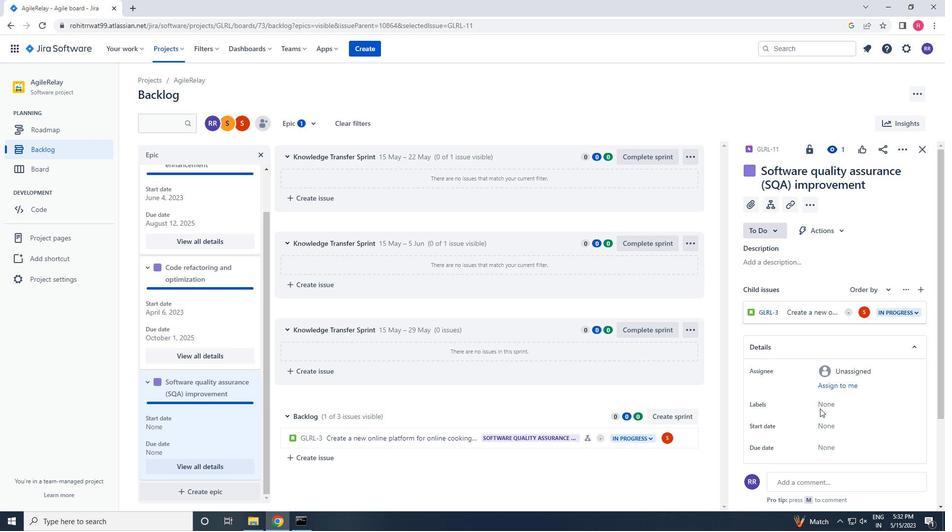 
Action: Mouse scrolled (837, 412) with delta (0, 0)
Screenshot: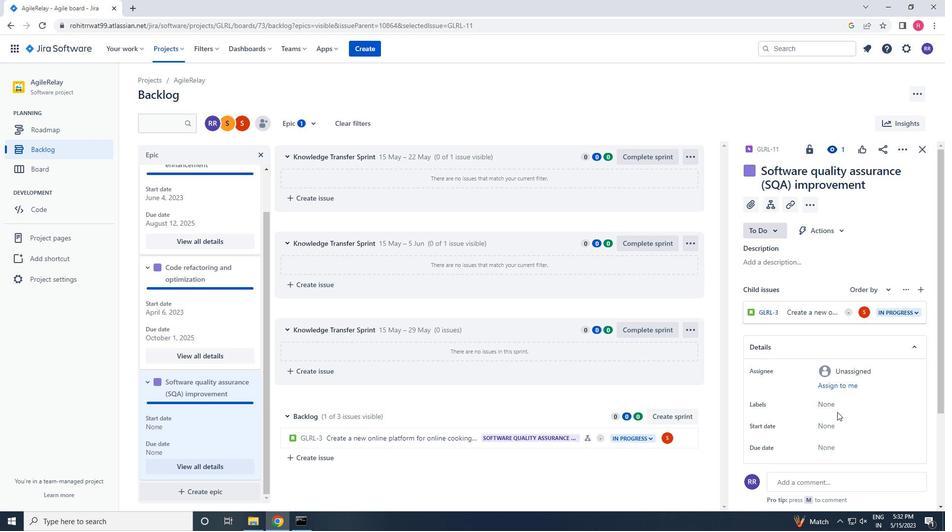 
Action: Mouse moved to (837, 326)
Screenshot: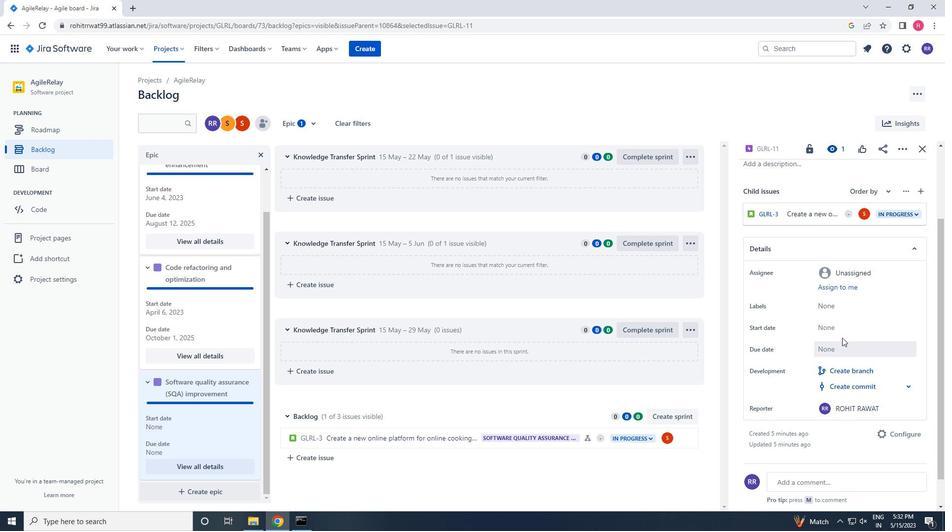
Action: Mouse pressed left at (837, 326)
Screenshot: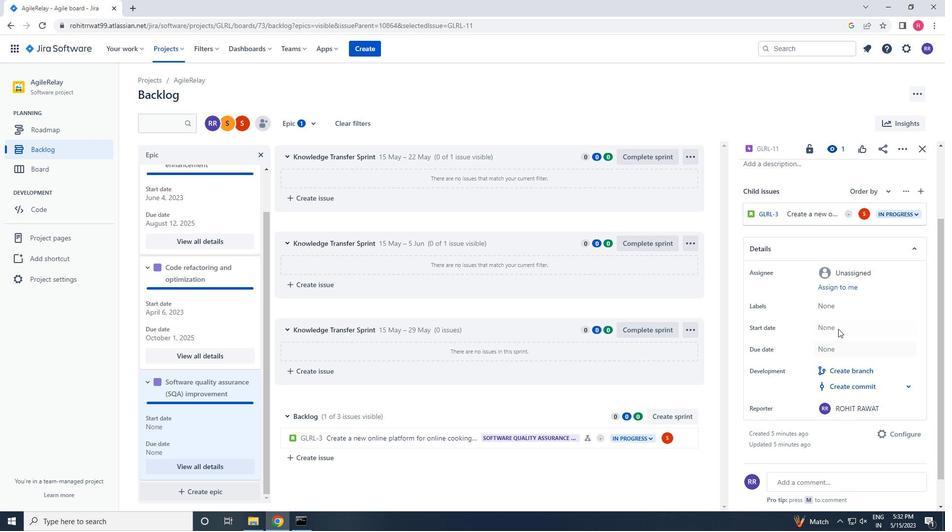 
Action: Mouse moved to (921, 362)
Screenshot: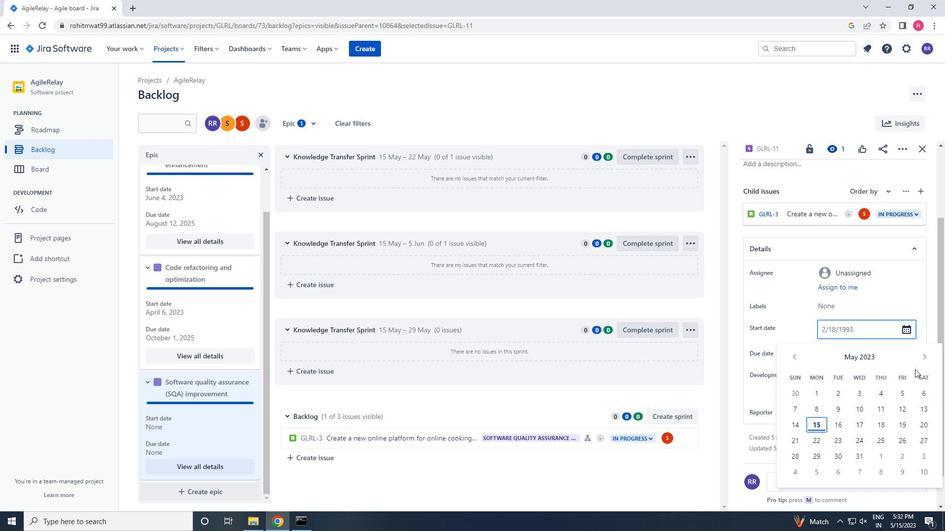 
Action: Mouse pressed left at (921, 362)
Screenshot: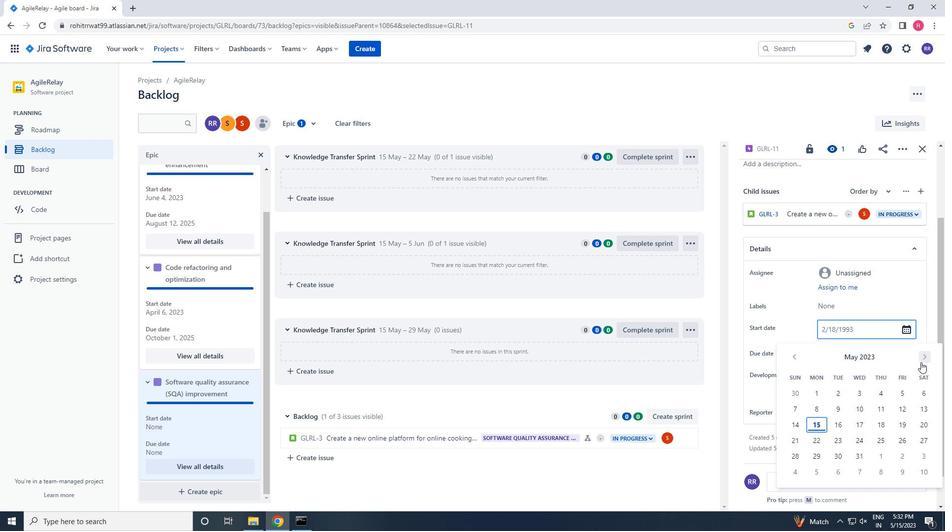 
Action: Mouse pressed left at (921, 362)
Screenshot: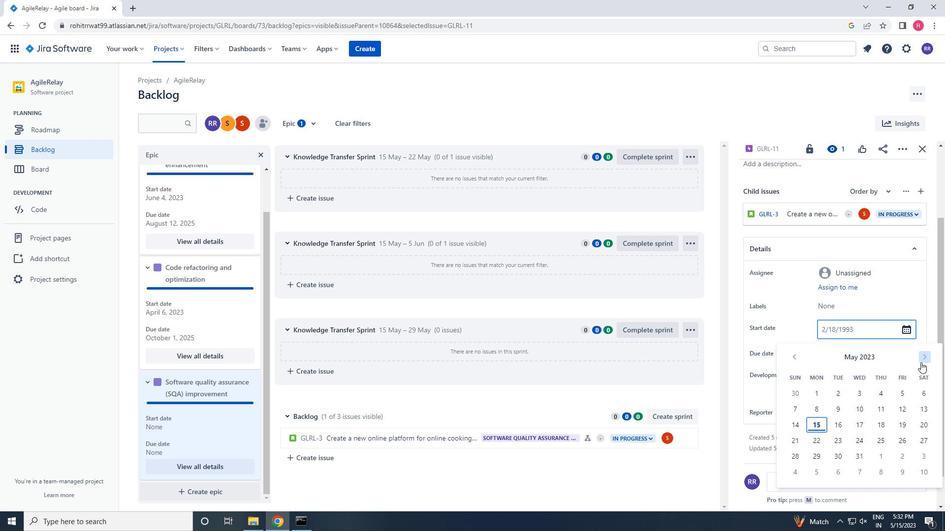 
Action: Mouse moved to (788, 354)
Screenshot: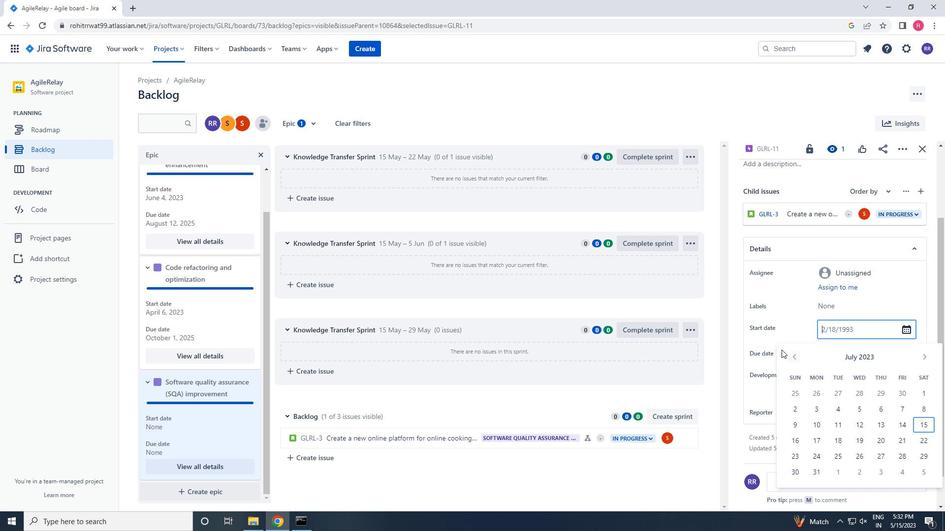 
Action: Mouse pressed left at (788, 354)
Screenshot: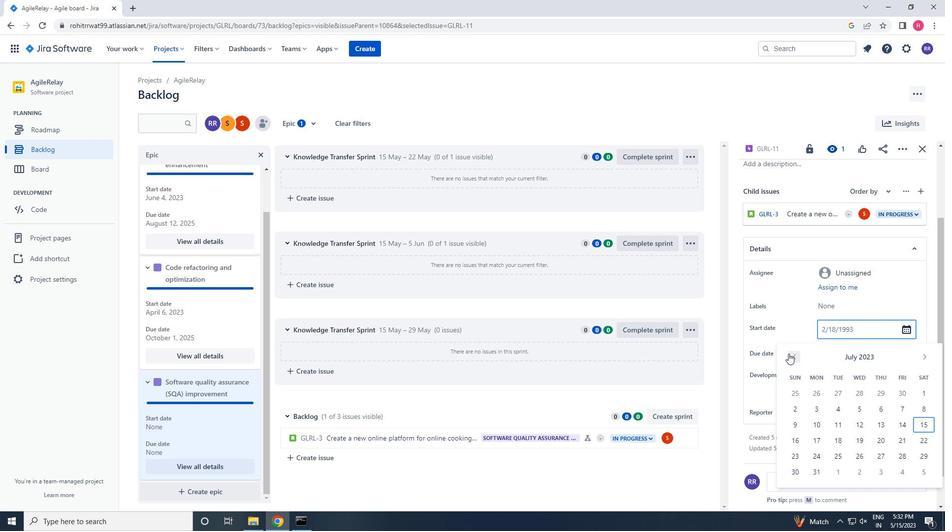 
Action: Mouse moved to (822, 409)
Screenshot: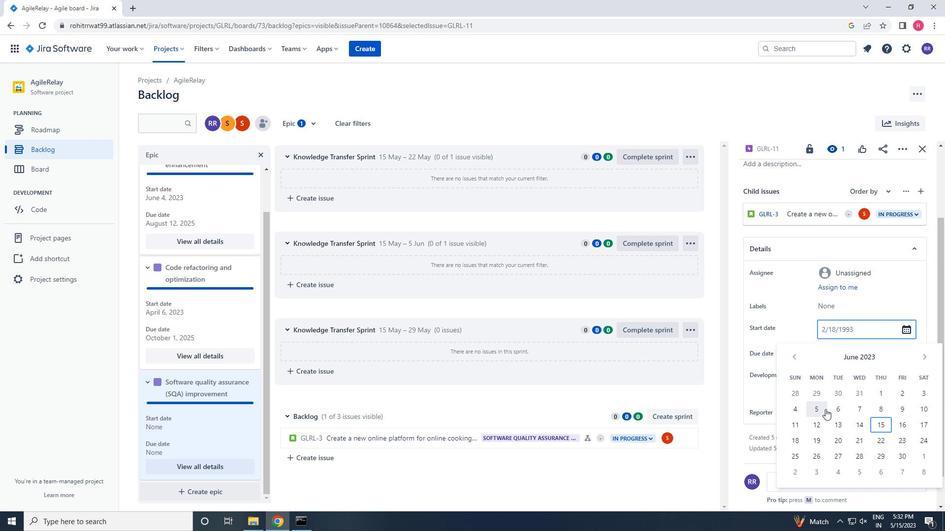 
Action: Mouse pressed left at (822, 409)
Screenshot: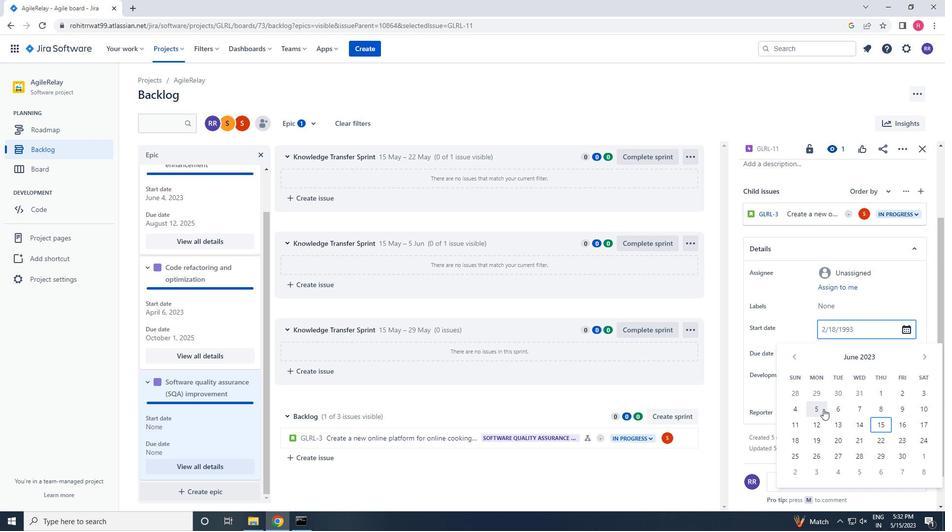 
Action: Mouse moved to (838, 358)
Screenshot: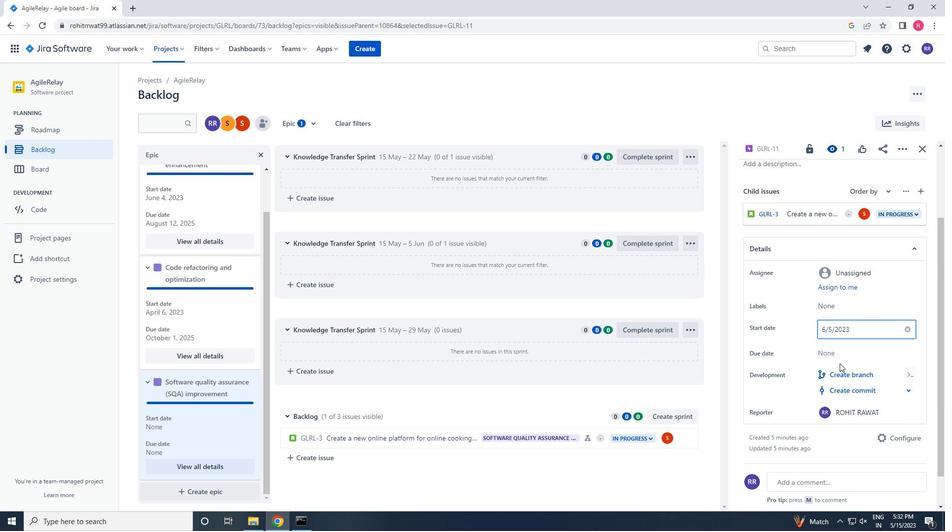 
Action: Mouse pressed left at (838, 358)
Screenshot: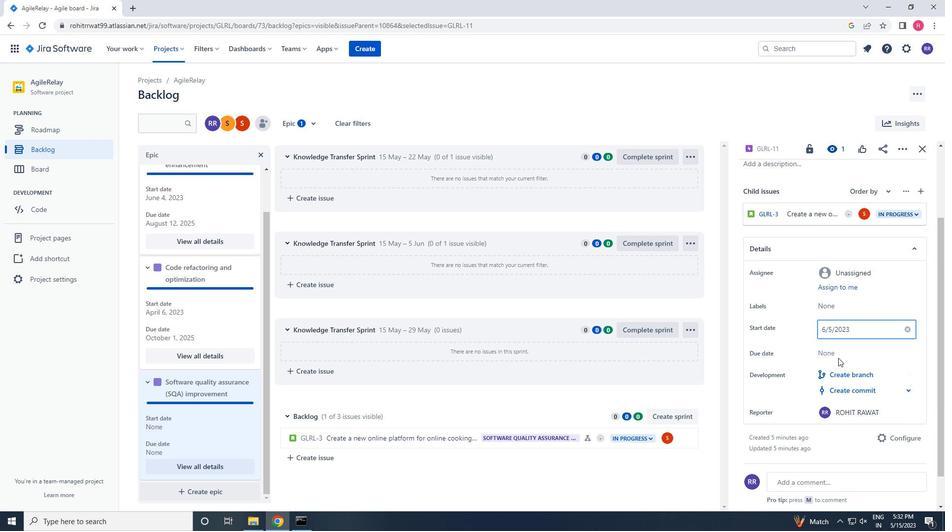 
Action: Mouse moved to (923, 218)
Screenshot: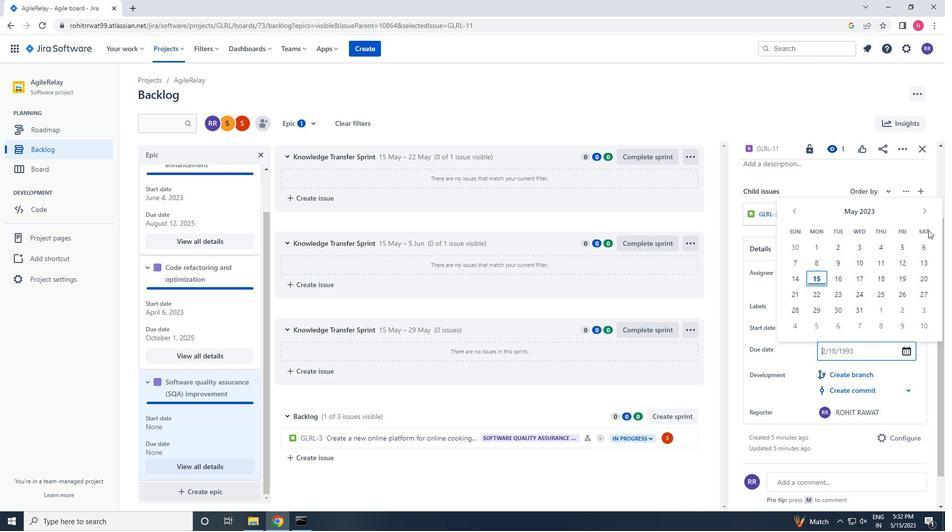 
Action: Mouse pressed left at (923, 218)
Screenshot: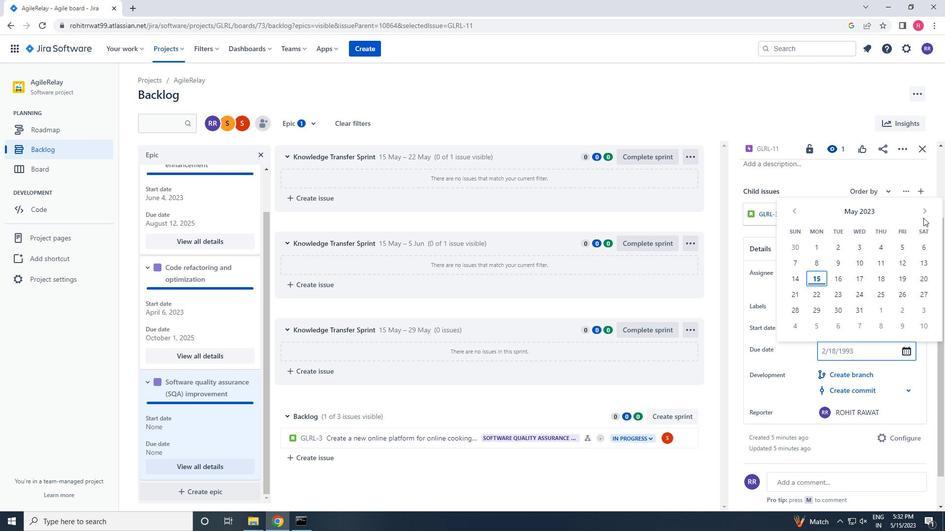 
Action: Mouse pressed left at (923, 218)
Screenshot: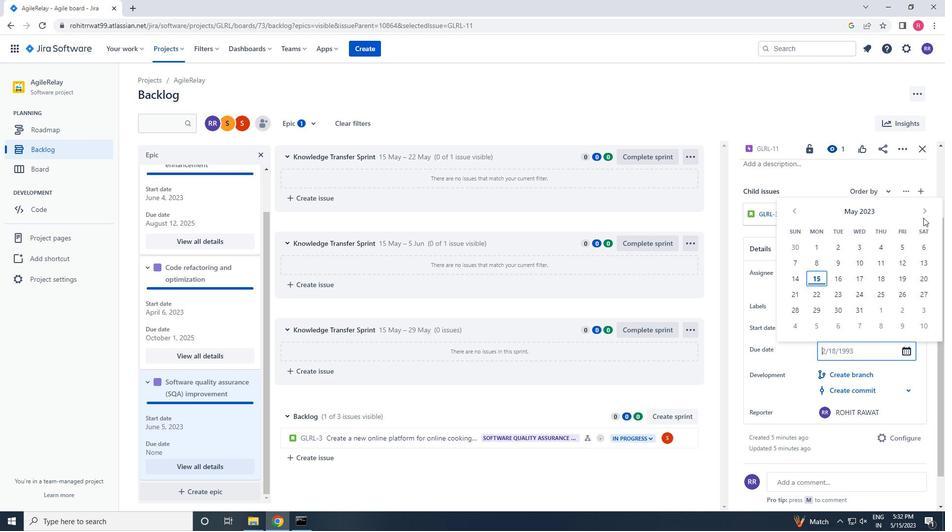 
Action: Mouse pressed left at (923, 218)
Screenshot: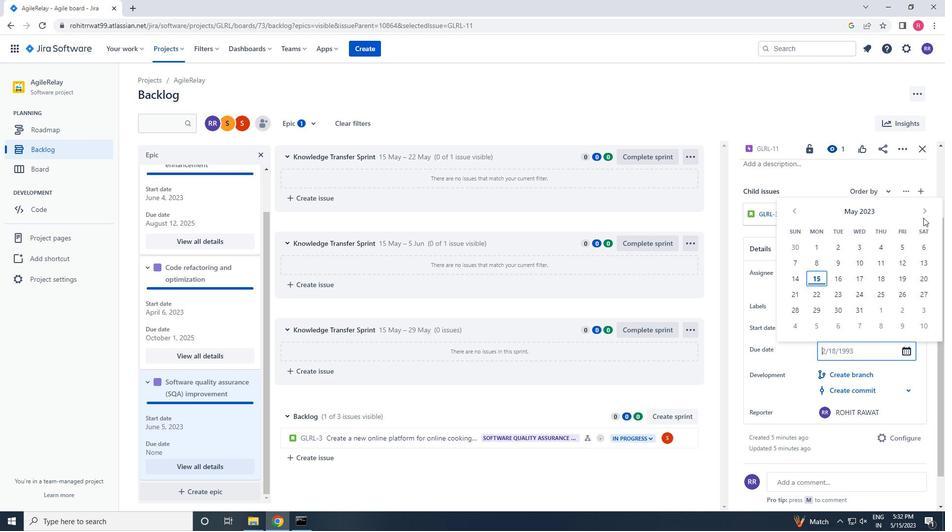 
Action: Mouse pressed left at (923, 218)
Screenshot: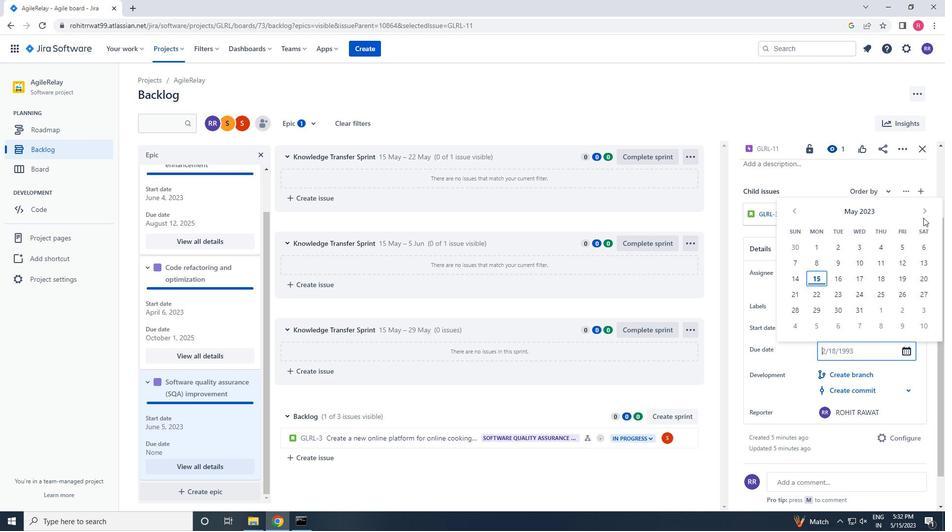 
Action: Mouse pressed left at (923, 218)
Screenshot: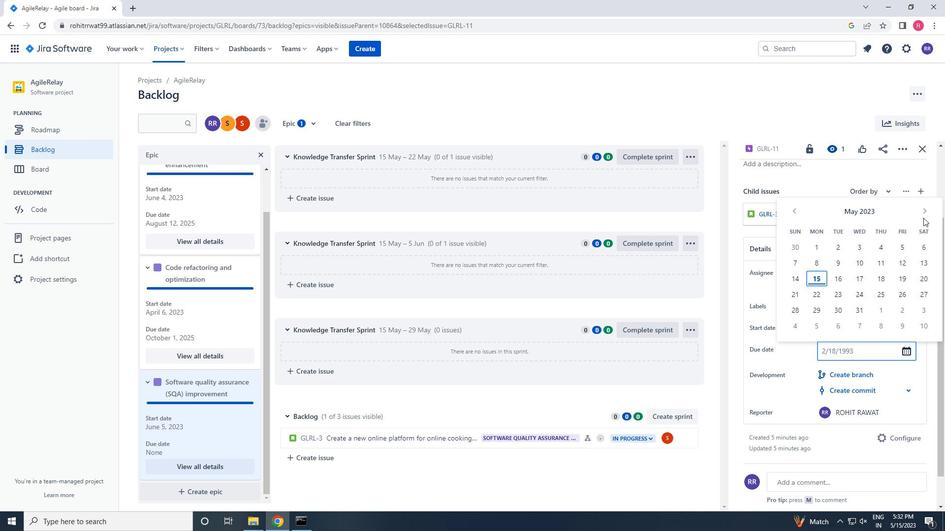 
Action: Mouse moved to (924, 201)
Screenshot: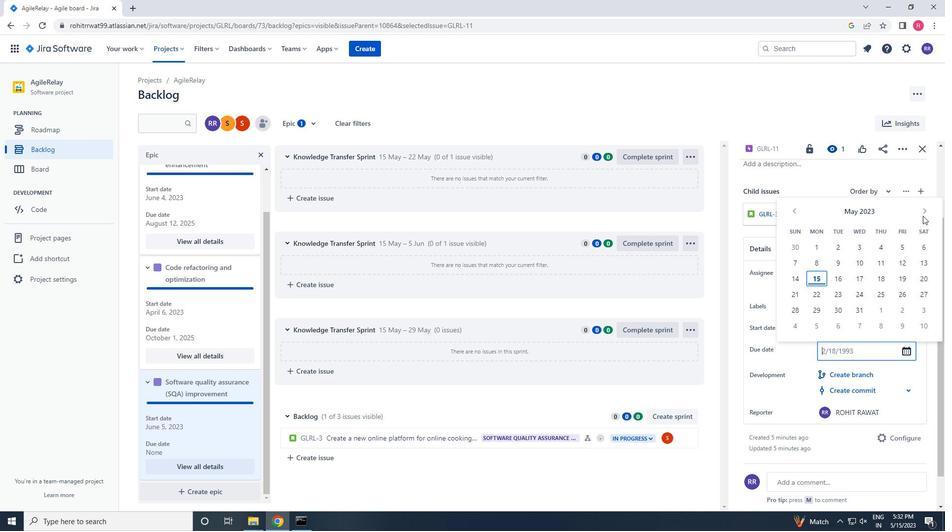 
Action: Mouse pressed left at (924, 201)
Screenshot: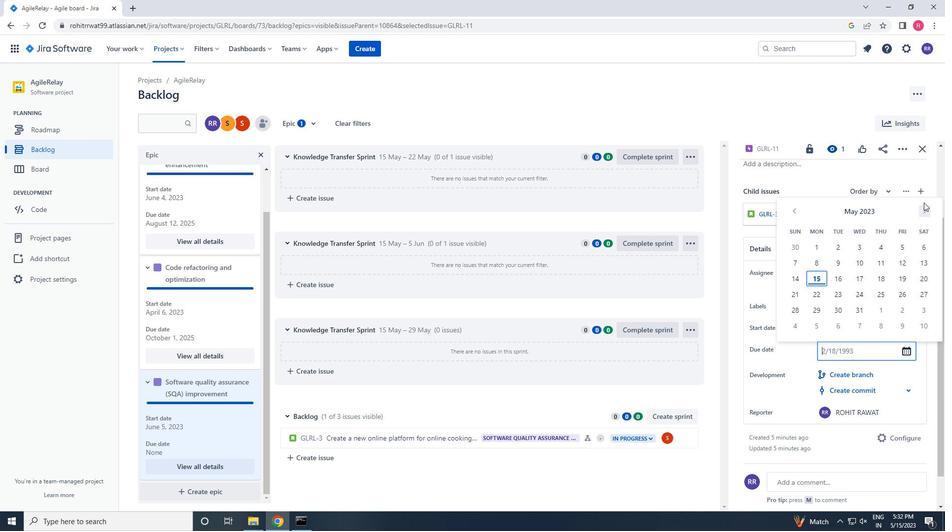 
Action: Mouse moved to (924, 209)
Screenshot: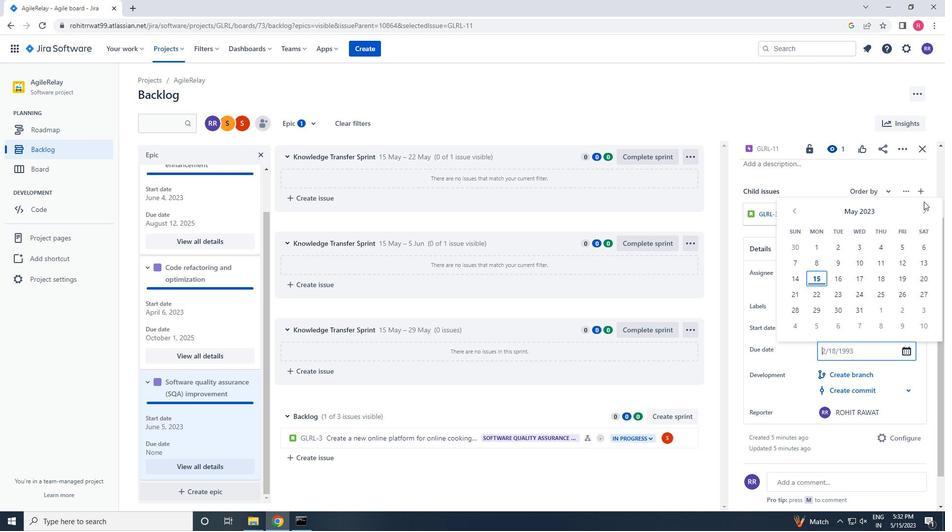 
Action: Mouse pressed left at (924, 209)
Screenshot: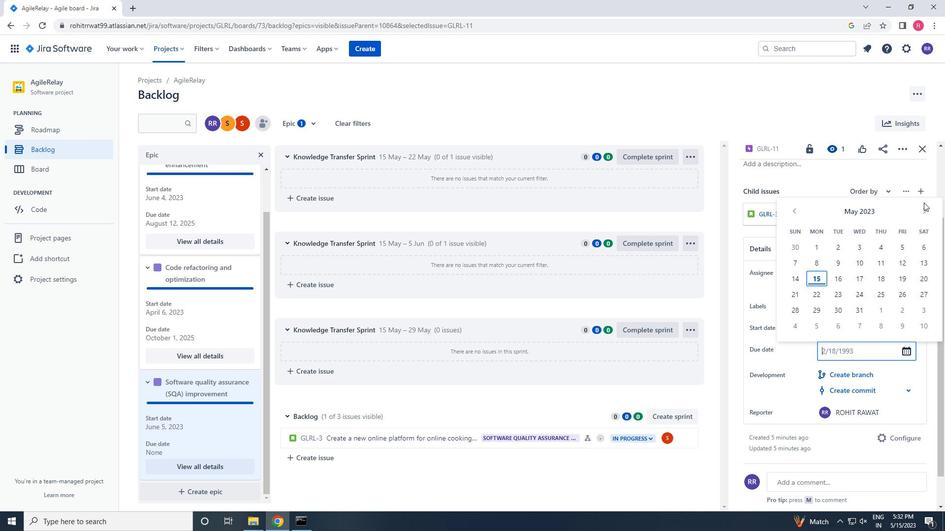 
Action: Mouse pressed left at (924, 209)
Screenshot: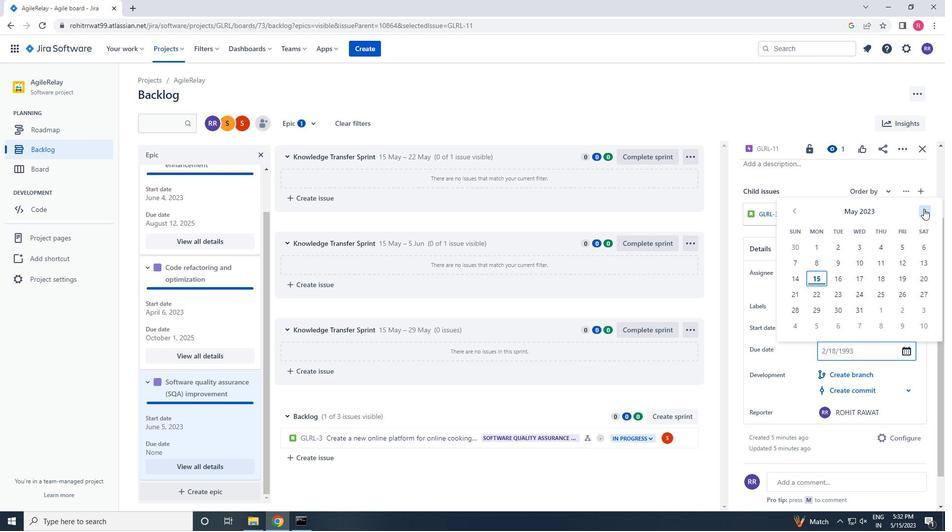 
Action: Mouse pressed left at (924, 209)
Screenshot: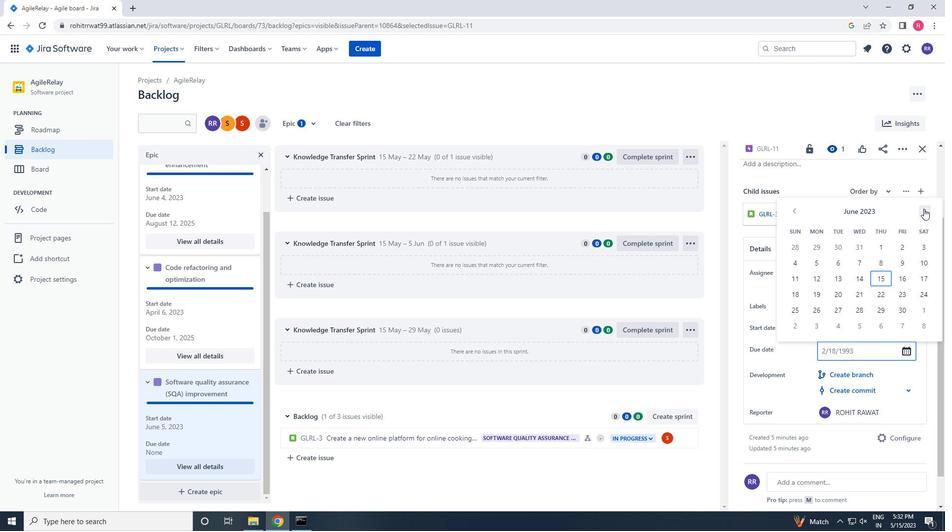 
Action: Mouse pressed left at (924, 209)
Screenshot: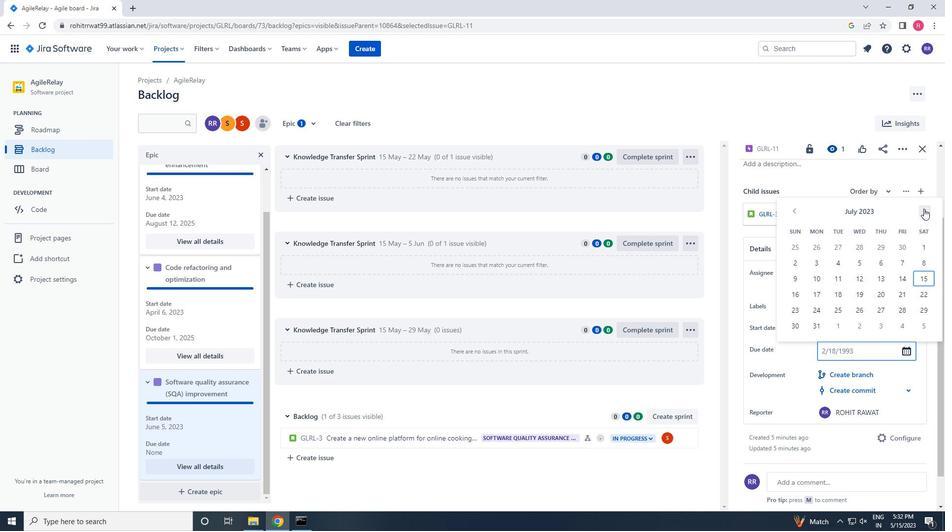 
Action: Mouse pressed left at (924, 209)
Screenshot: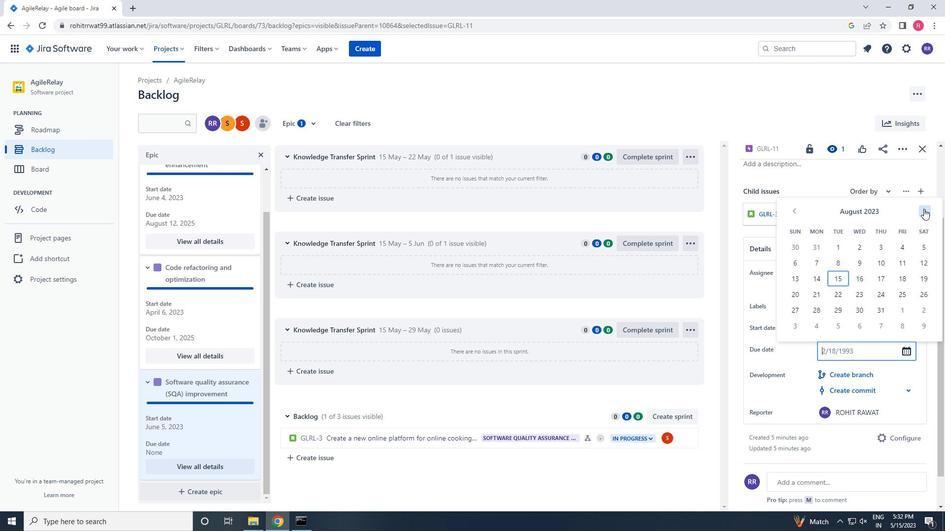 
Action: Mouse pressed left at (924, 209)
Screenshot: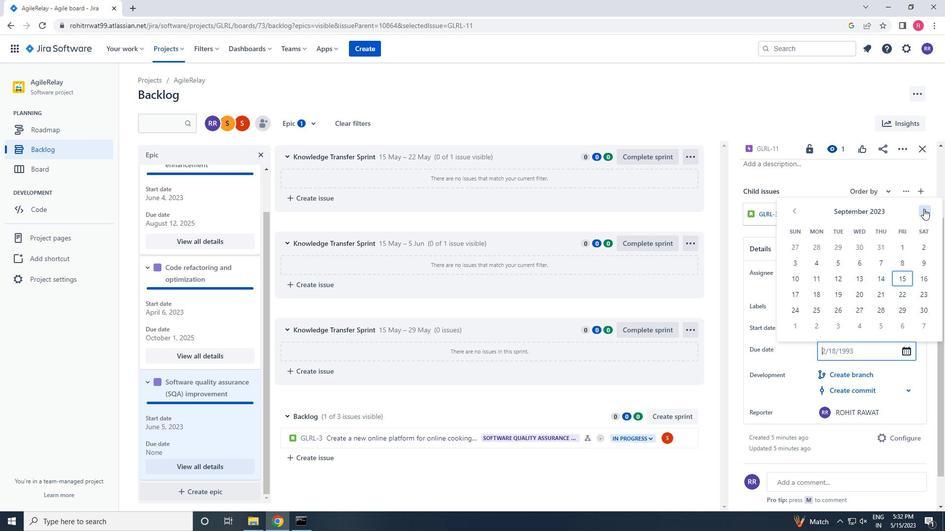 
Action: Mouse pressed left at (924, 209)
Screenshot: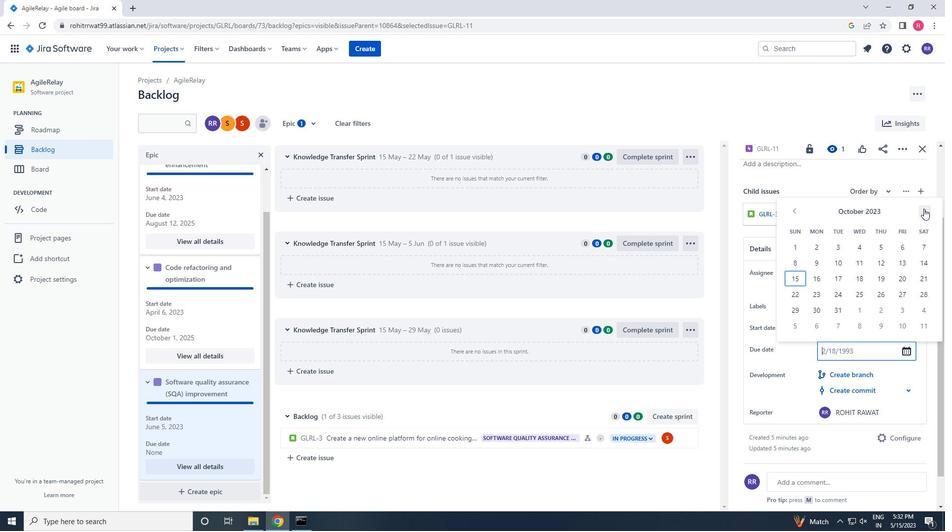 
Action: Mouse pressed left at (924, 209)
Screenshot: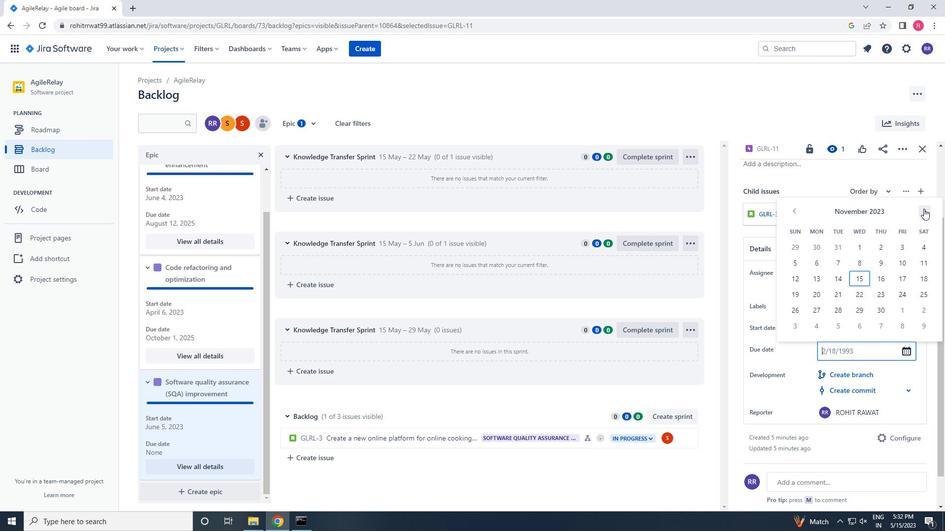 
Action: Mouse pressed left at (924, 209)
Screenshot: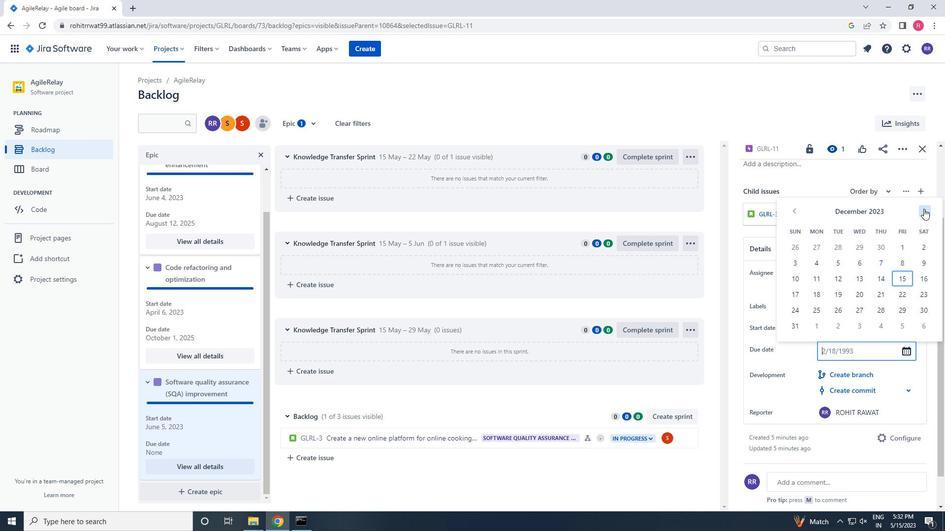 
Action: Mouse pressed left at (924, 209)
Screenshot: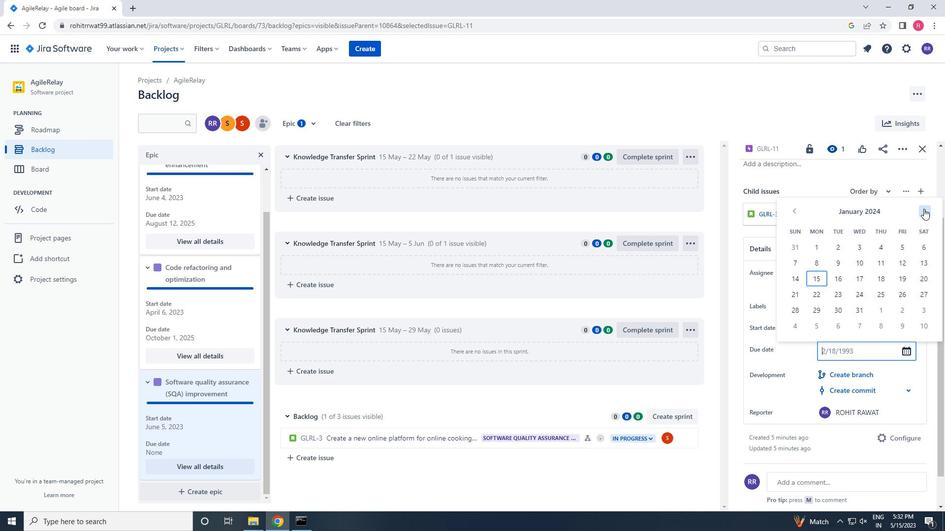 
Action: Mouse pressed left at (924, 209)
Screenshot: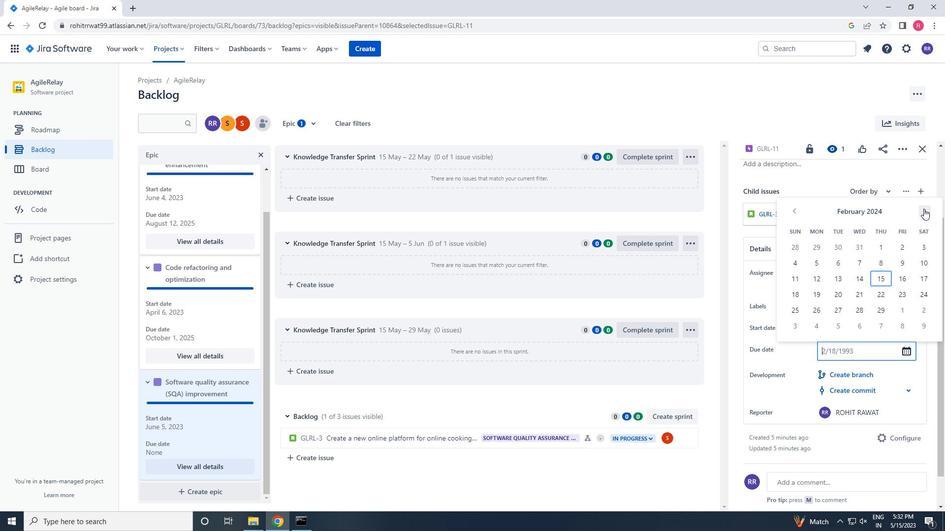
Action: Mouse pressed left at (924, 209)
Screenshot: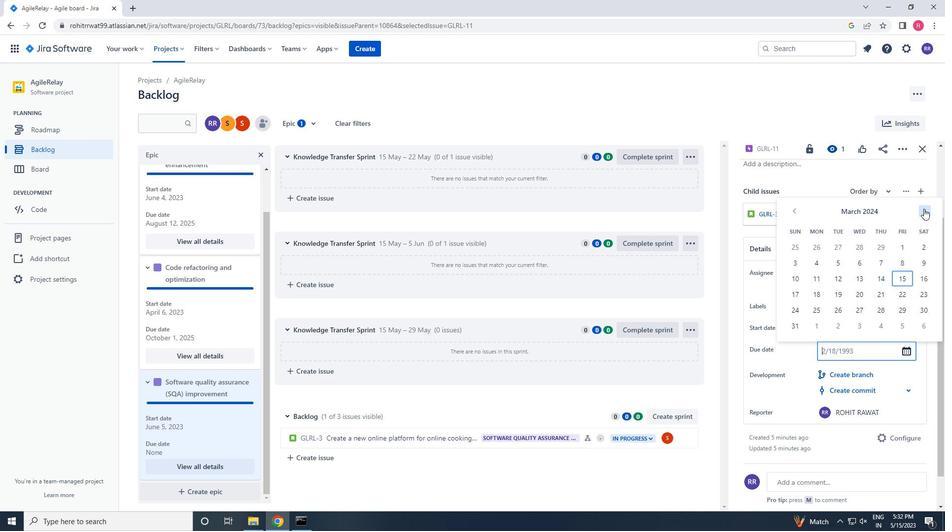 
Action: Mouse pressed left at (924, 209)
Screenshot: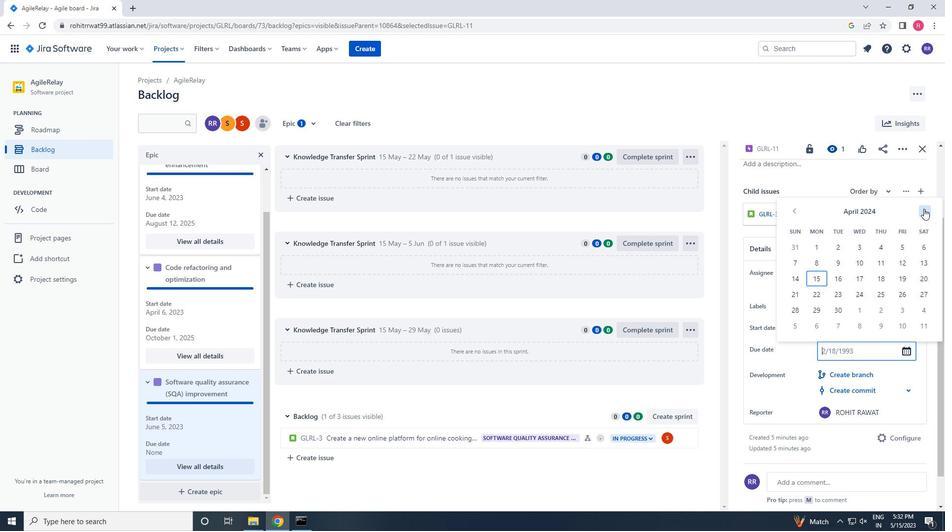 
Action: Mouse pressed left at (924, 209)
Screenshot: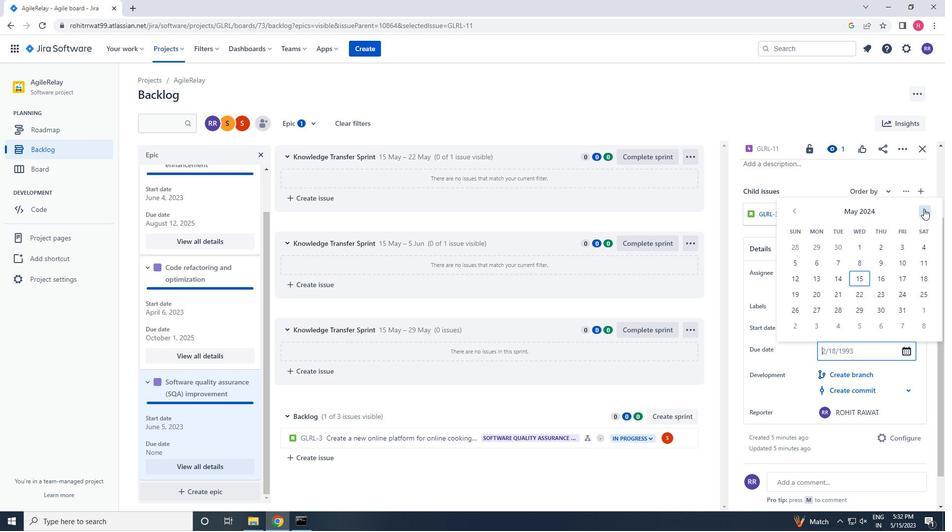 
Action: Mouse pressed left at (924, 209)
Screenshot: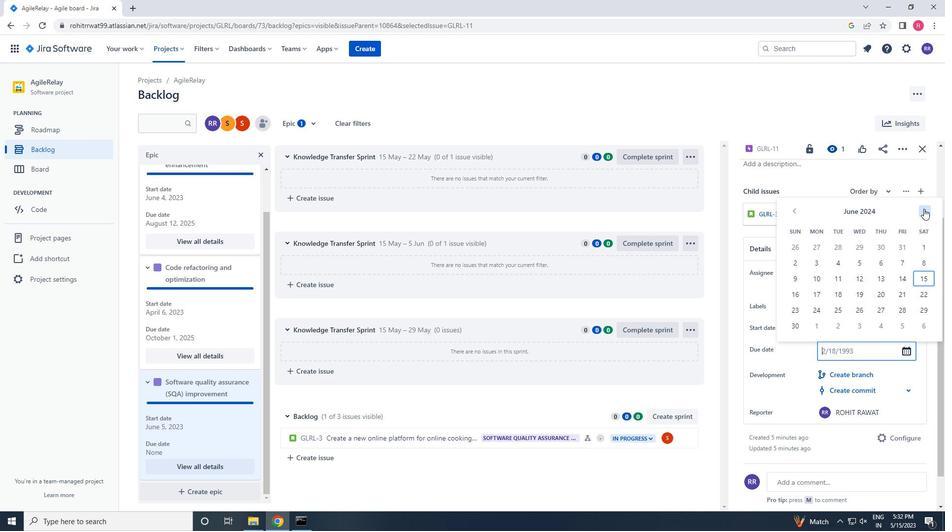 
Action: Mouse pressed left at (924, 209)
Screenshot: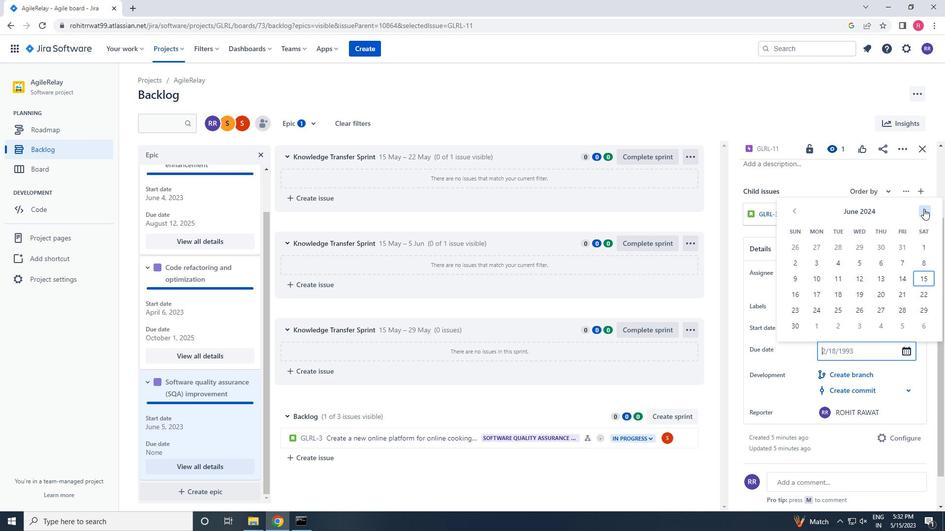 
Action: Mouse pressed left at (924, 209)
Screenshot: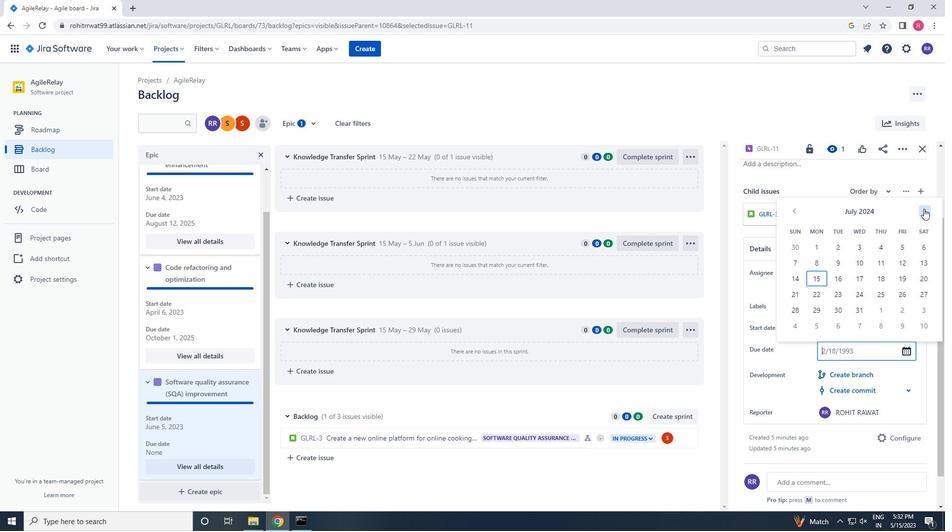 
Action: Mouse pressed left at (924, 209)
Screenshot: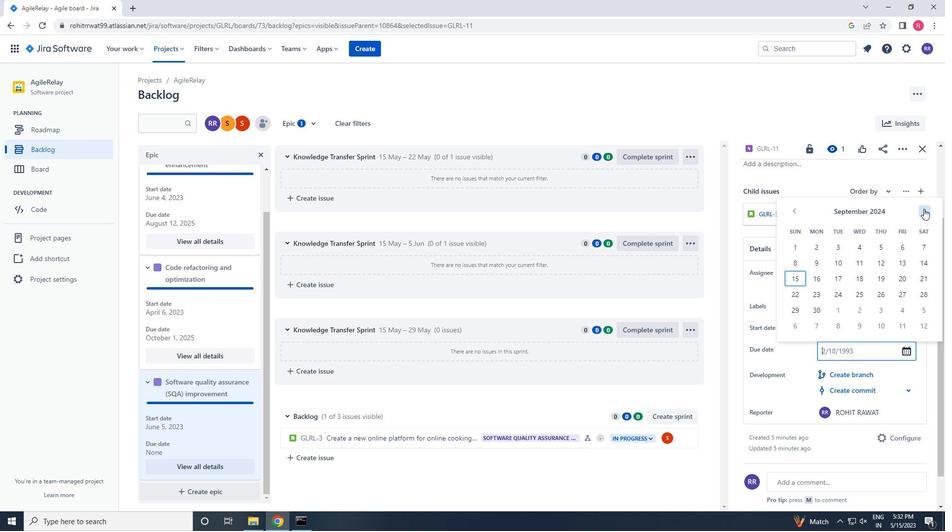 
Action: Mouse pressed left at (924, 209)
Screenshot: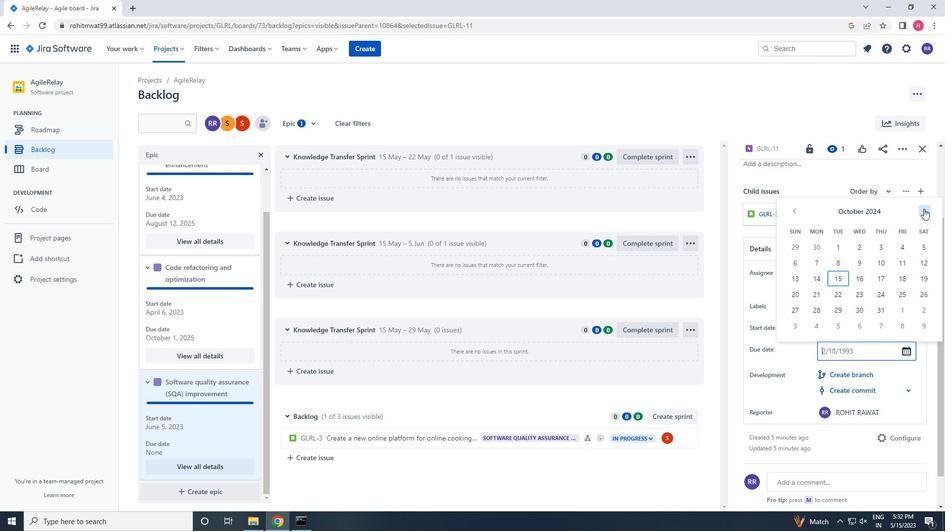 
Action: Mouse pressed left at (924, 209)
Screenshot: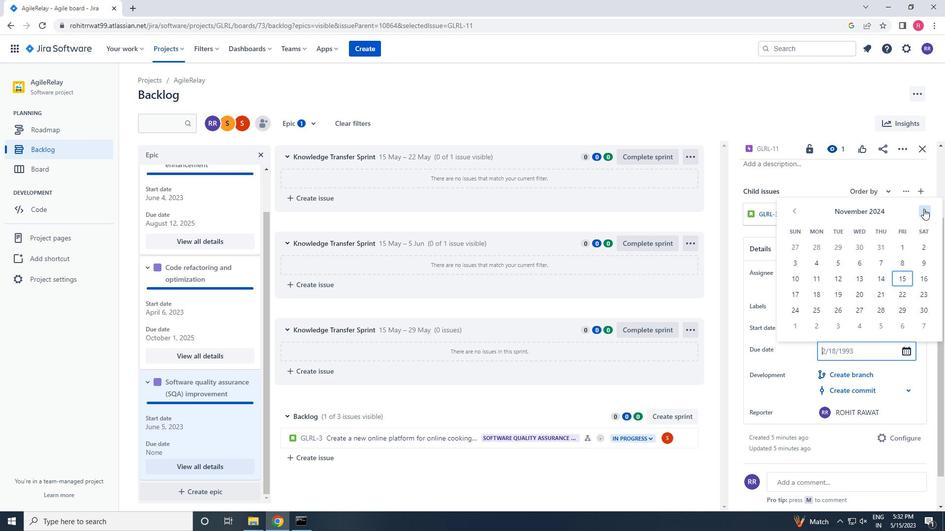 
Action: Mouse pressed left at (924, 209)
Screenshot: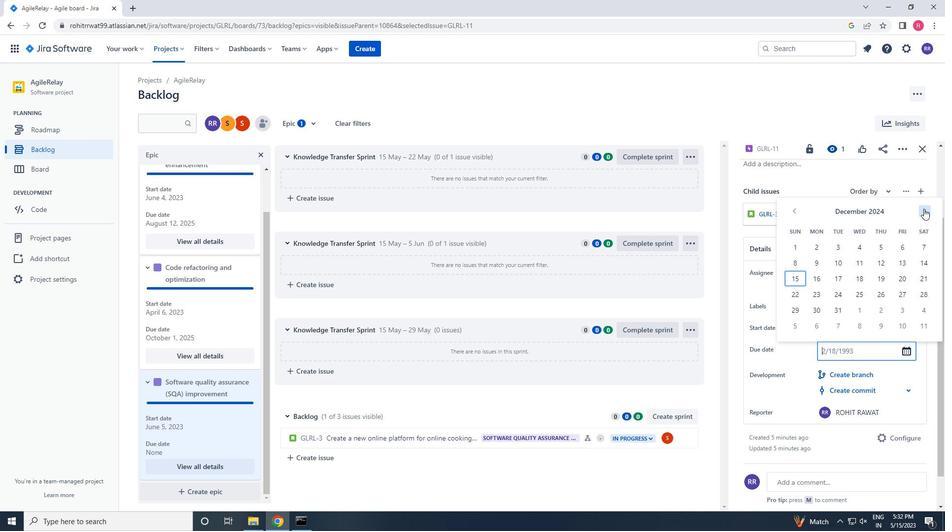 
Action: Mouse pressed left at (924, 209)
Screenshot: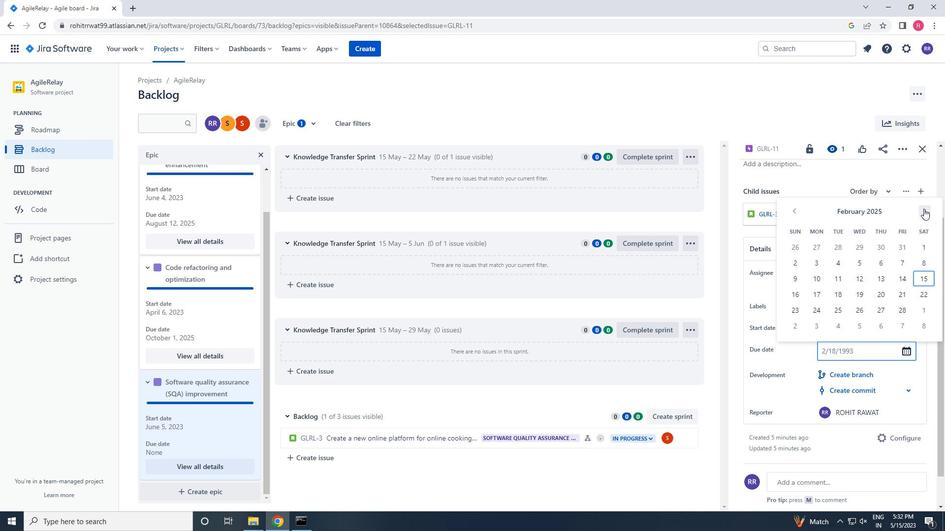 
Action: Mouse pressed left at (924, 209)
Screenshot: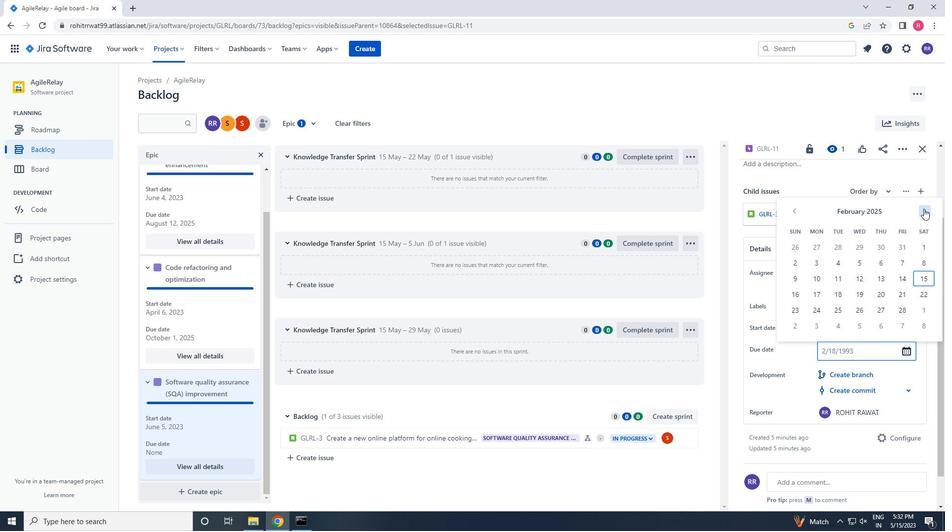 
Action: Mouse pressed left at (924, 209)
Screenshot: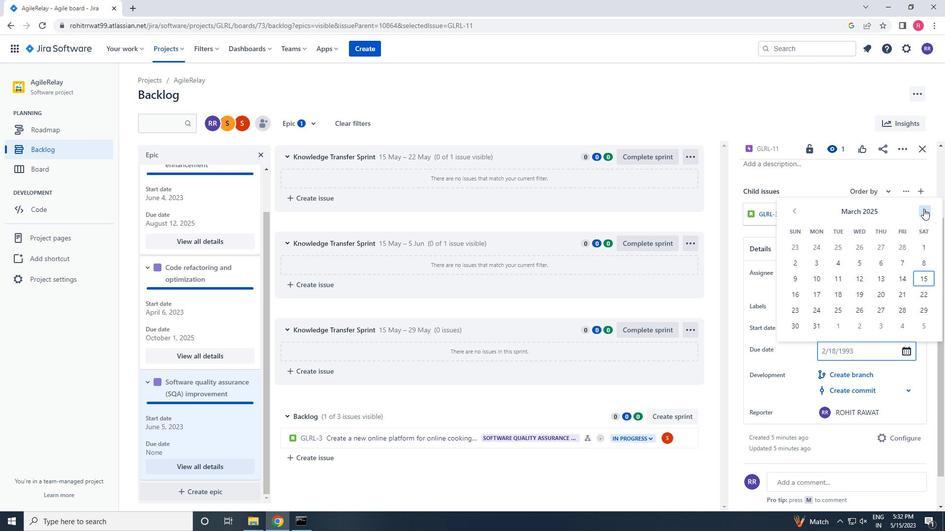 
Action: Mouse pressed left at (924, 209)
Screenshot: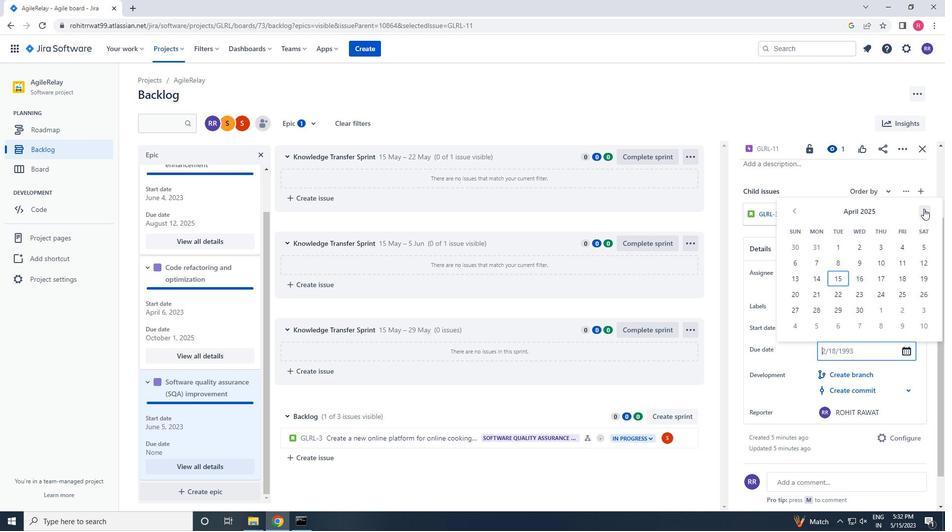 
Action: Mouse pressed left at (924, 209)
Screenshot: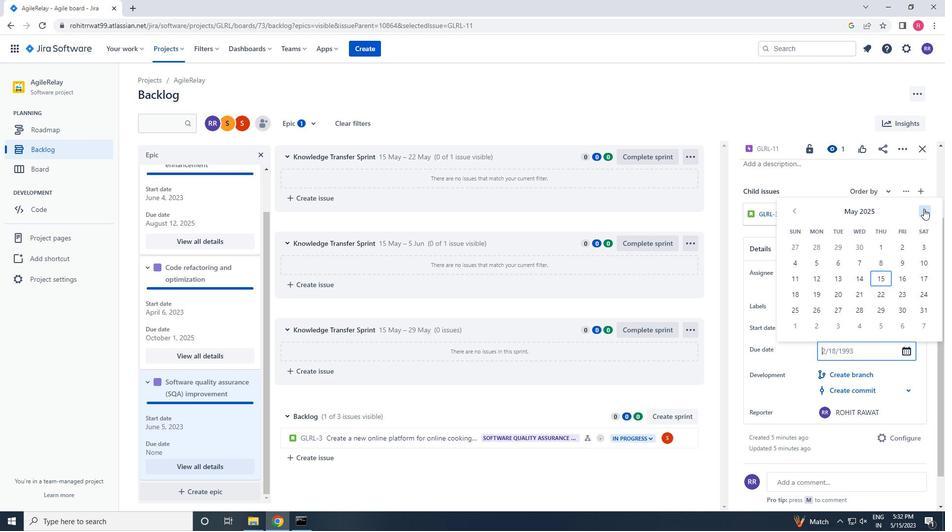 
Action: Mouse pressed left at (924, 209)
Screenshot: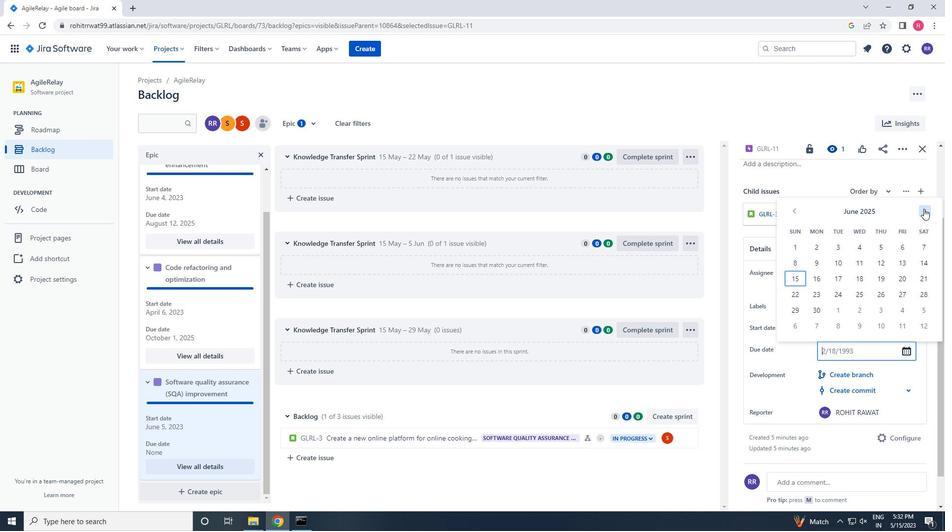 
Action: Mouse pressed left at (924, 209)
Screenshot: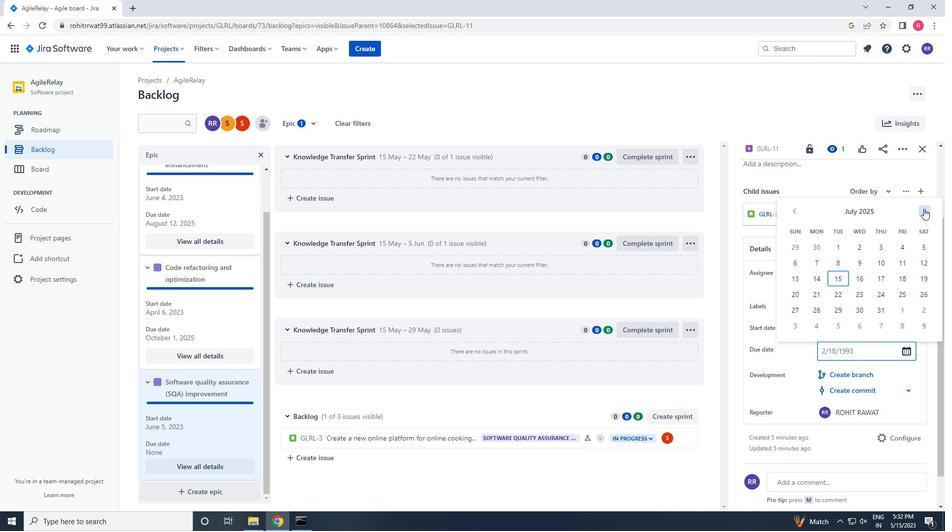 
Action: Mouse pressed left at (924, 209)
Screenshot: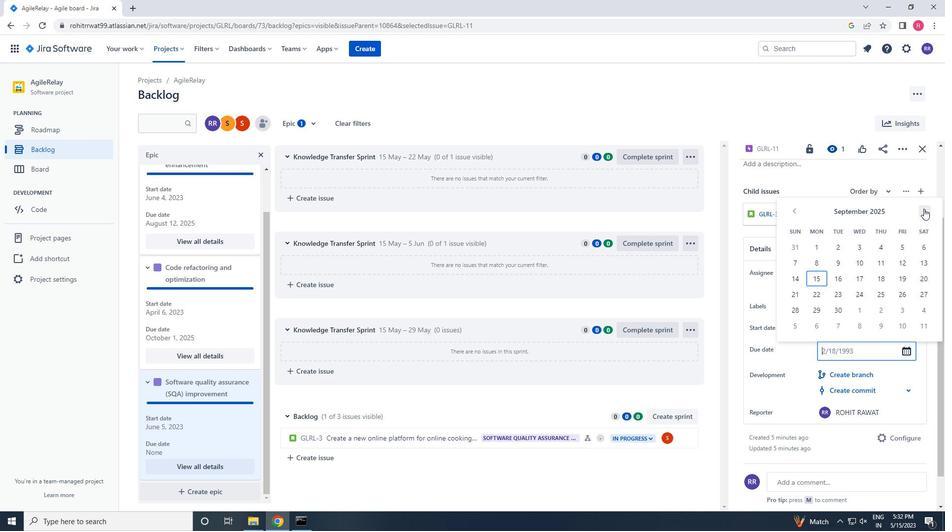 
Action: Mouse pressed left at (924, 209)
Screenshot: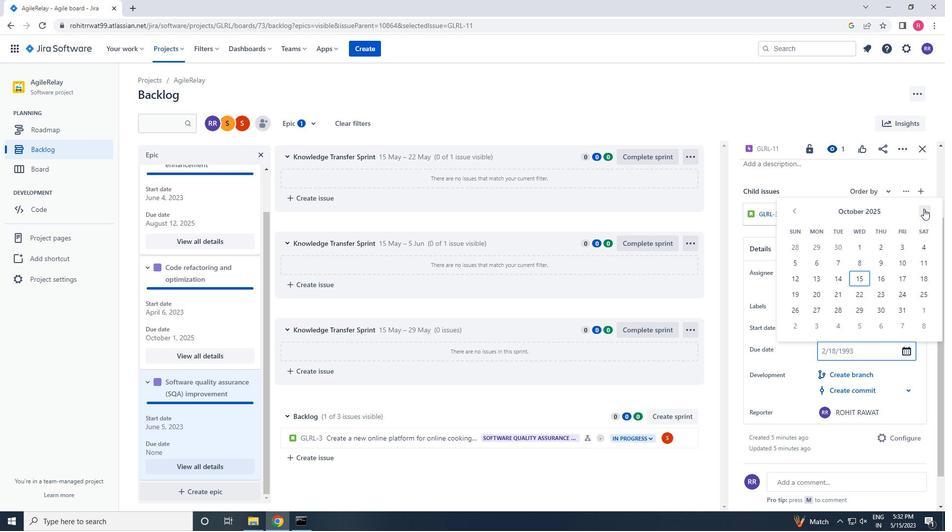 
Action: Mouse moved to (797, 214)
Screenshot: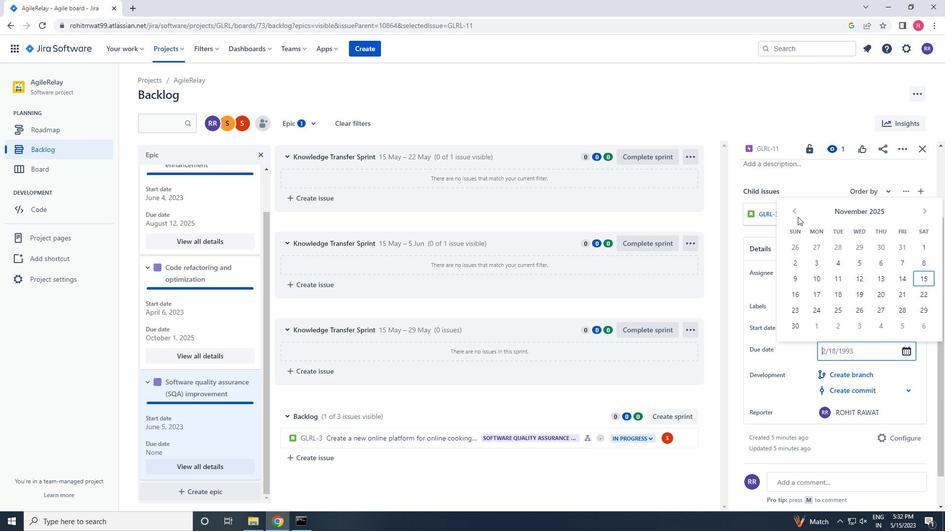 
Action: Mouse pressed left at (797, 214)
Screenshot: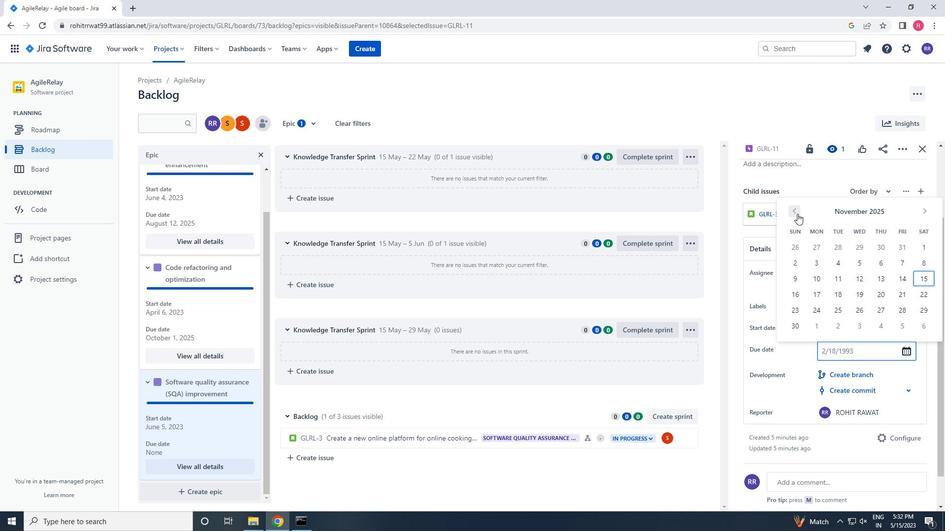 
Action: Mouse moved to (856, 265)
Screenshot: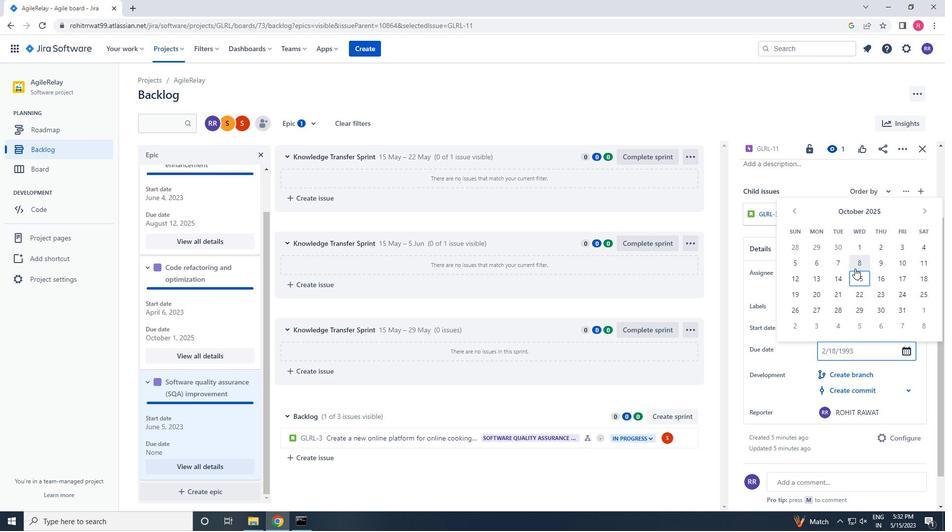 
Action: Mouse pressed left at (856, 265)
Screenshot: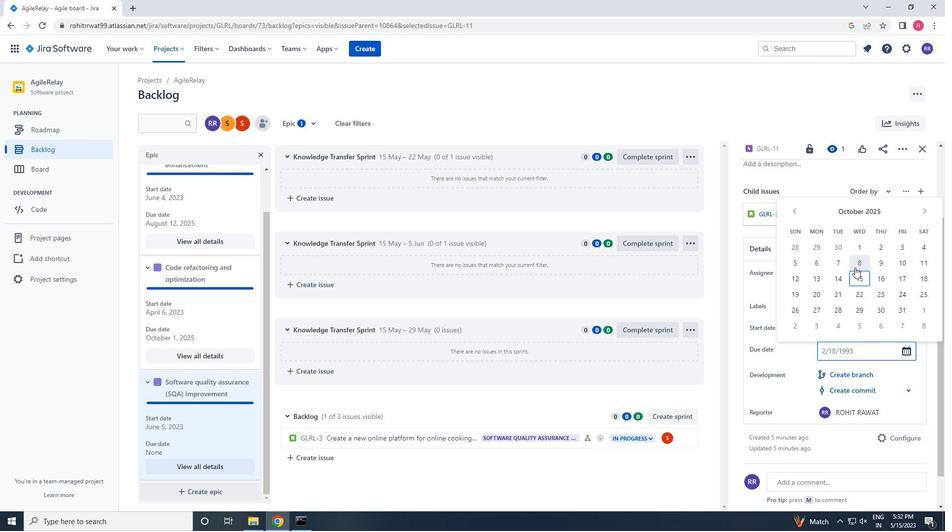 
Action: Mouse moved to (849, 450)
Screenshot: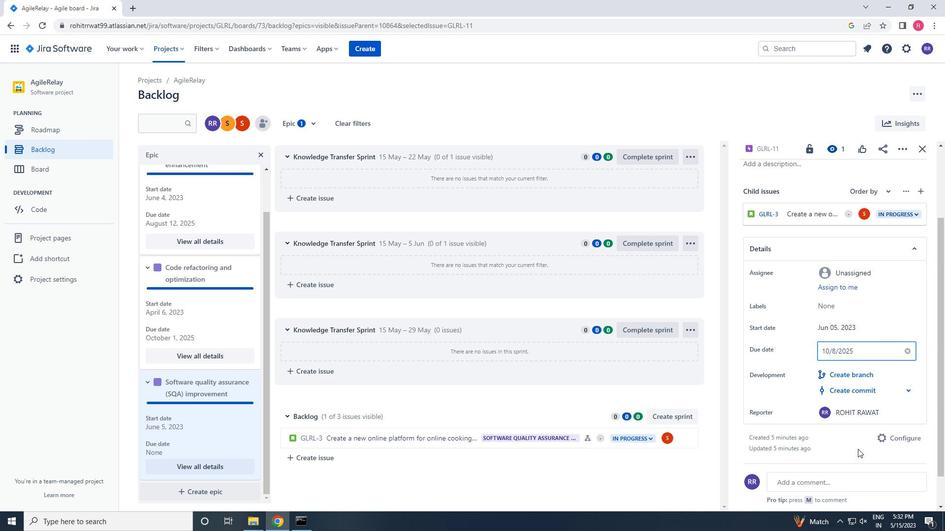 
Action: Mouse pressed left at (849, 450)
Screenshot: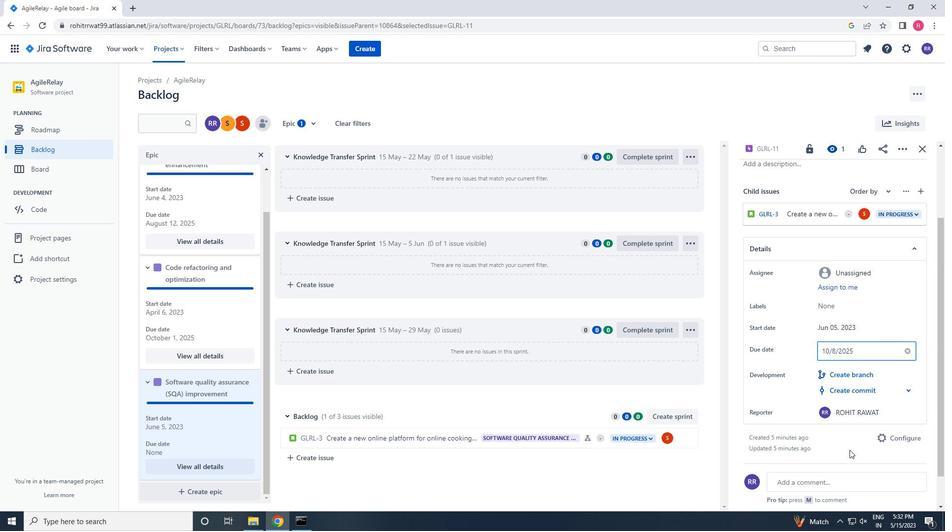 
Action: Mouse moved to (664, 394)
Screenshot: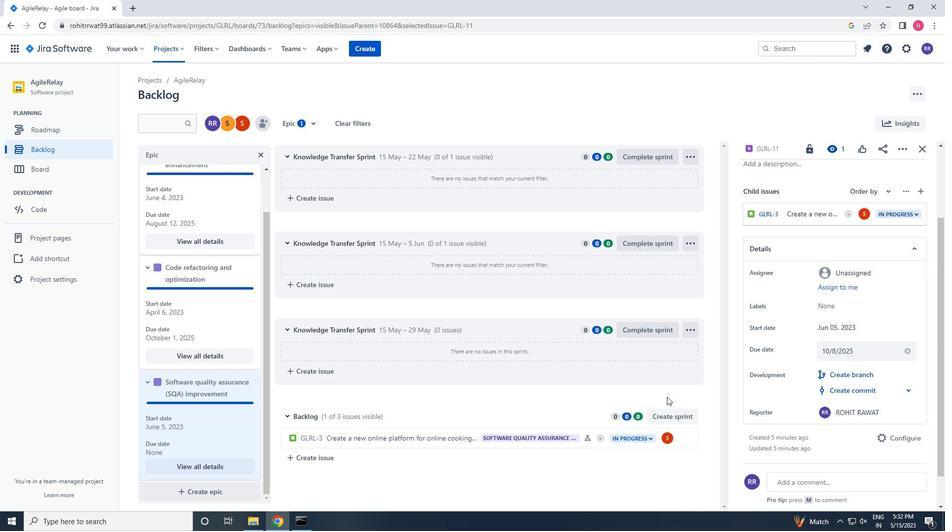 
Action: Mouse scrolled (664, 394) with delta (0, 0)
Screenshot: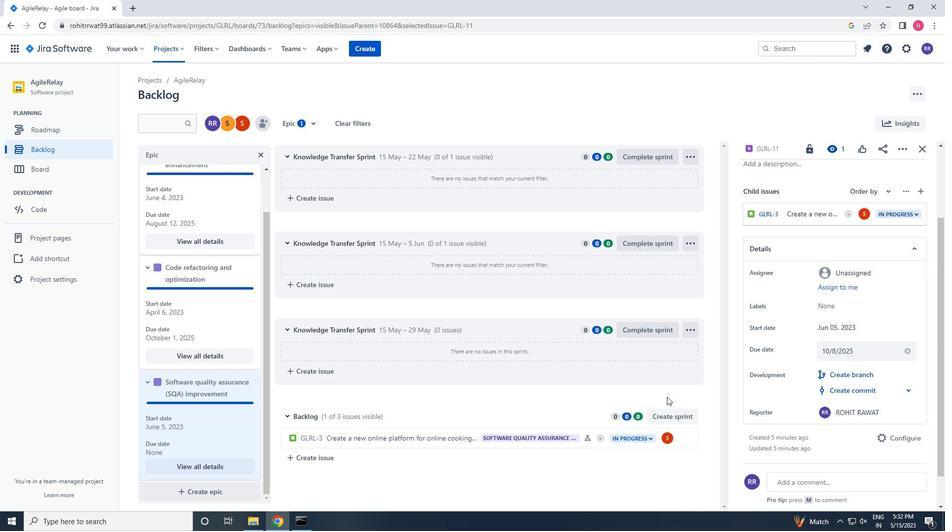 
Action: Mouse moved to (664, 394)
Screenshot: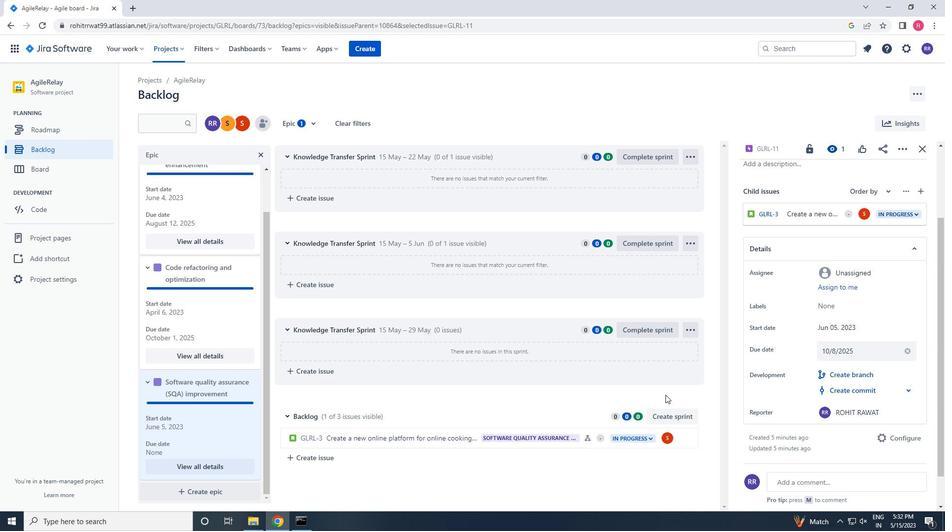 
Action: Mouse scrolled (664, 394) with delta (0, 0)
Screenshot: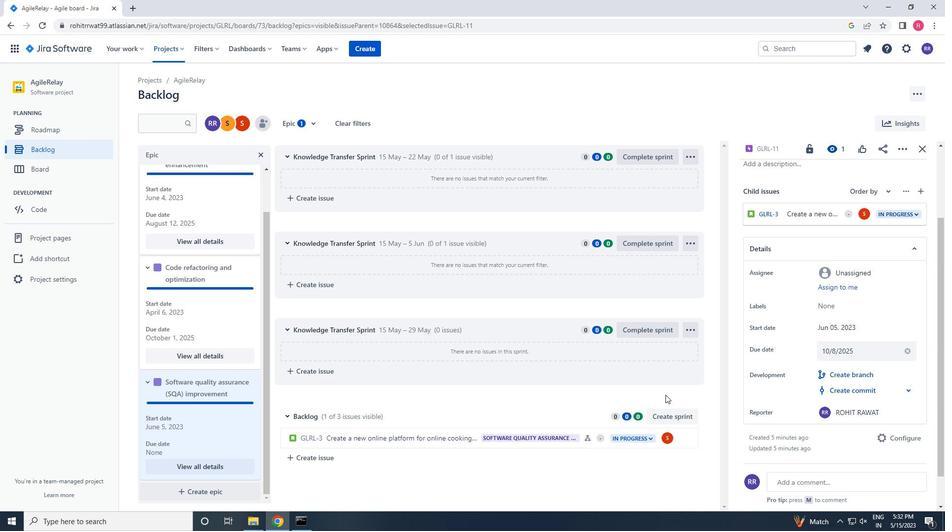 
Action: Mouse scrolled (664, 394) with delta (0, 0)
Screenshot: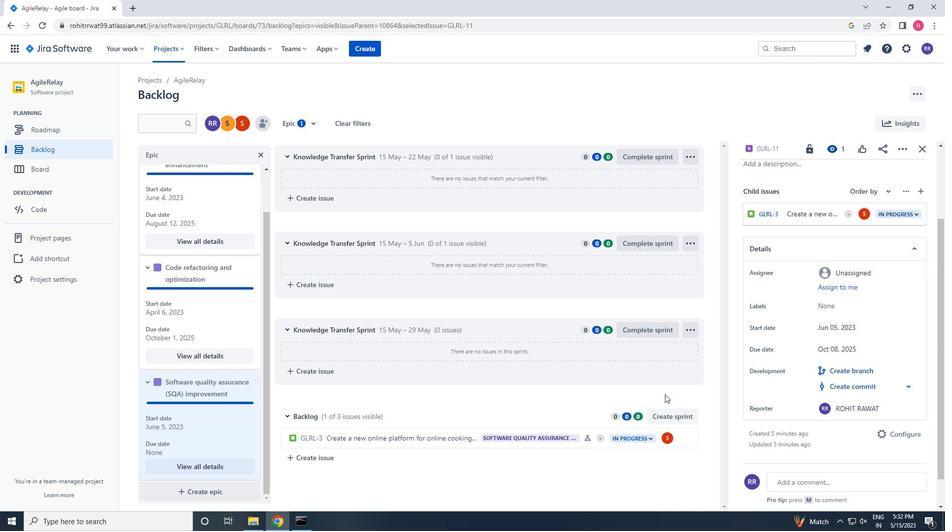 
Action: Mouse scrolled (664, 394) with delta (0, 0)
Screenshot: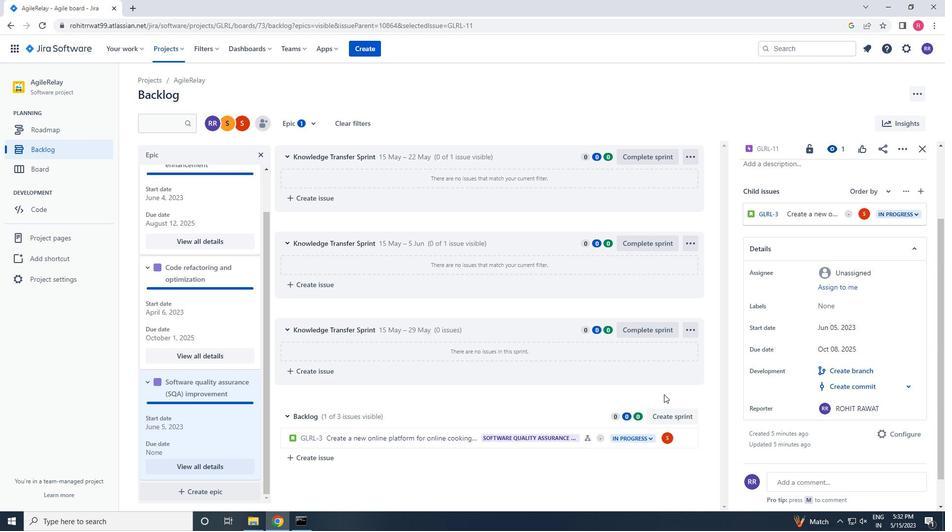 
Action: Mouse scrolled (664, 394) with delta (0, 0)
Screenshot: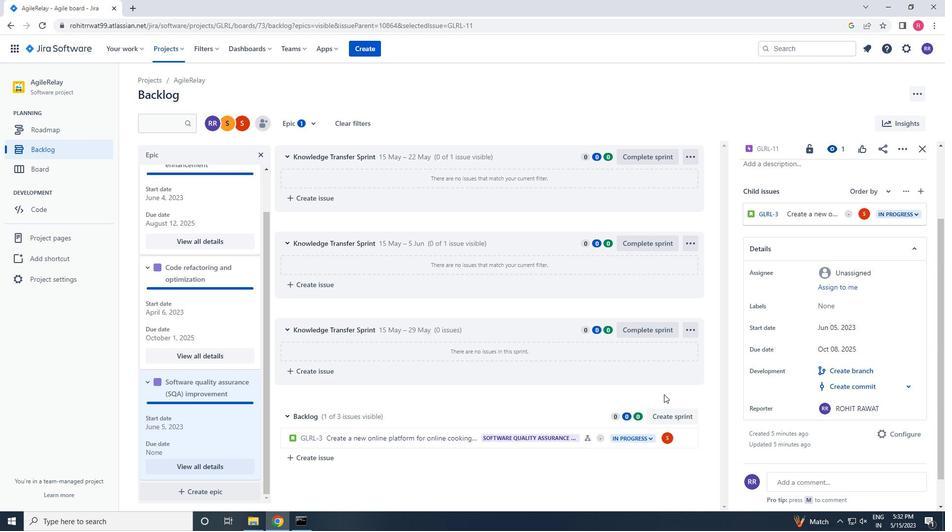 
